 Task: Find connections with filter location Dhorāji with filter topic #workwith filter profile language English with filter current company O9 Solutions, Inc. with filter school Bhashyam College of Education with filter industry Women's Handbag Manufacturing with filter service category Executive Coaching with filter keywords title Benefits Manager
Action: Mouse moved to (172, 230)
Screenshot: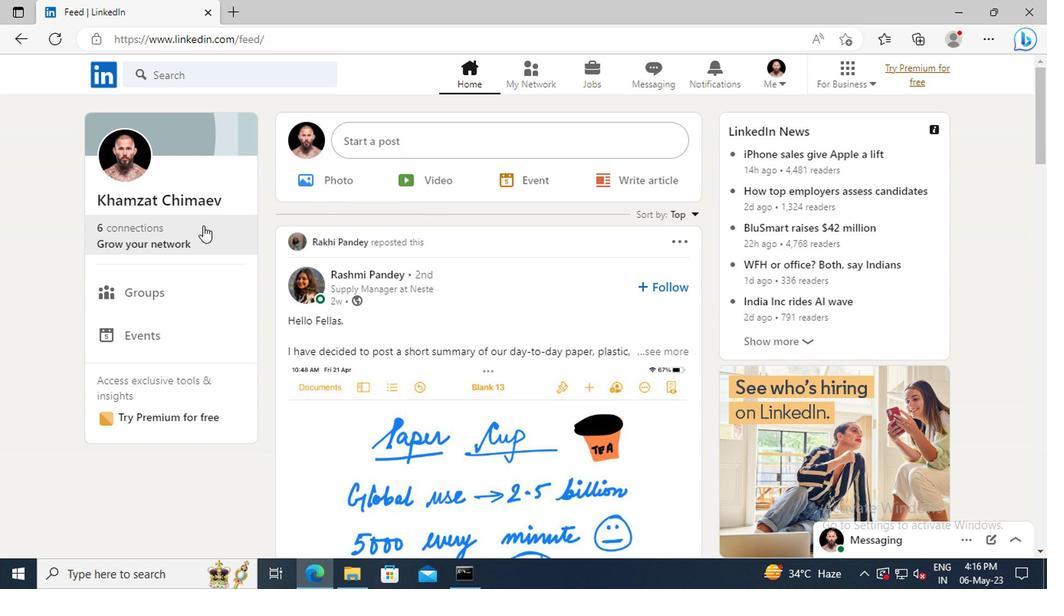 
Action: Mouse pressed left at (172, 230)
Screenshot: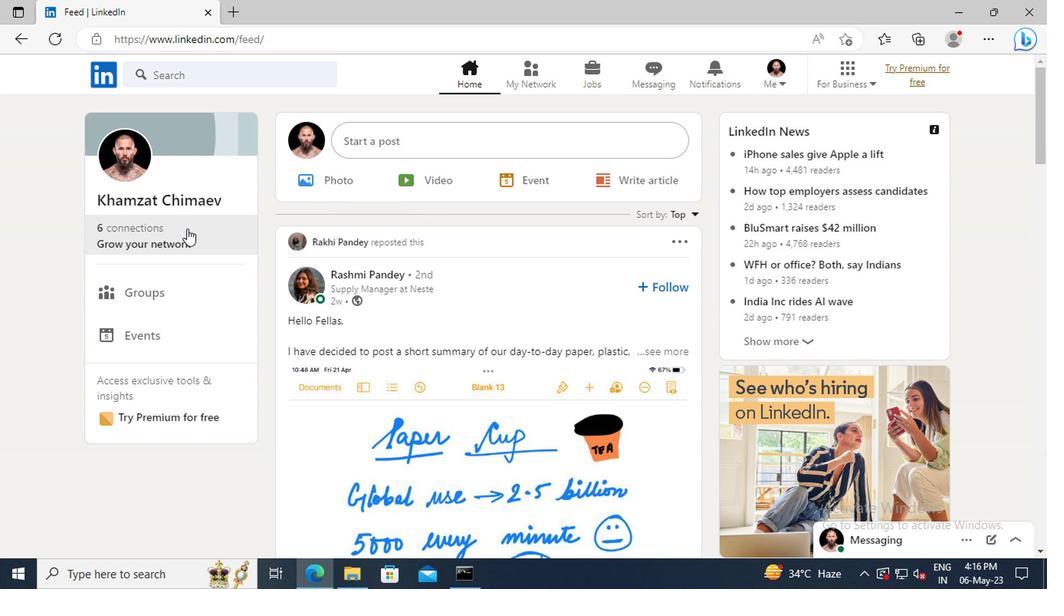 
Action: Mouse moved to (171, 163)
Screenshot: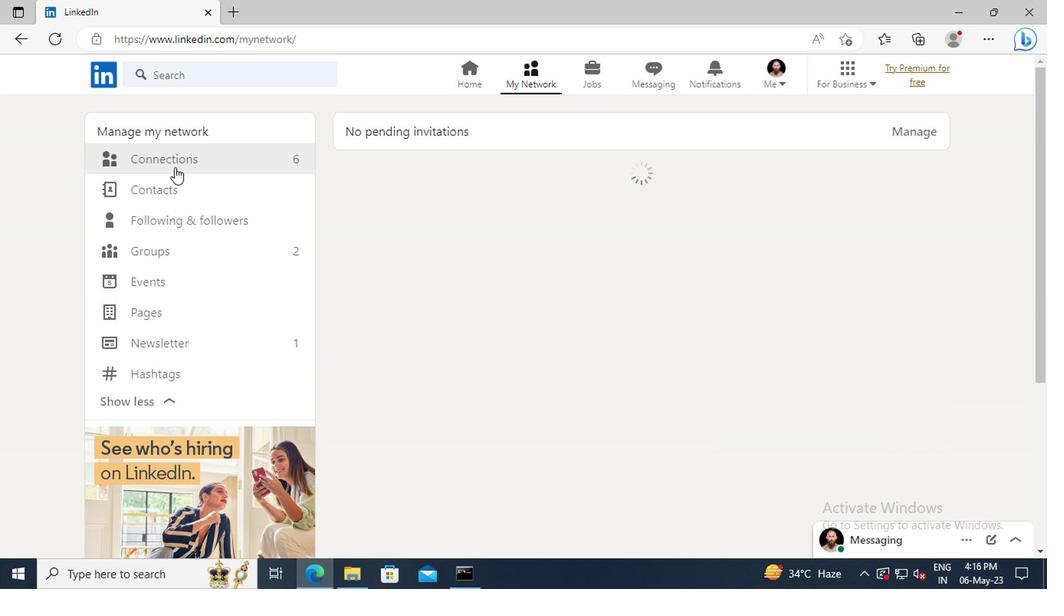 
Action: Mouse pressed left at (171, 163)
Screenshot: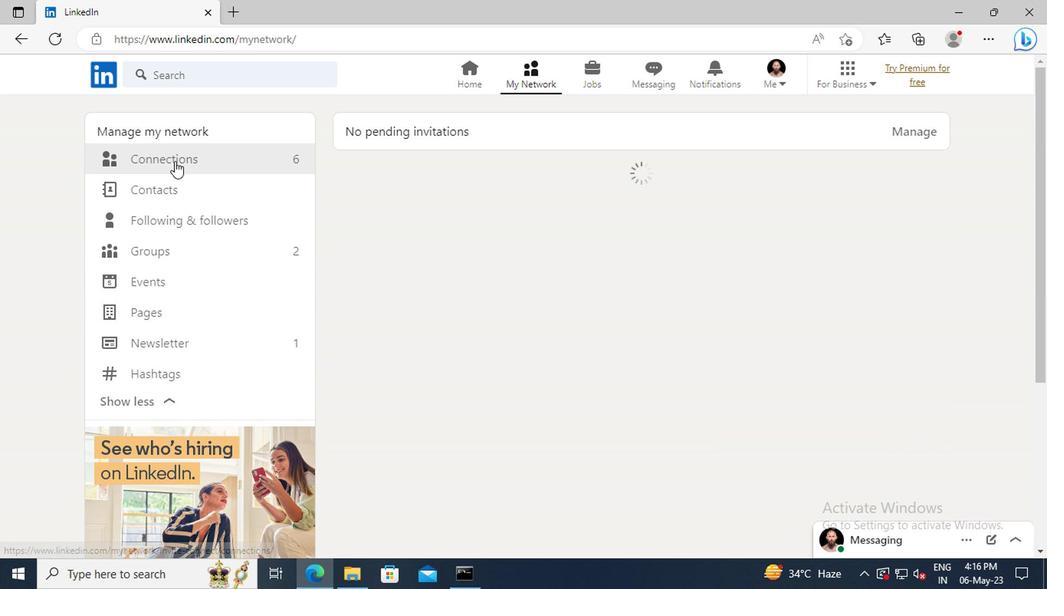 
Action: Mouse moved to (629, 164)
Screenshot: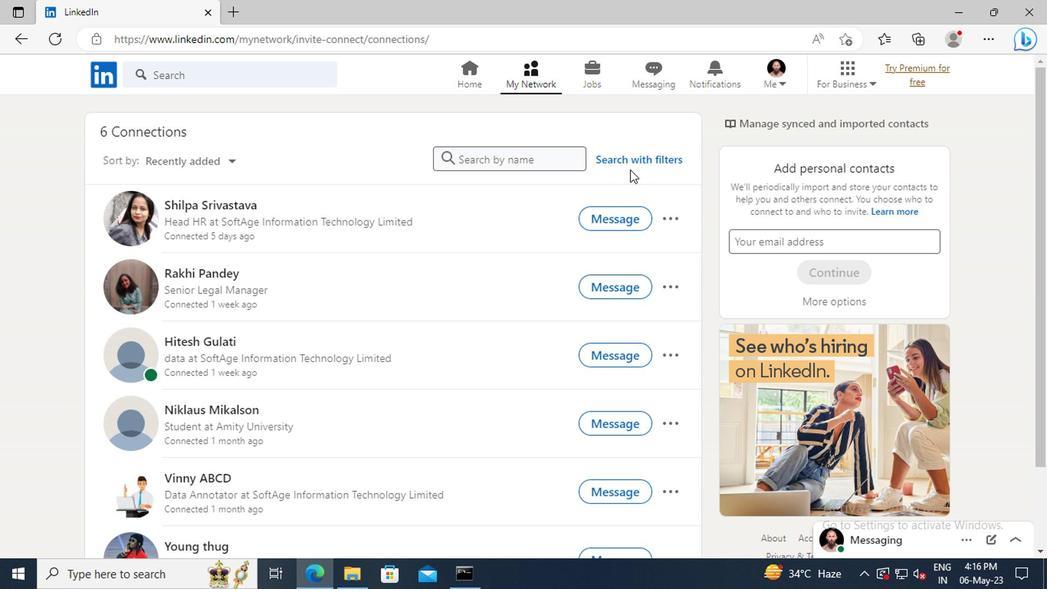
Action: Mouse pressed left at (629, 164)
Screenshot: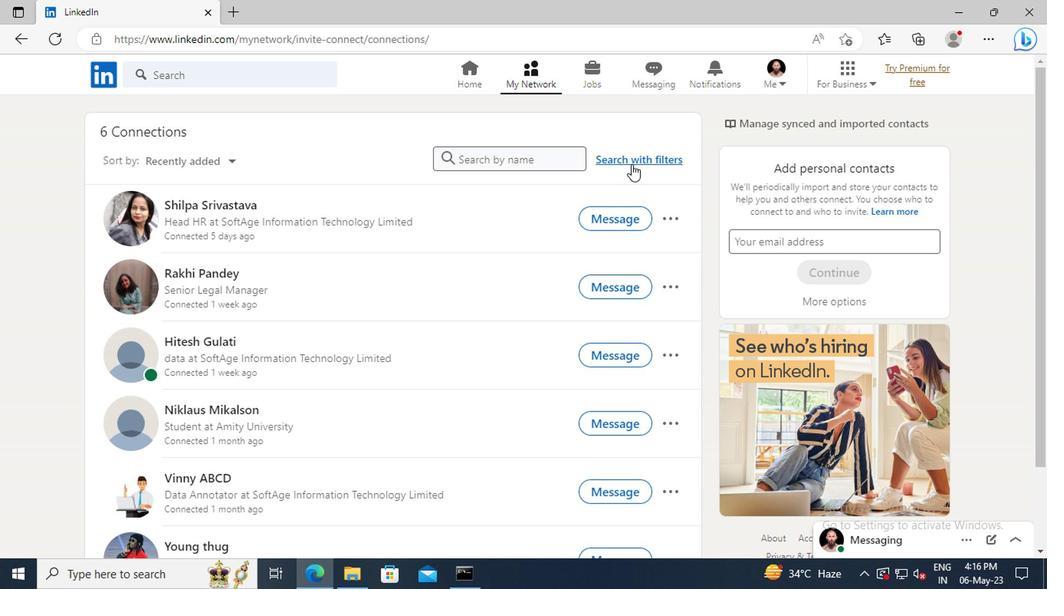 
Action: Mouse moved to (570, 120)
Screenshot: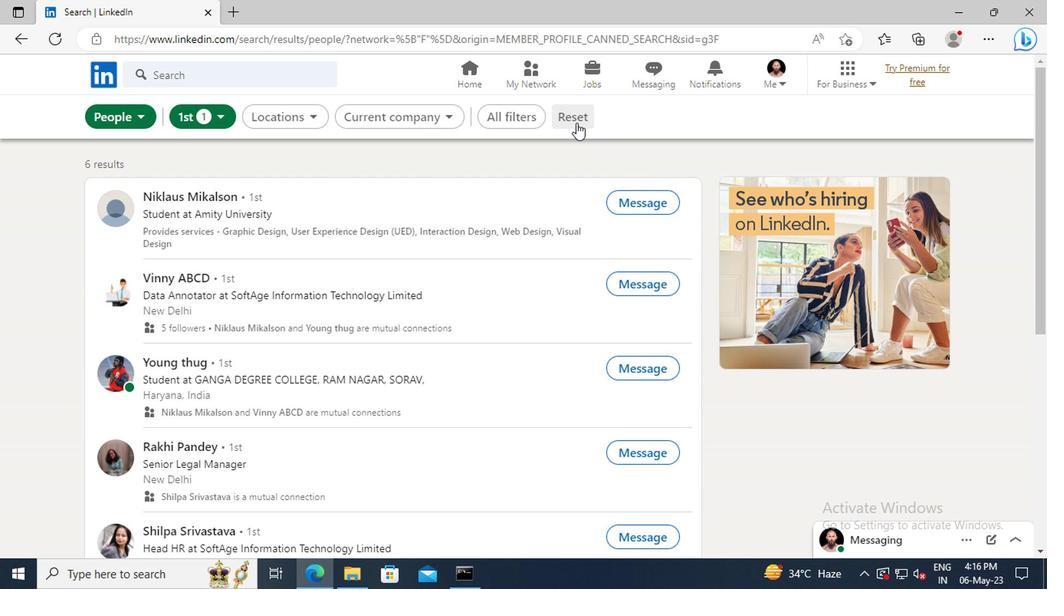 
Action: Mouse pressed left at (570, 120)
Screenshot: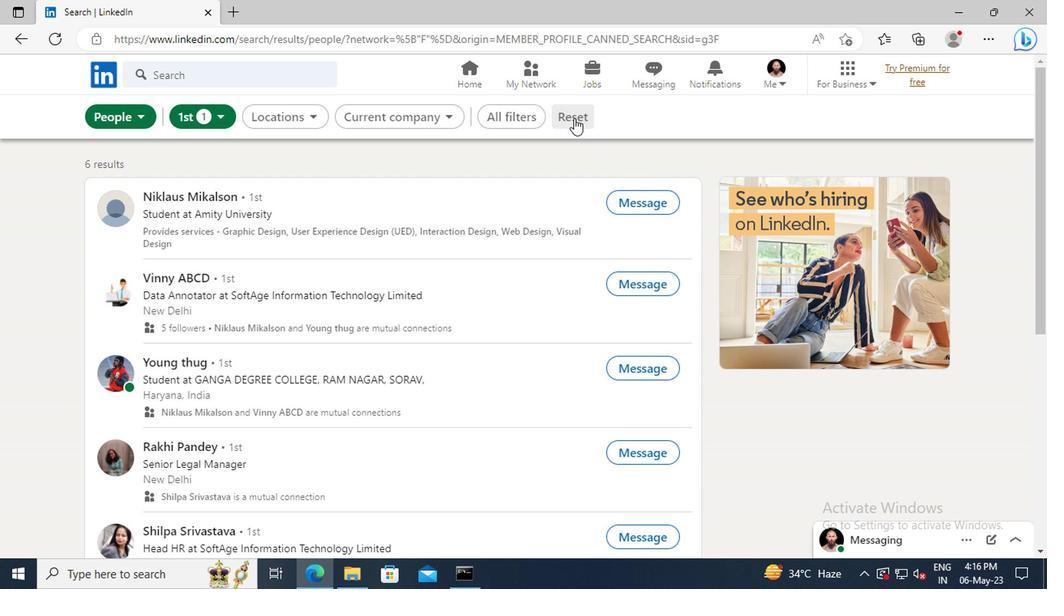 
Action: Mouse moved to (553, 120)
Screenshot: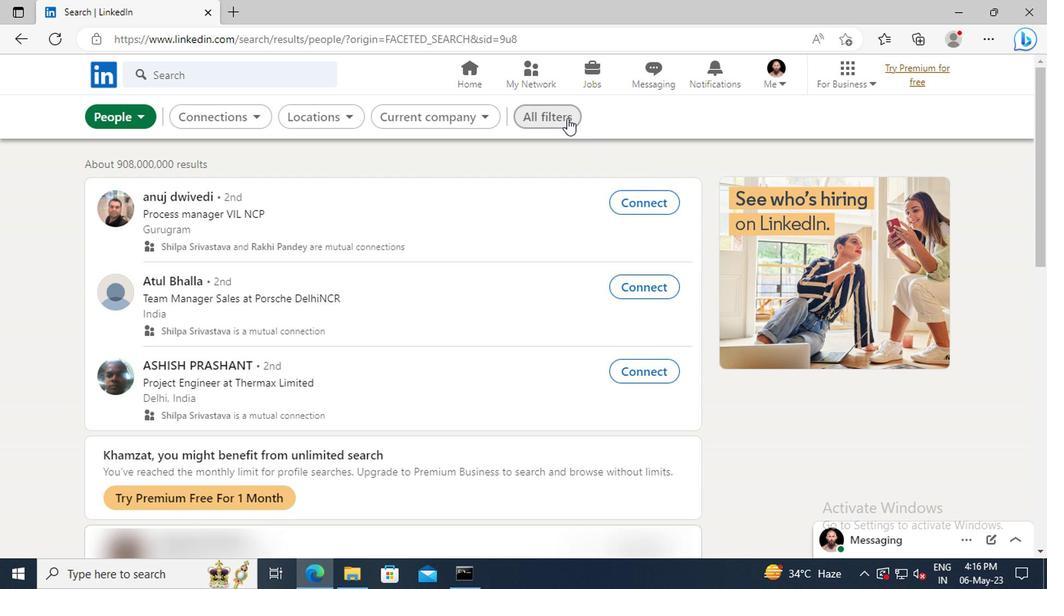 
Action: Mouse pressed left at (553, 120)
Screenshot: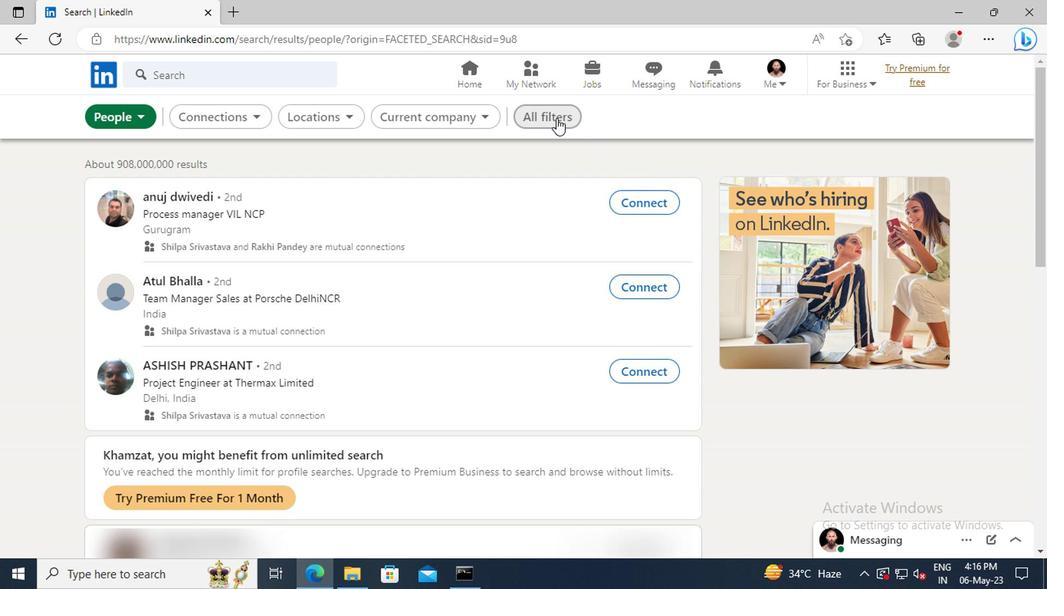 
Action: Mouse moved to (819, 269)
Screenshot: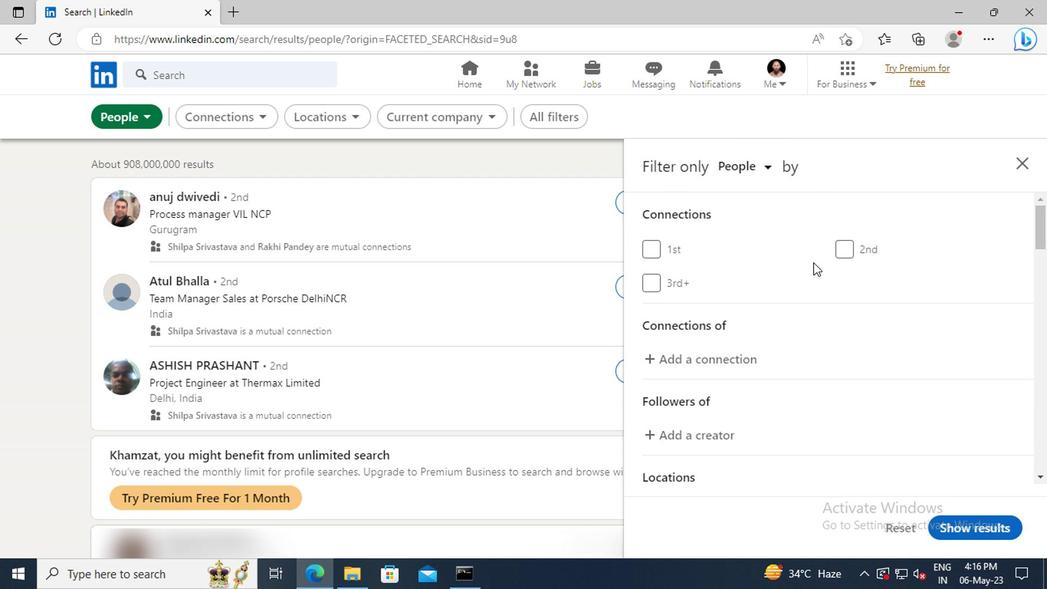 
Action: Mouse scrolled (819, 267) with delta (0, -1)
Screenshot: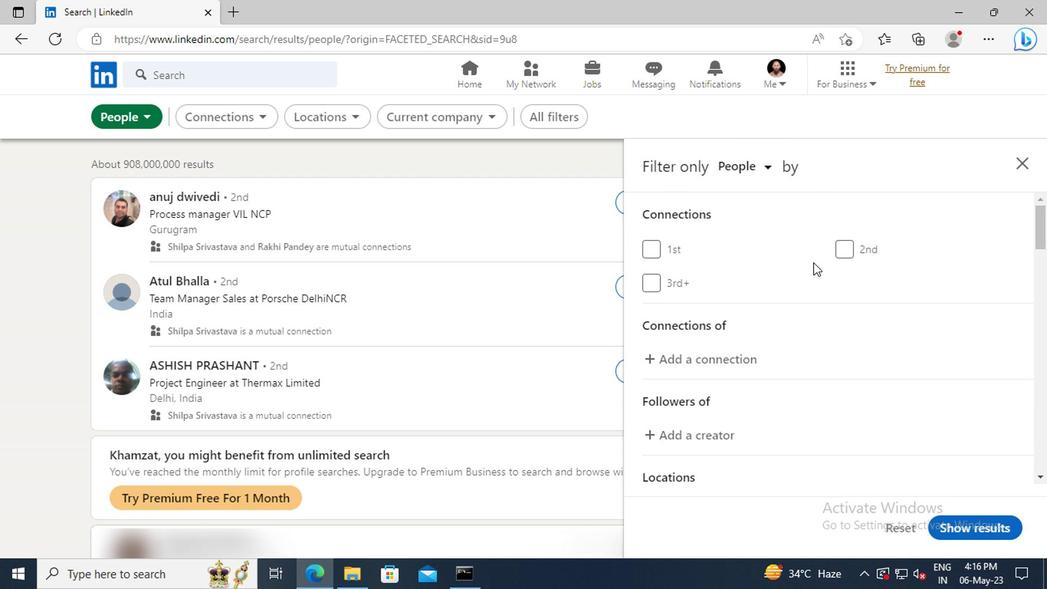 
Action: Mouse scrolled (819, 267) with delta (0, -1)
Screenshot: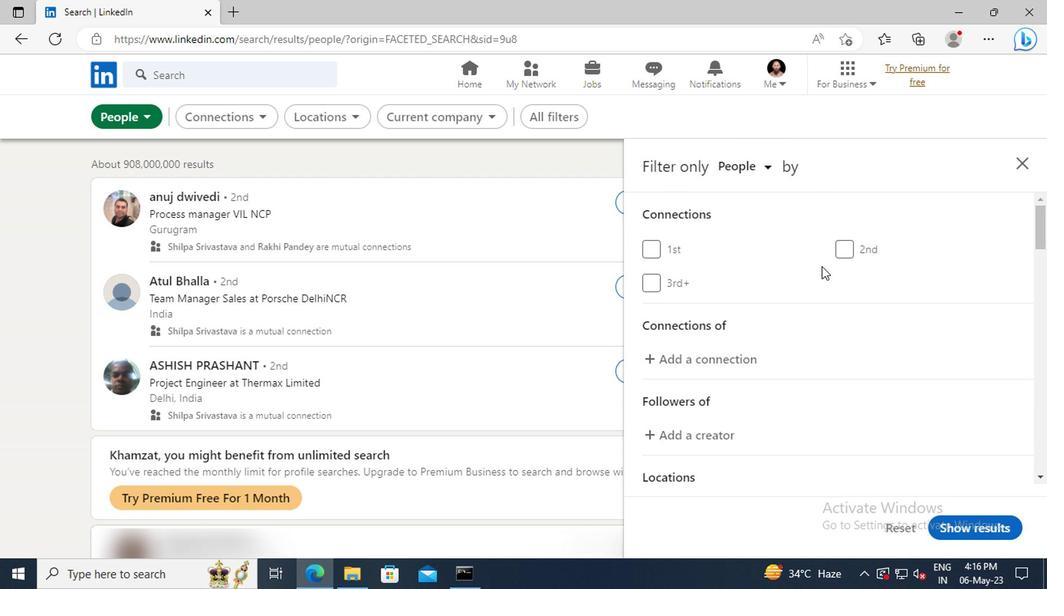 
Action: Mouse scrolled (819, 267) with delta (0, -1)
Screenshot: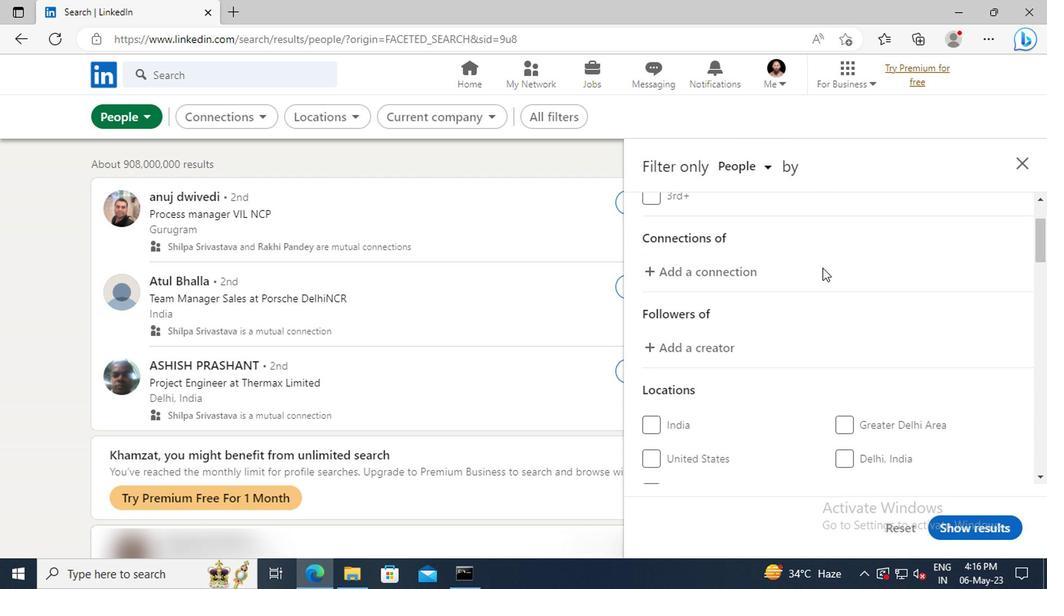 
Action: Mouse scrolled (819, 267) with delta (0, -1)
Screenshot: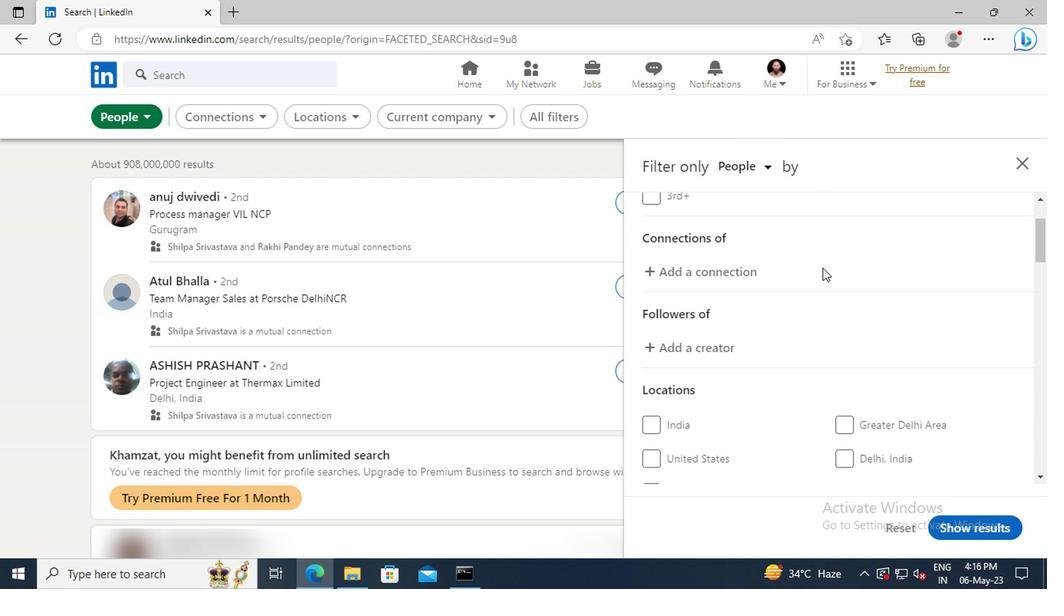 
Action: Mouse scrolled (819, 267) with delta (0, -1)
Screenshot: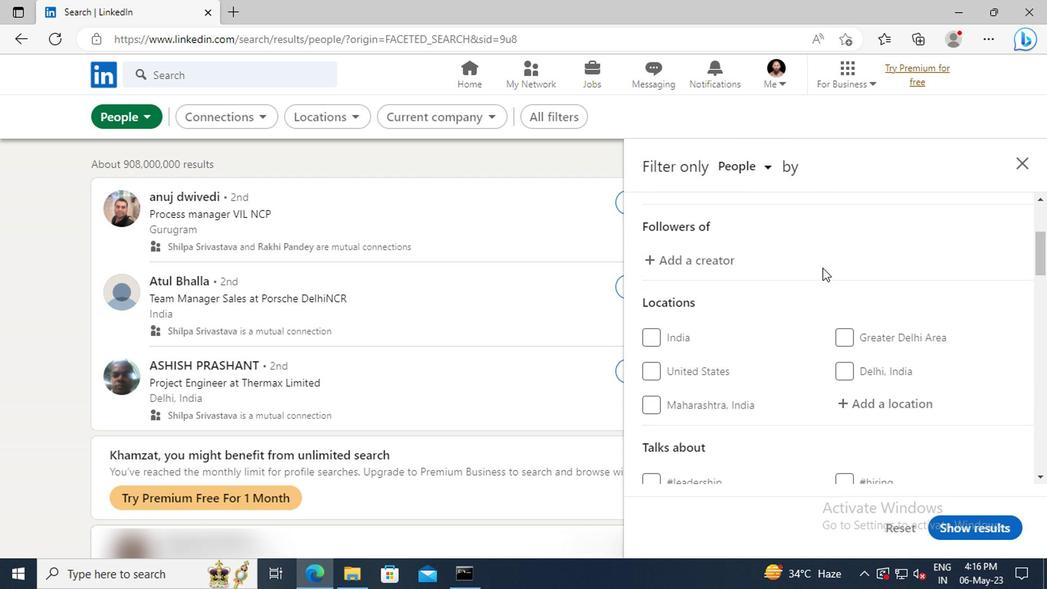 
Action: Mouse scrolled (819, 267) with delta (0, -1)
Screenshot: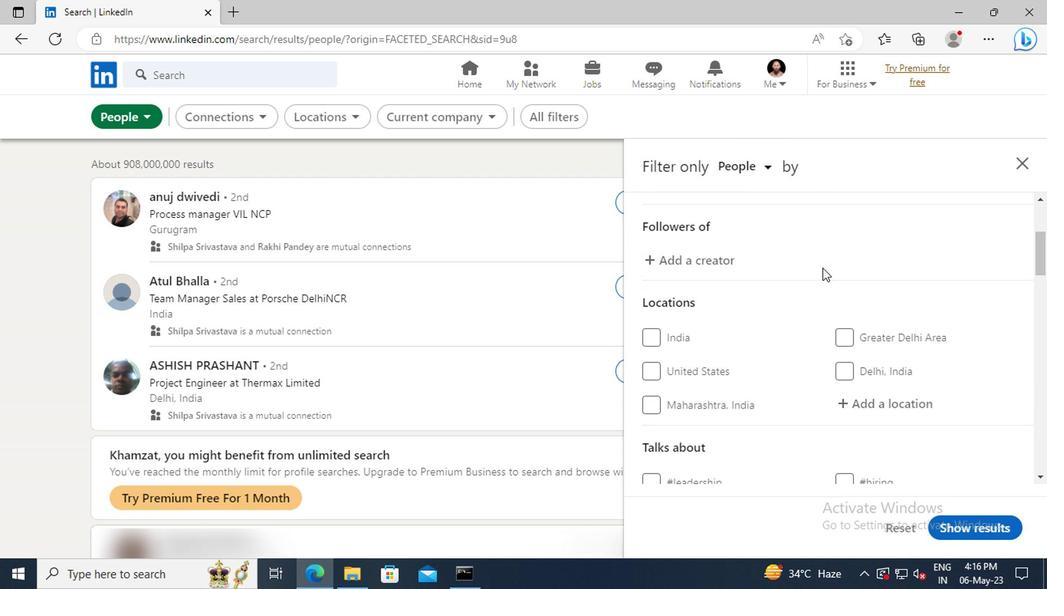 
Action: Mouse moved to (853, 323)
Screenshot: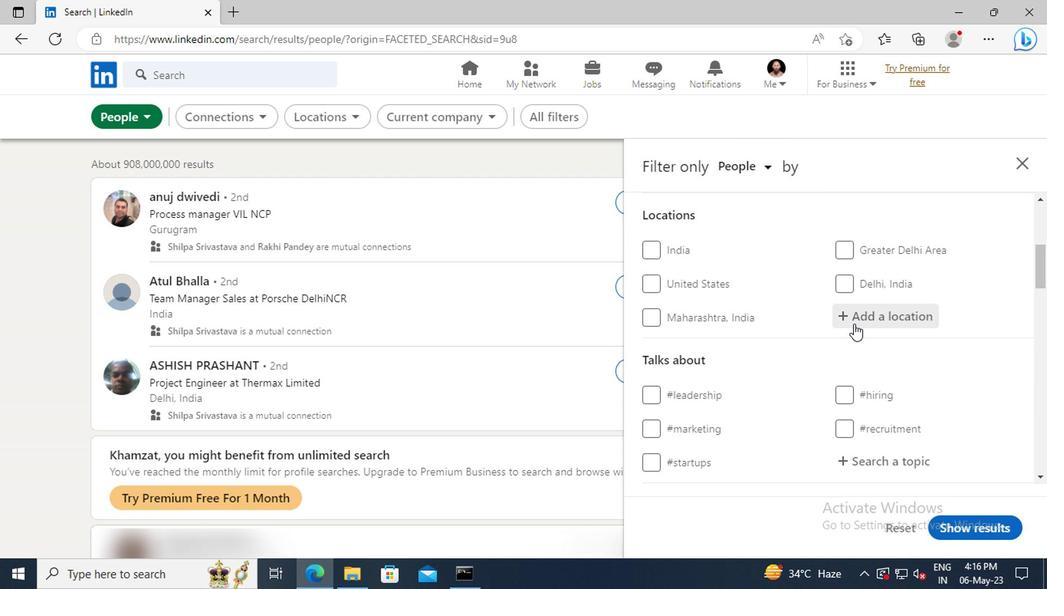 
Action: Mouse pressed left at (853, 323)
Screenshot: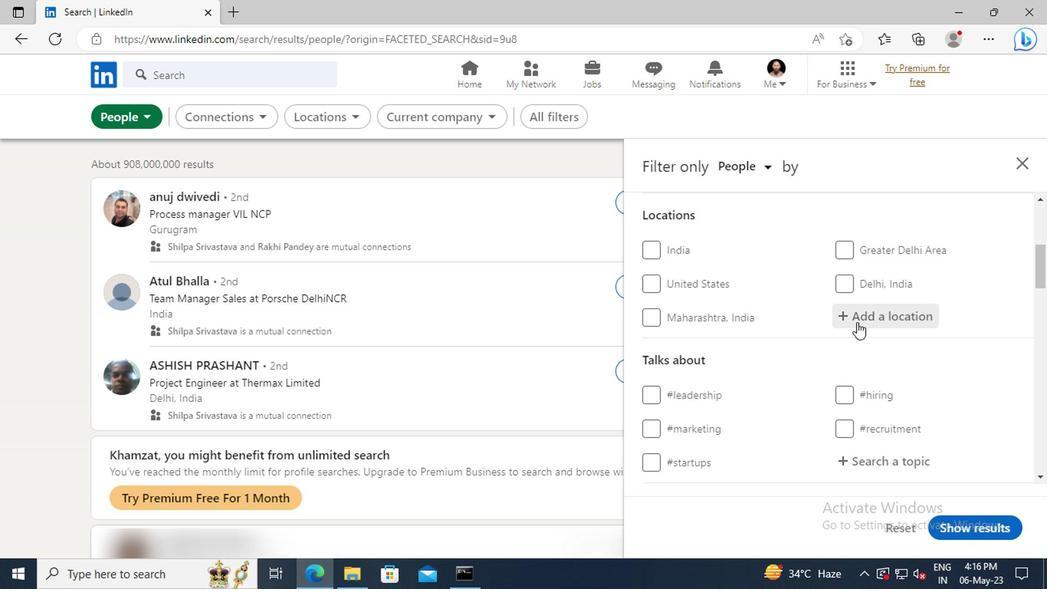 
Action: Key pressed <Key.shift>DHORAJI
Screenshot: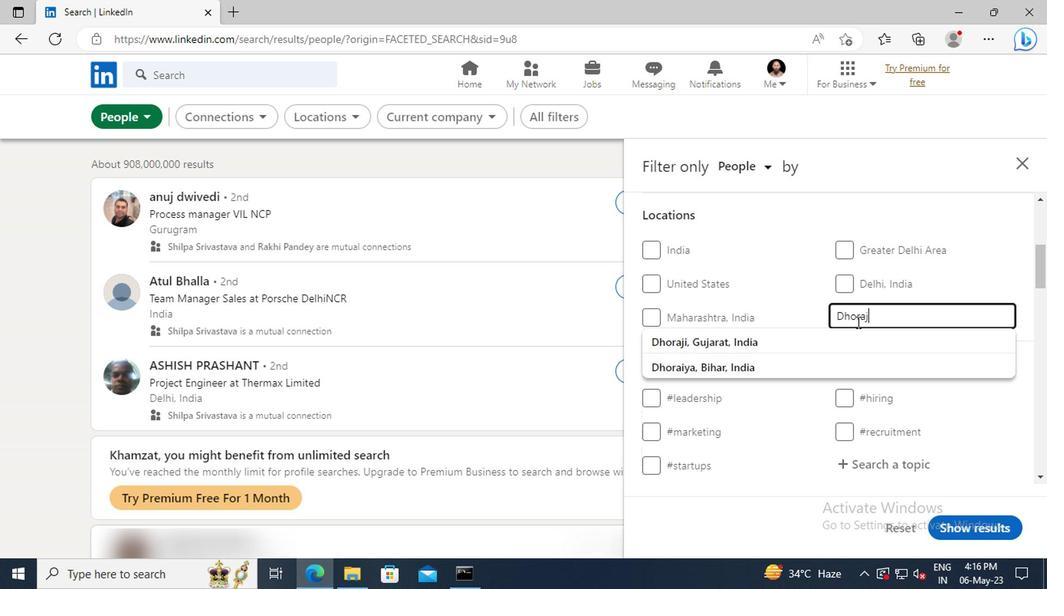 
Action: Mouse moved to (855, 334)
Screenshot: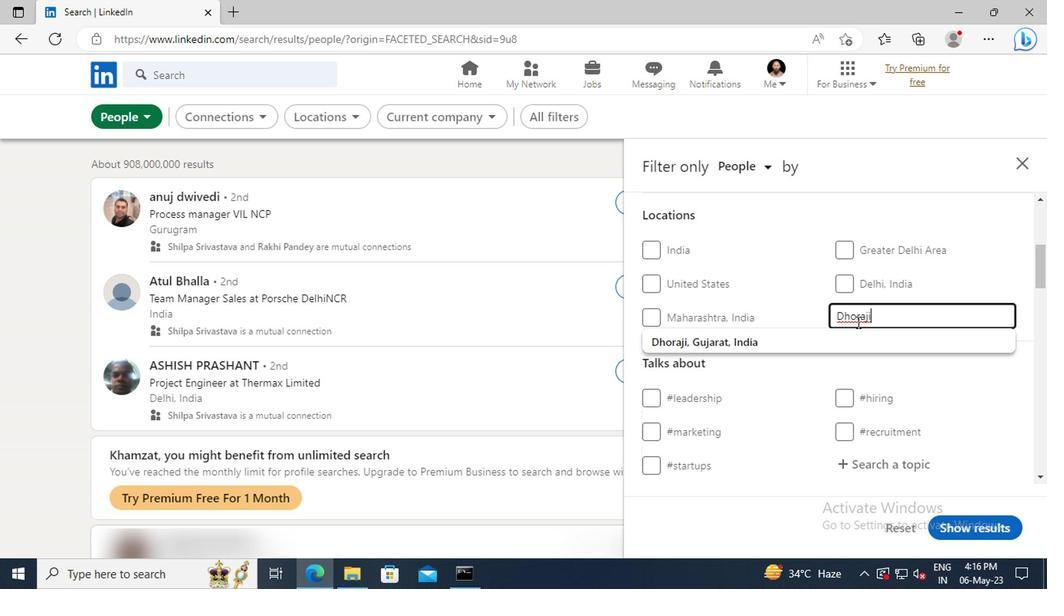 
Action: Mouse pressed left at (855, 334)
Screenshot: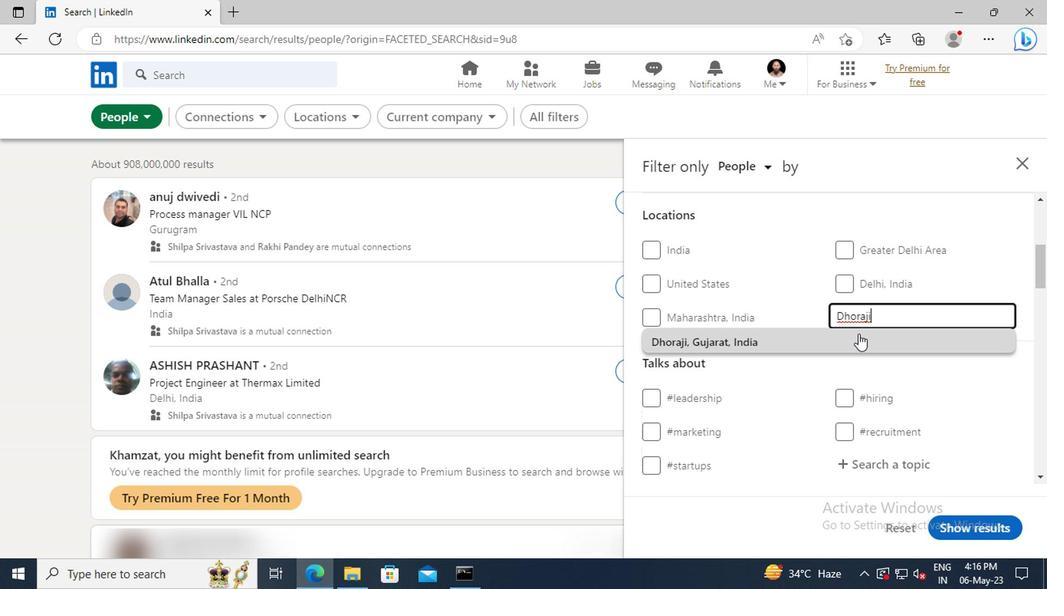 
Action: Mouse scrolled (855, 334) with delta (0, 0)
Screenshot: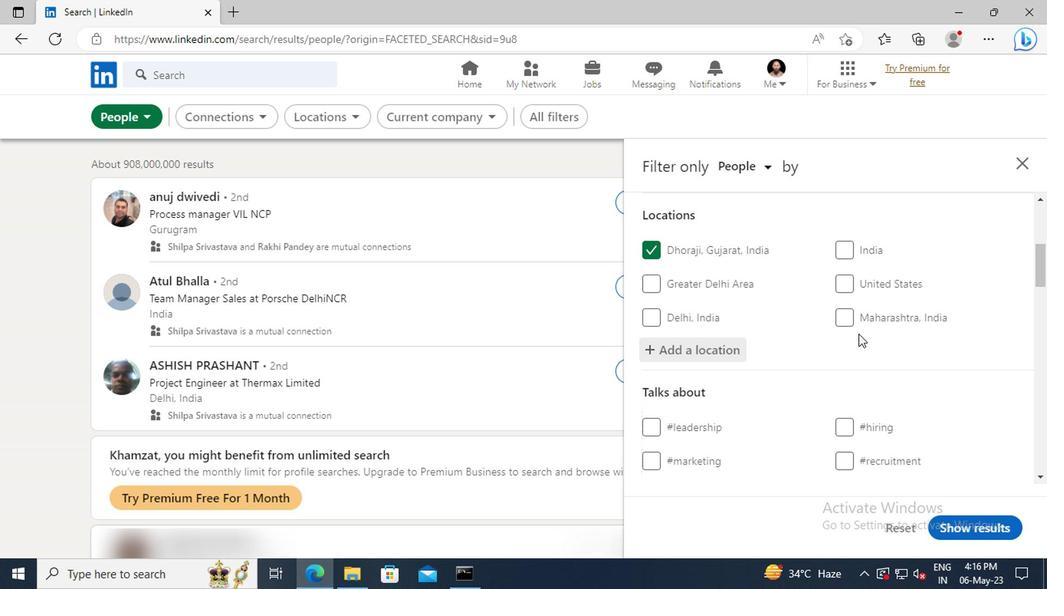 
Action: Mouse scrolled (855, 334) with delta (0, 0)
Screenshot: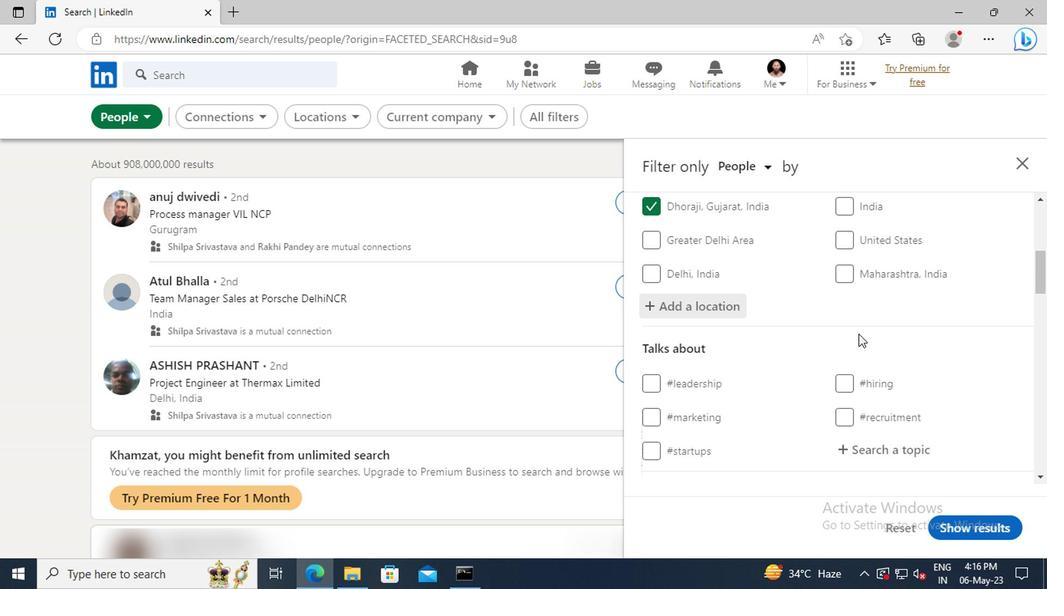 
Action: Mouse scrolled (855, 334) with delta (0, 0)
Screenshot: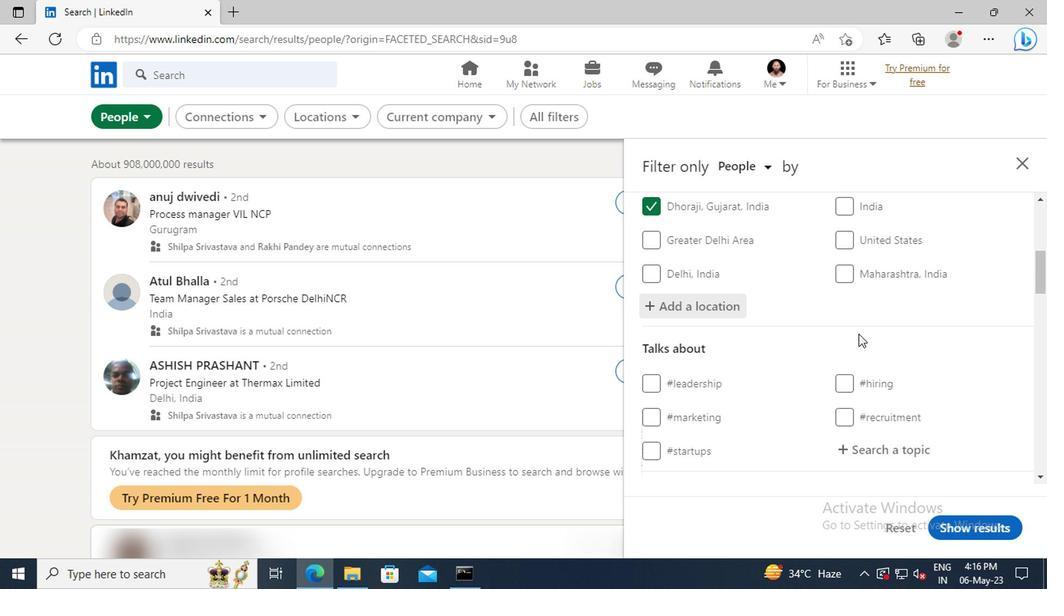 
Action: Mouse moved to (857, 362)
Screenshot: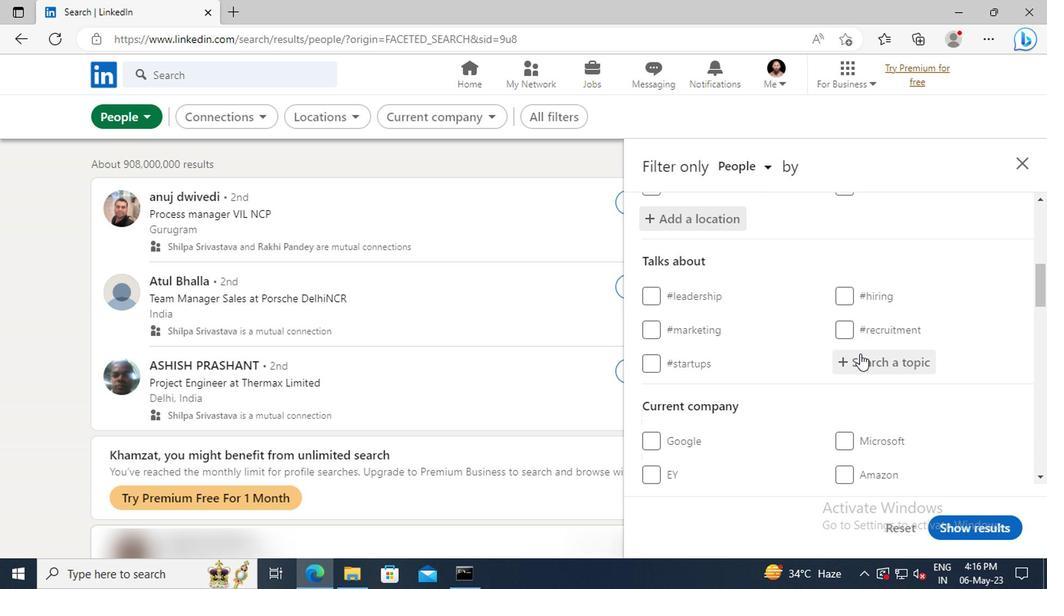 
Action: Mouse pressed left at (857, 362)
Screenshot: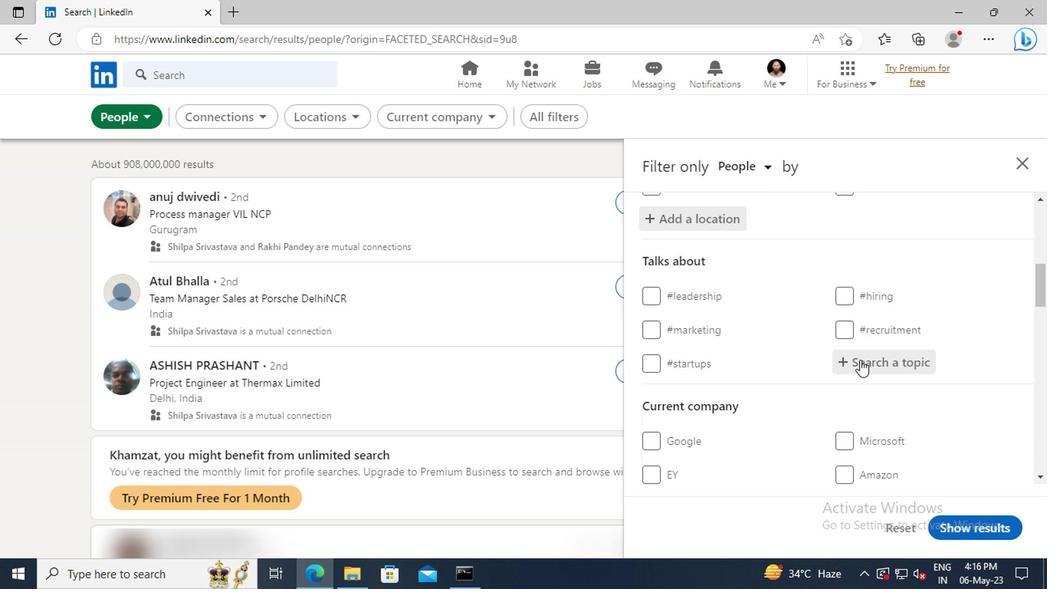 
Action: Key pressed WORK
Screenshot: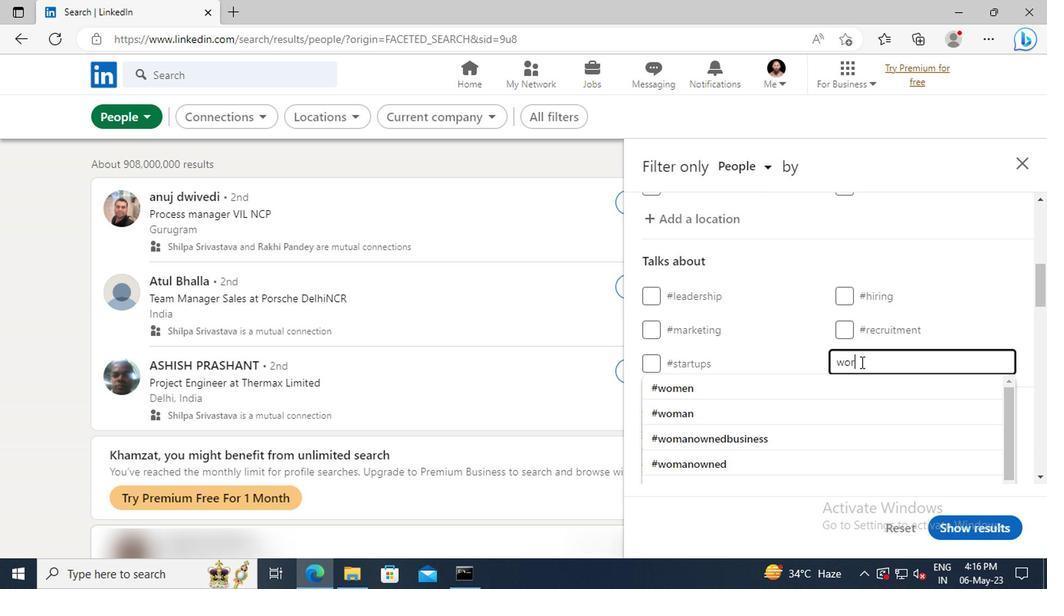 
Action: Mouse moved to (861, 384)
Screenshot: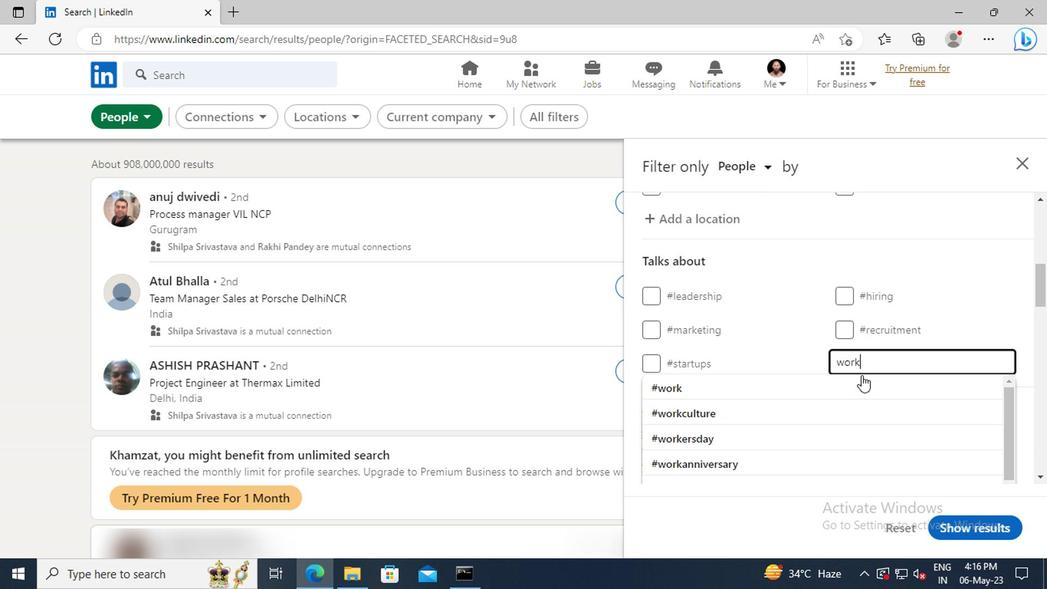
Action: Mouse pressed left at (861, 384)
Screenshot: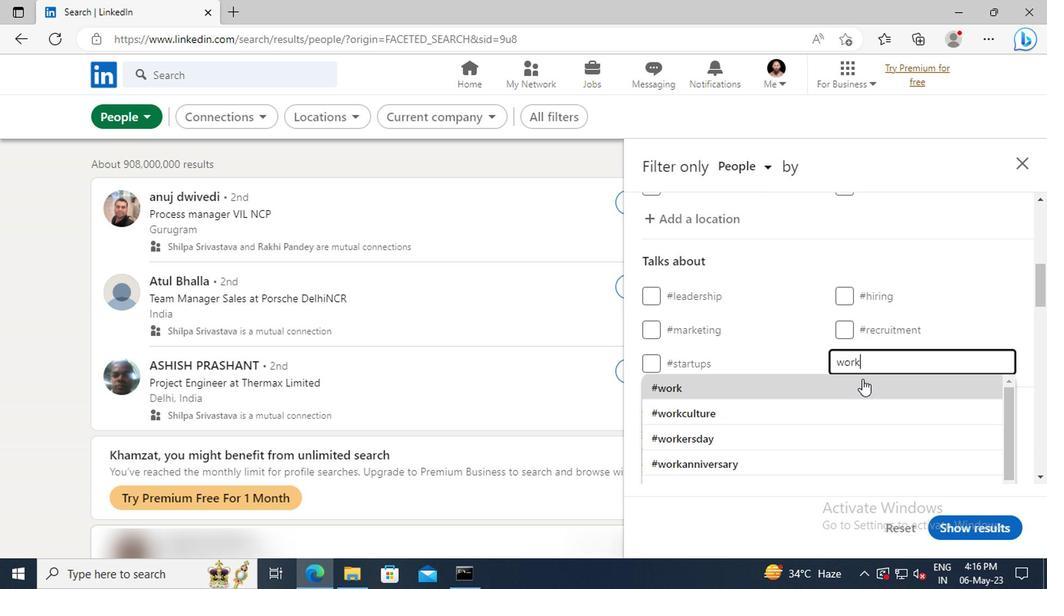 
Action: Mouse scrolled (861, 383) with delta (0, -1)
Screenshot: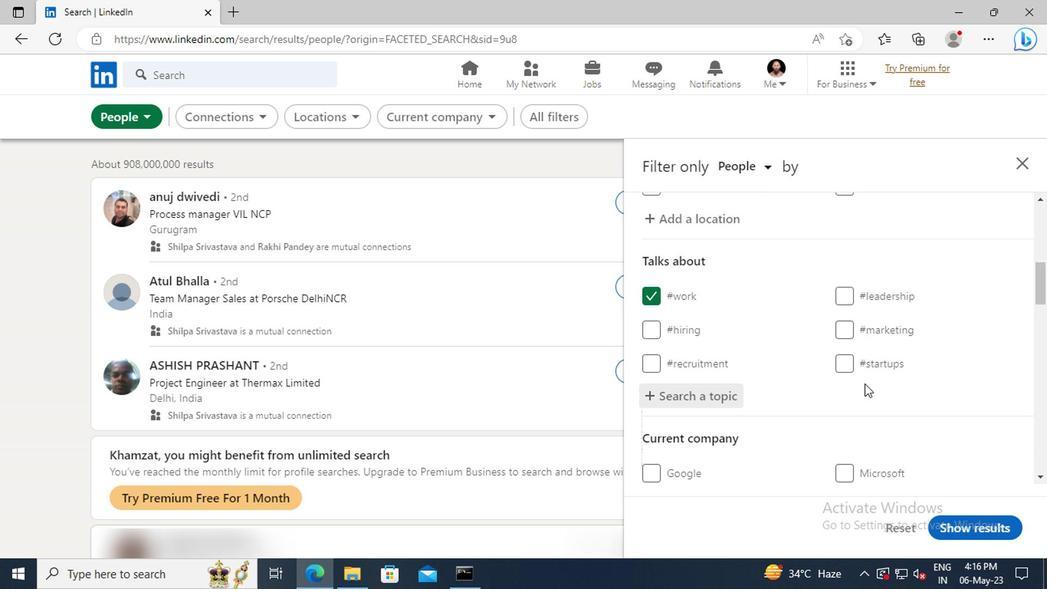 
Action: Mouse scrolled (861, 383) with delta (0, -1)
Screenshot: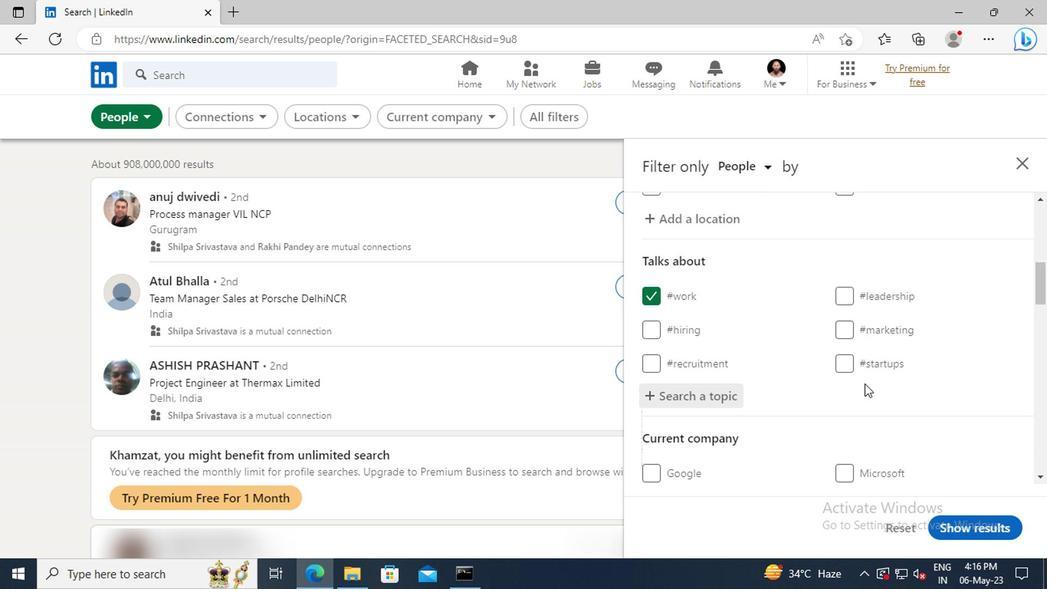 
Action: Mouse scrolled (861, 383) with delta (0, -1)
Screenshot: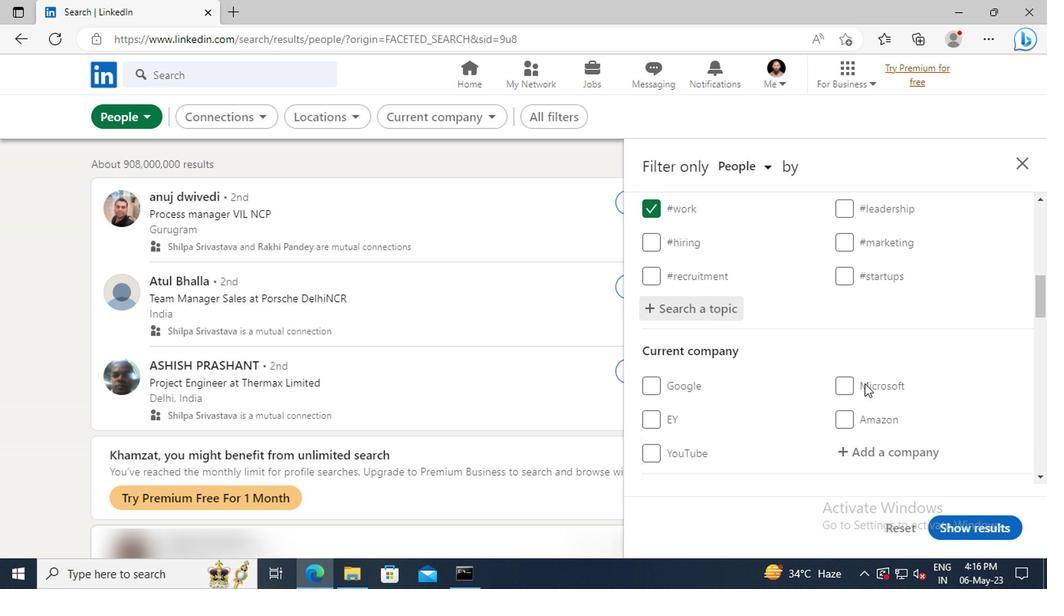 
Action: Mouse scrolled (861, 383) with delta (0, -1)
Screenshot: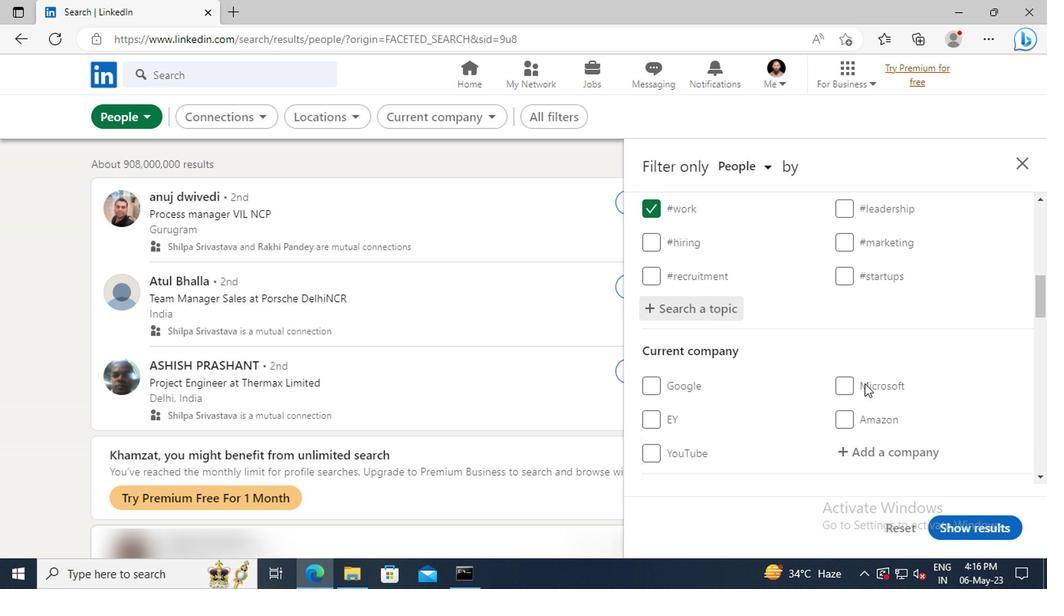 
Action: Mouse scrolled (861, 383) with delta (0, -1)
Screenshot: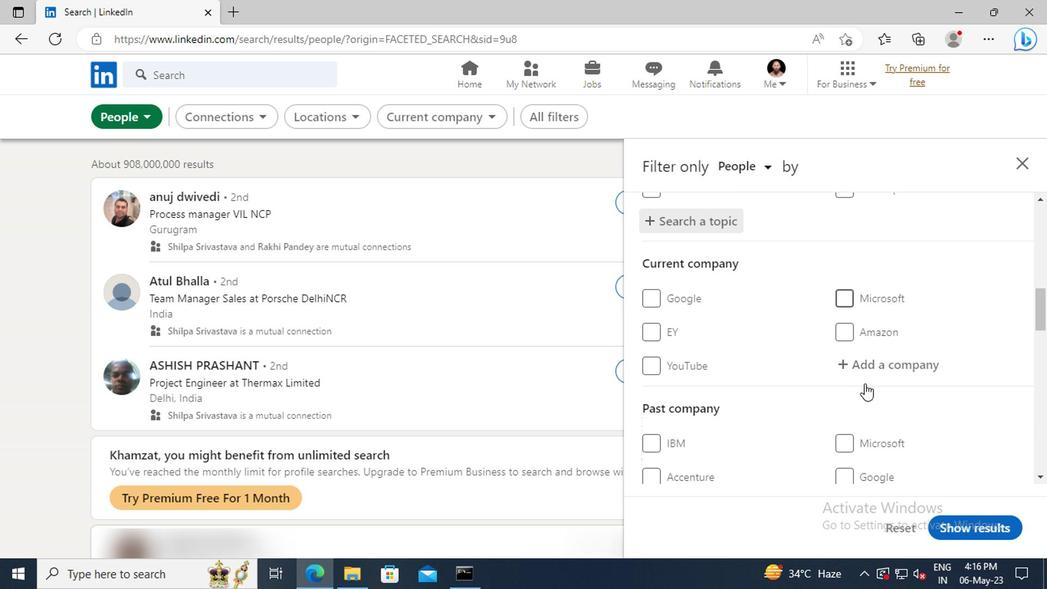 
Action: Mouse scrolled (861, 383) with delta (0, -1)
Screenshot: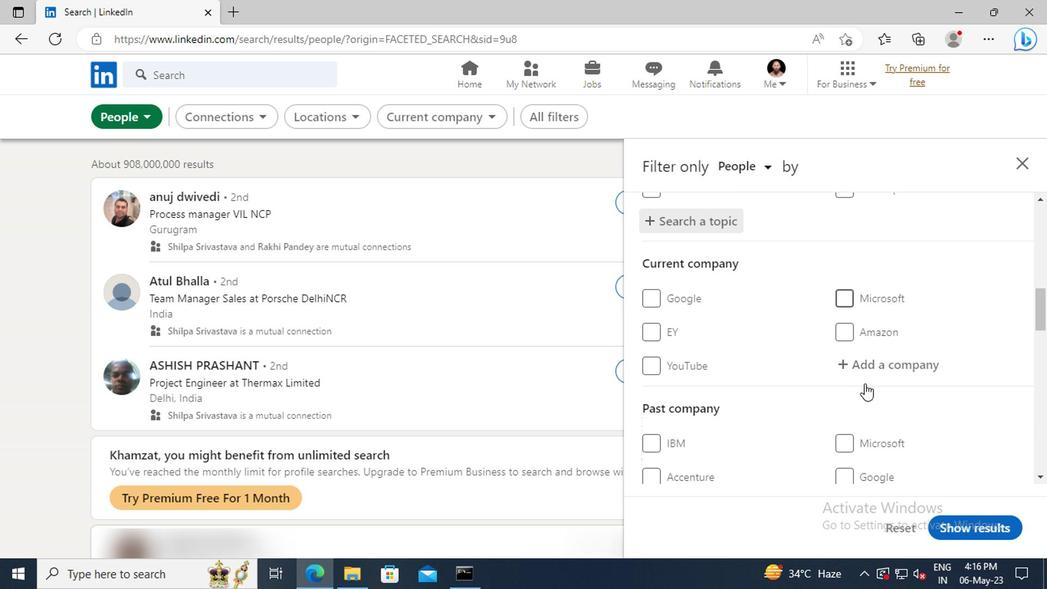 
Action: Mouse scrolled (861, 383) with delta (0, -1)
Screenshot: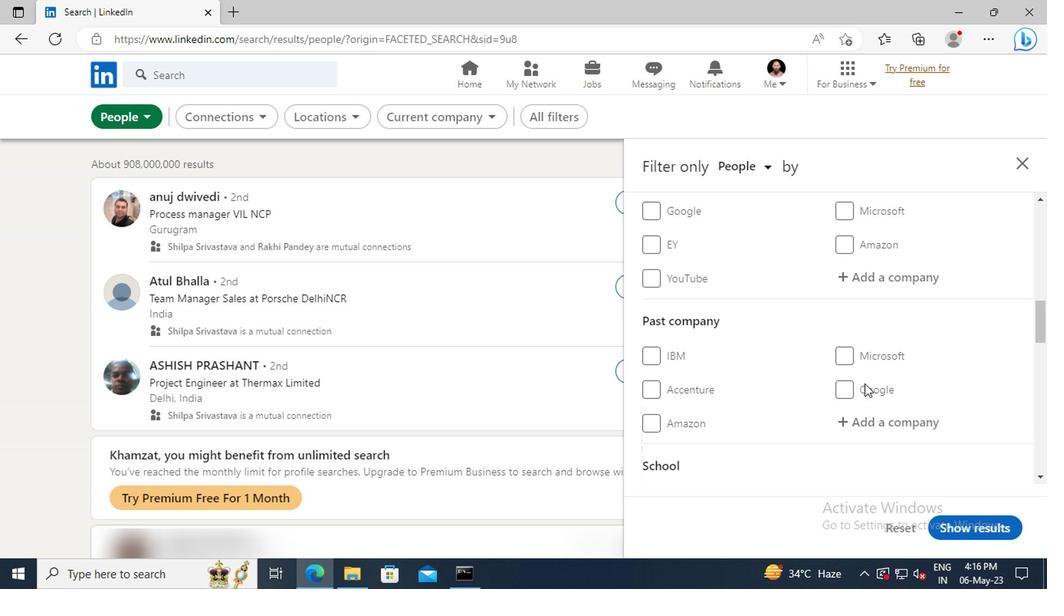 
Action: Mouse scrolled (861, 383) with delta (0, -1)
Screenshot: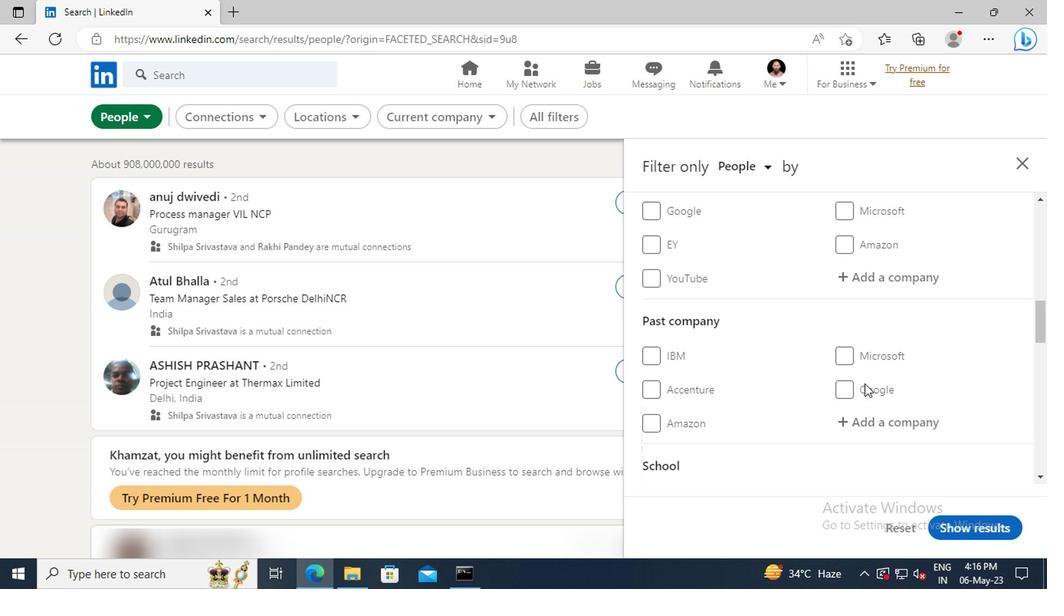 
Action: Mouse scrolled (861, 383) with delta (0, -1)
Screenshot: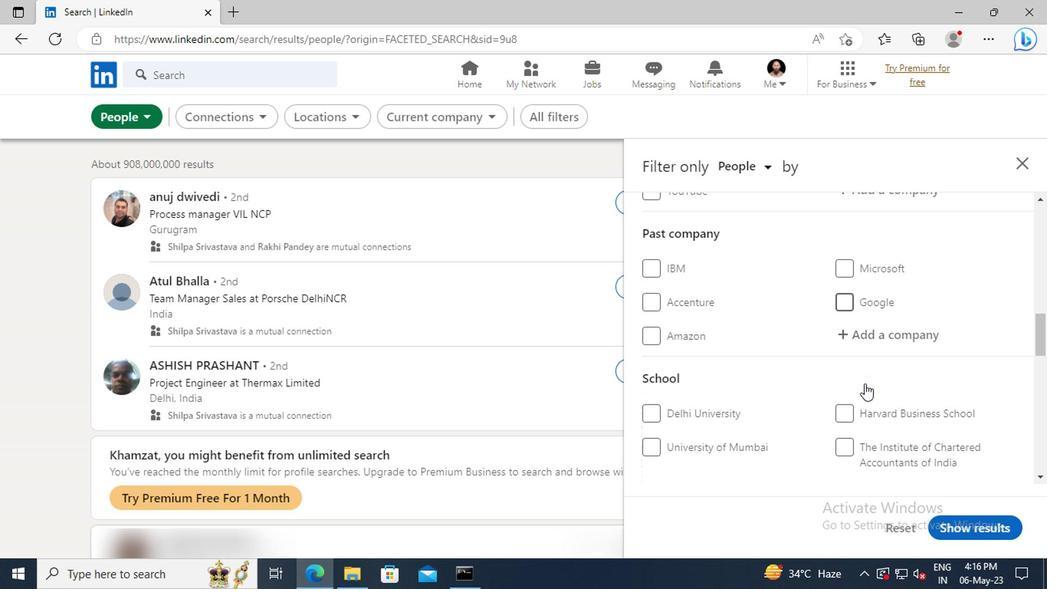 
Action: Mouse scrolled (861, 383) with delta (0, -1)
Screenshot: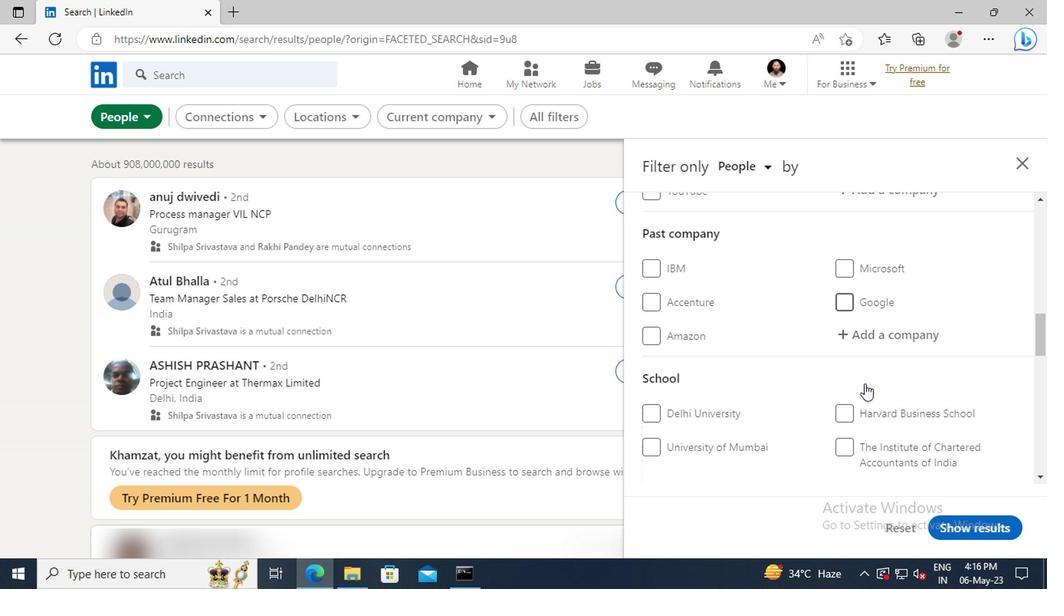 
Action: Mouse scrolled (861, 383) with delta (0, -1)
Screenshot: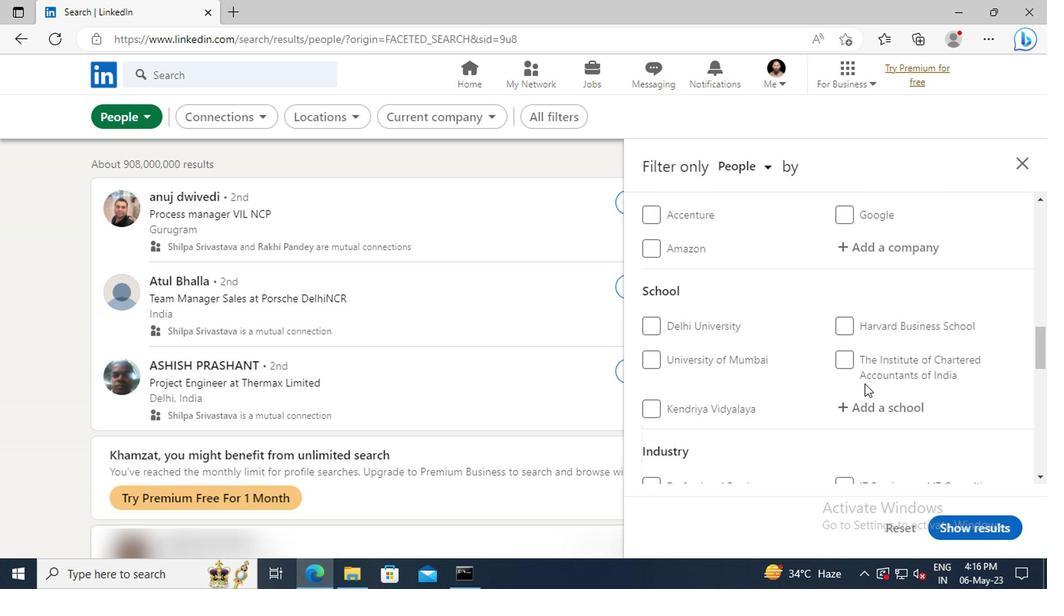 
Action: Mouse scrolled (861, 383) with delta (0, -1)
Screenshot: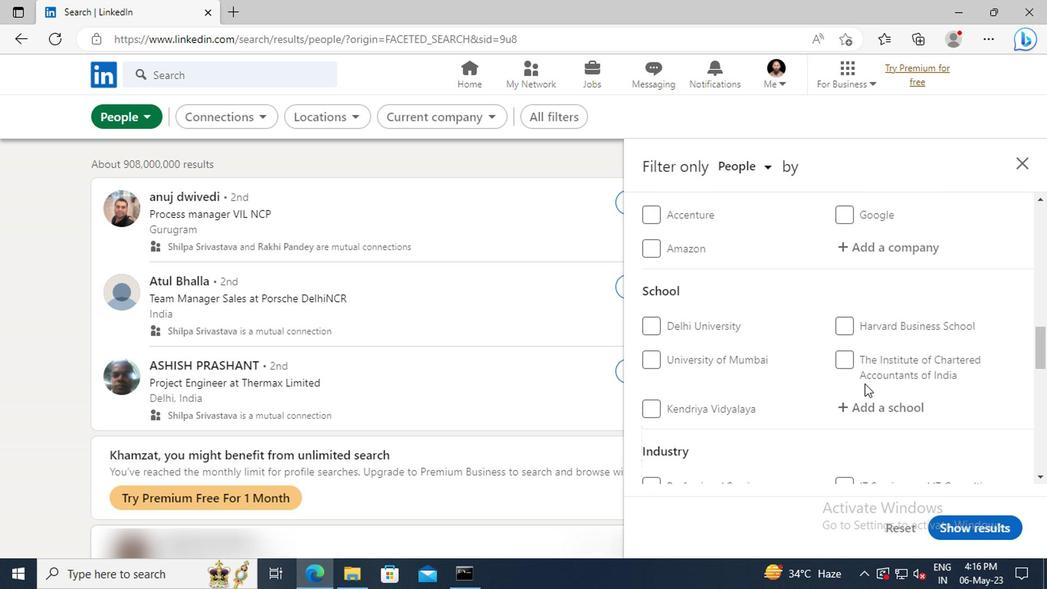 
Action: Mouse scrolled (861, 383) with delta (0, -1)
Screenshot: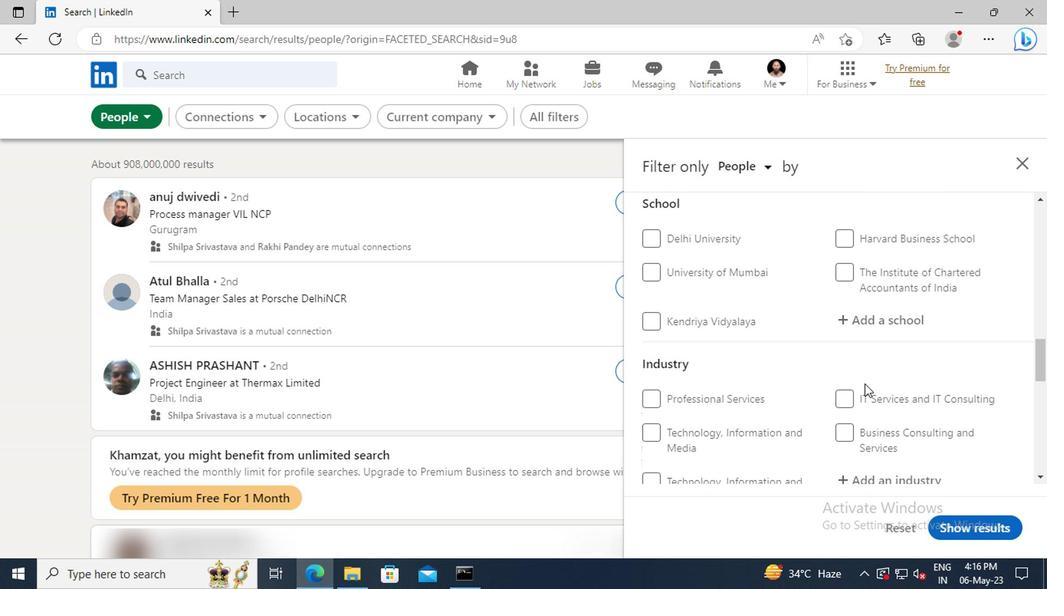
Action: Mouse scrolled (861, 383) with delta (0, -1)
Screenshot: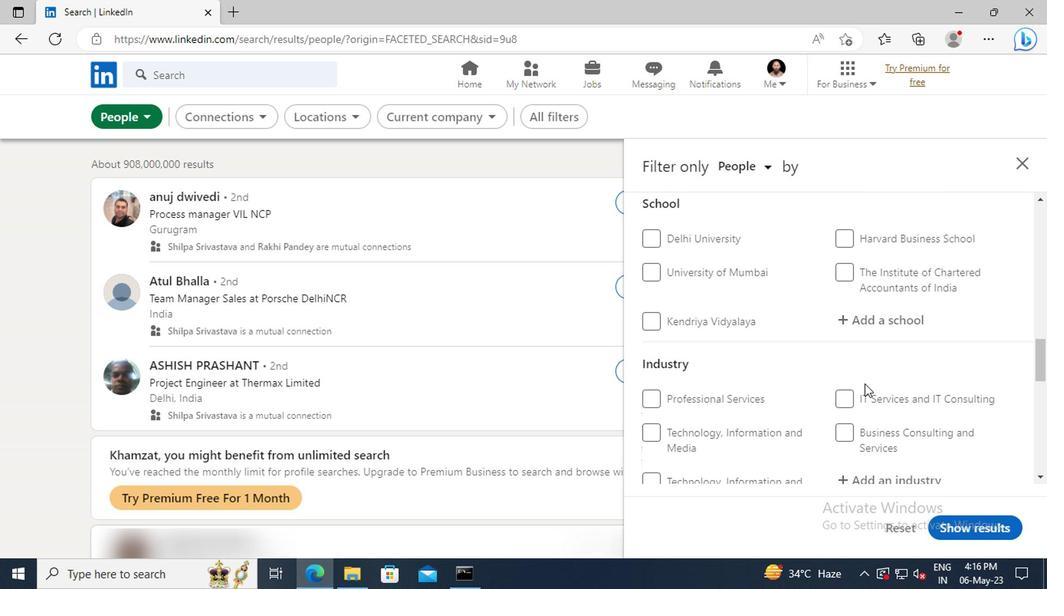 
Action: Mouse scrolled (861, 383) with delta (0, -1)
Screenshot: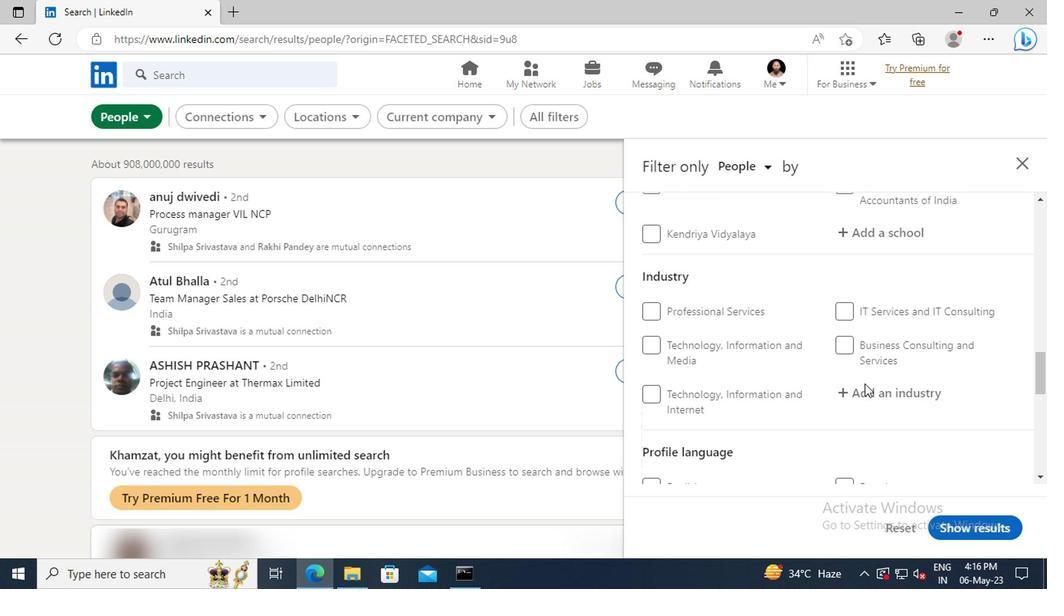 
Action: Mouse scrolled (861, 383) with delta (0, -1)
Screenshot: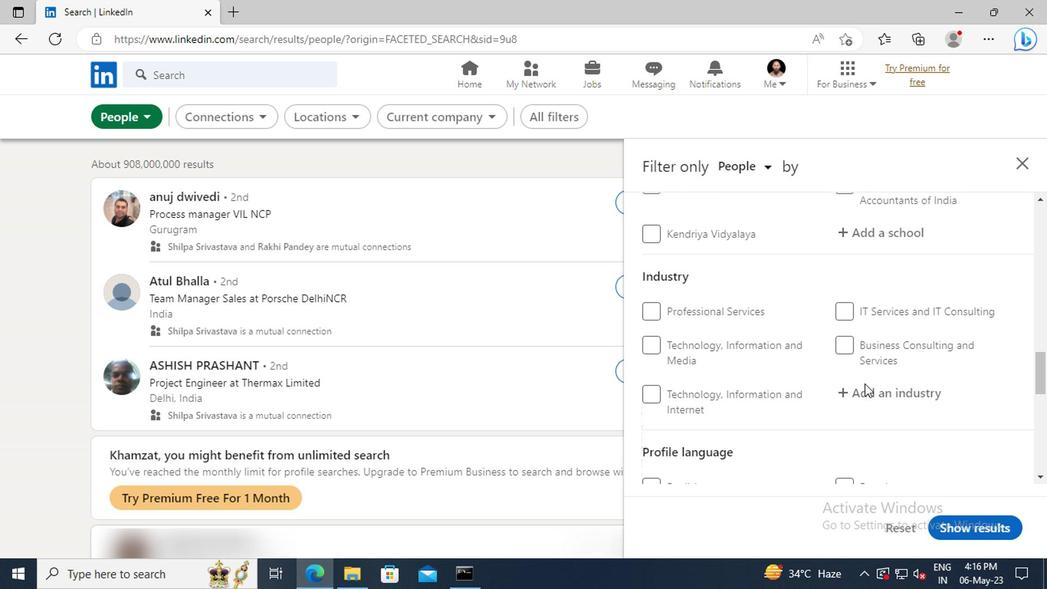 
Action: Mouse moved to (651, 401)
Screenshot: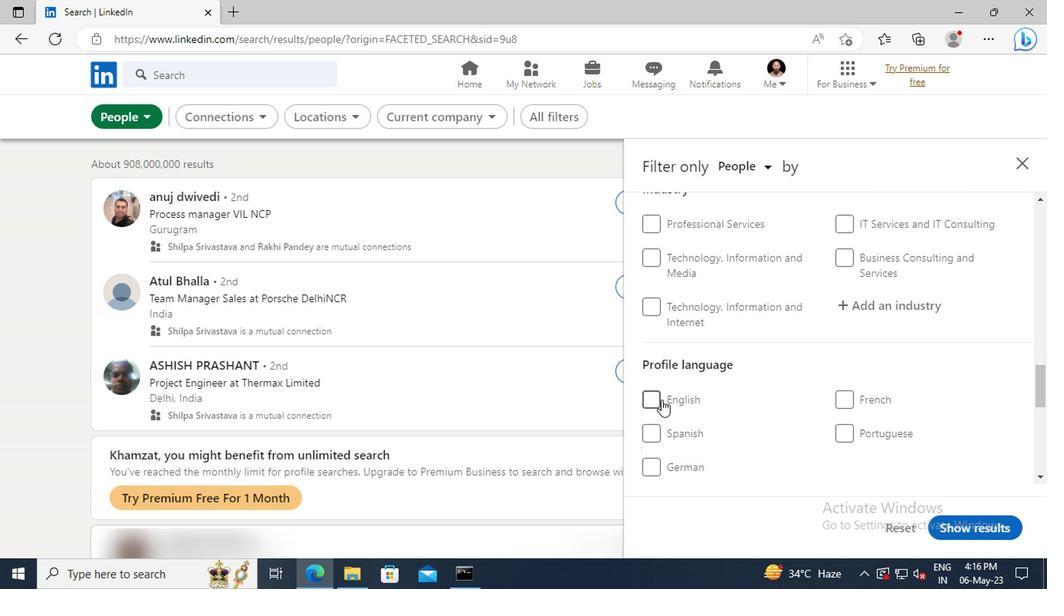 
Action: Mouse pressed left at (651, 401)
Screenshot: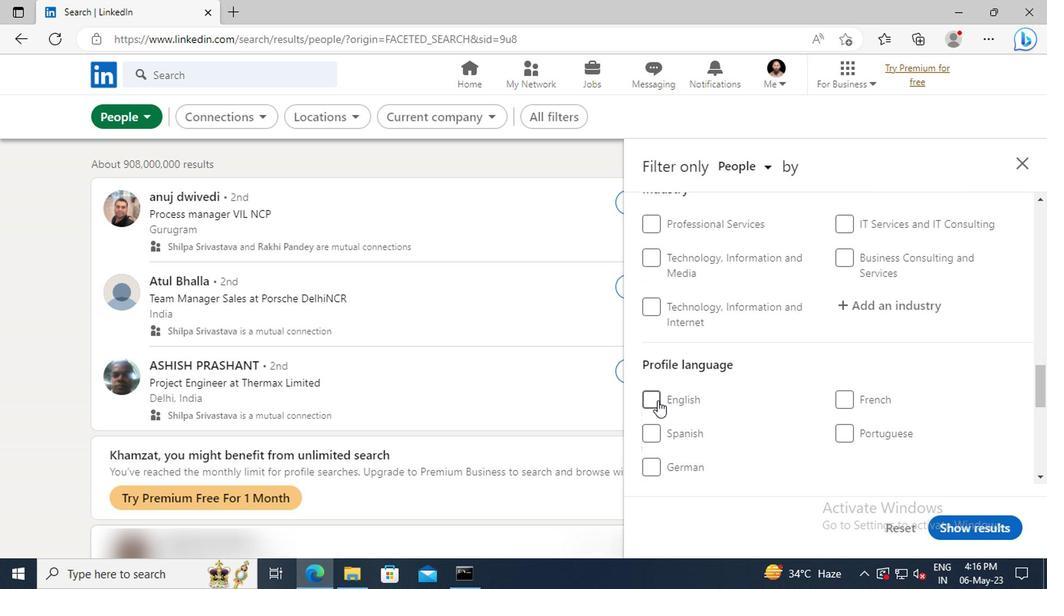 
Action: Mouse moved to (856, 367)
Screenshot: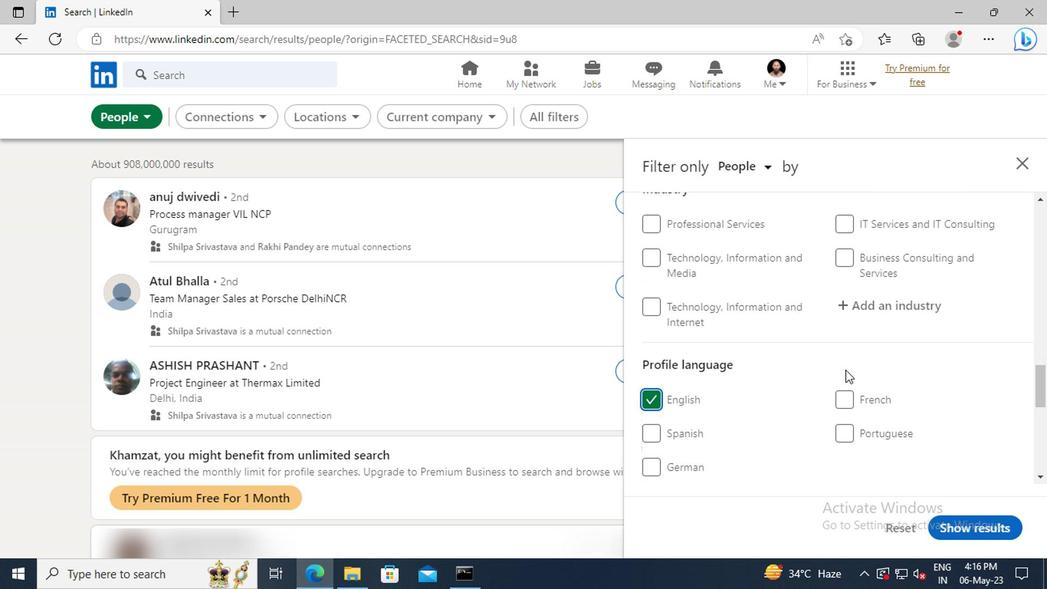 
Action: Mouse scrolled (856, 367) with delta (0, 0)
Screenshot: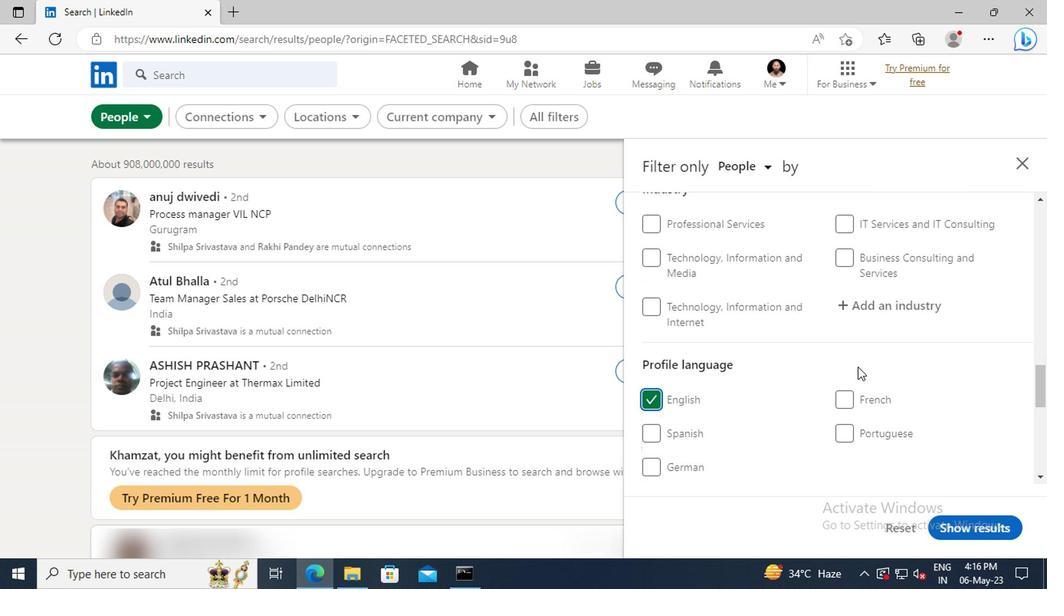 
Action: Mouse scrolled (856, 367) with delta (0, 0)
Screenshot: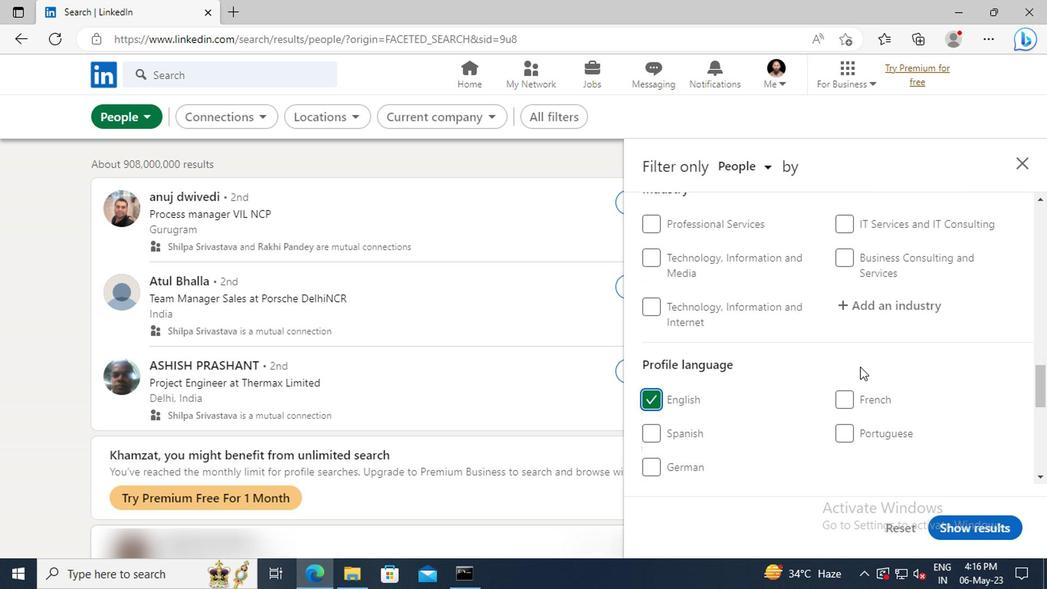 
Action: Mouse scrolled (856, 367) with delta (0, 0)
Screenshot: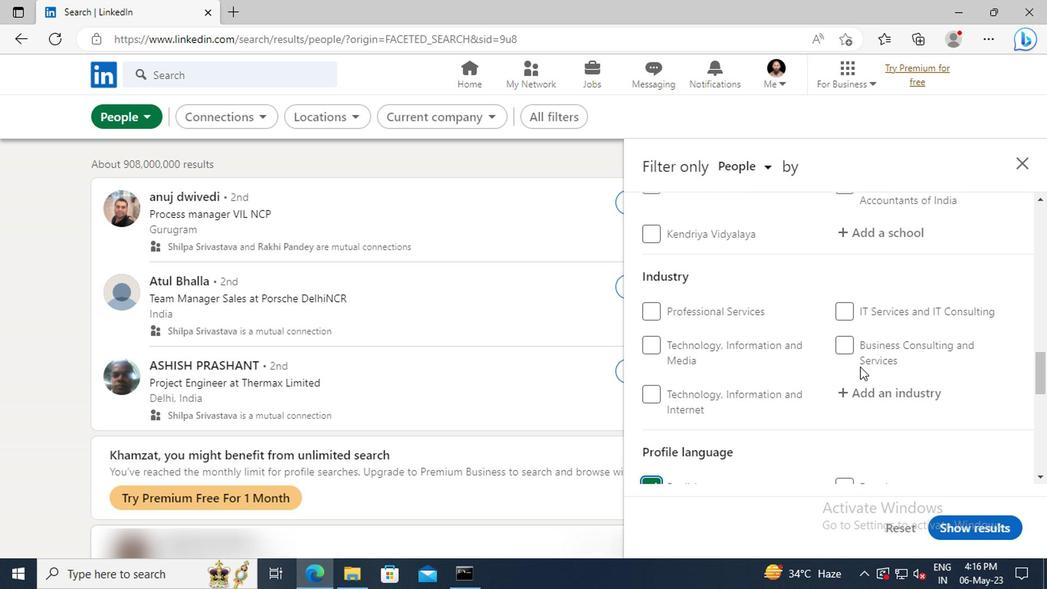 
Action: Mouse scrolled (856, 367) with delta (0, 0)
Screenshot: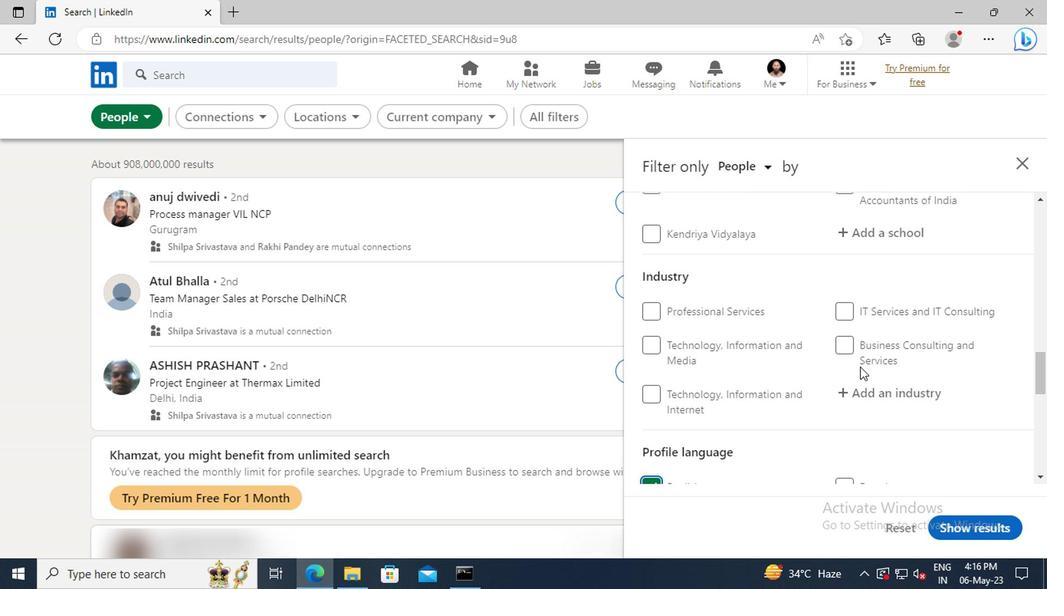 
Action: Mouse scrolled (856, 367) with delta (0, 0)
Screenshot: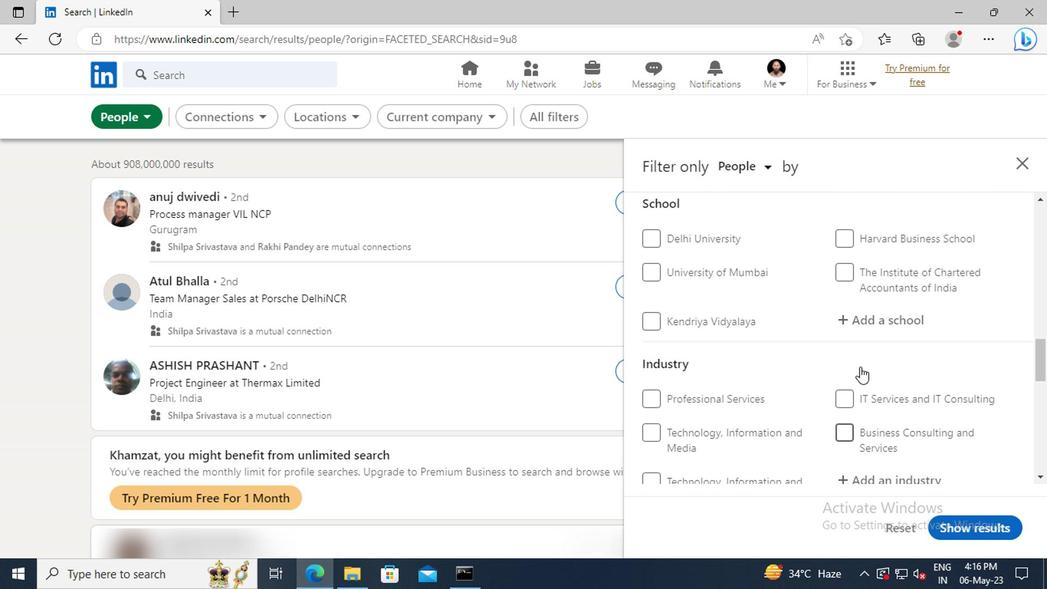 
Action: Mouse scrolled (856, 367) with delta (0, 0)
Screenshot: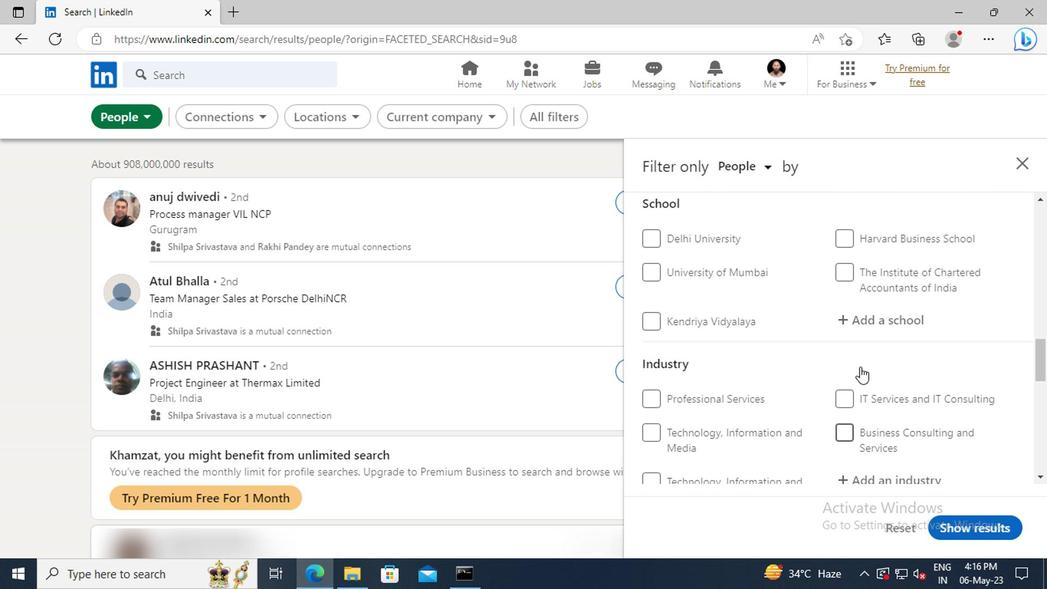 
Action: Mouse scrolled (856, 367) with delta (0, 0)
Screenshot: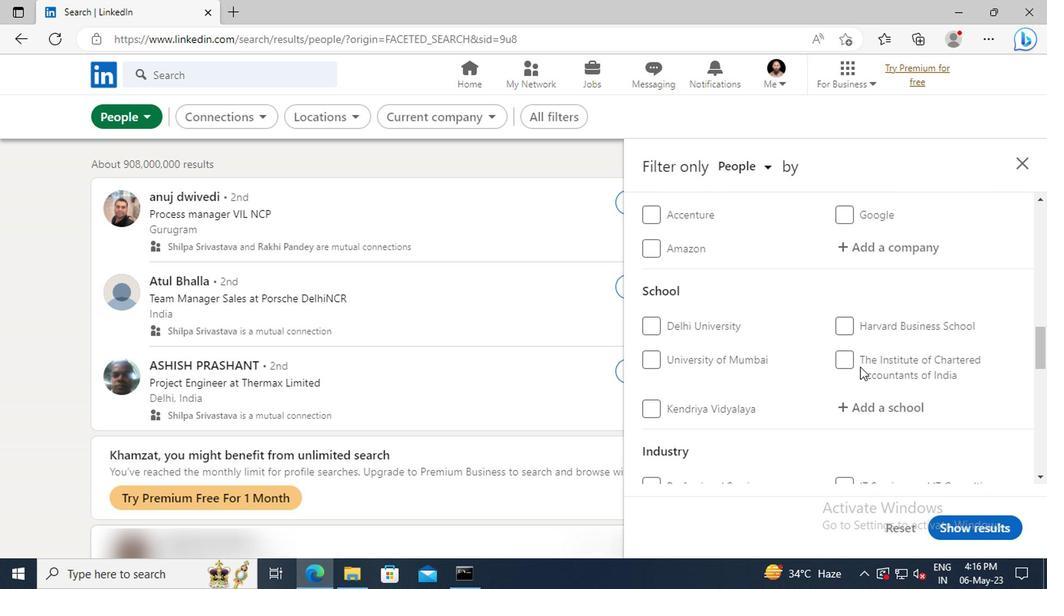 
Action: Mouse scrolled (856, 367) with delta (0, 0)
Screenshot: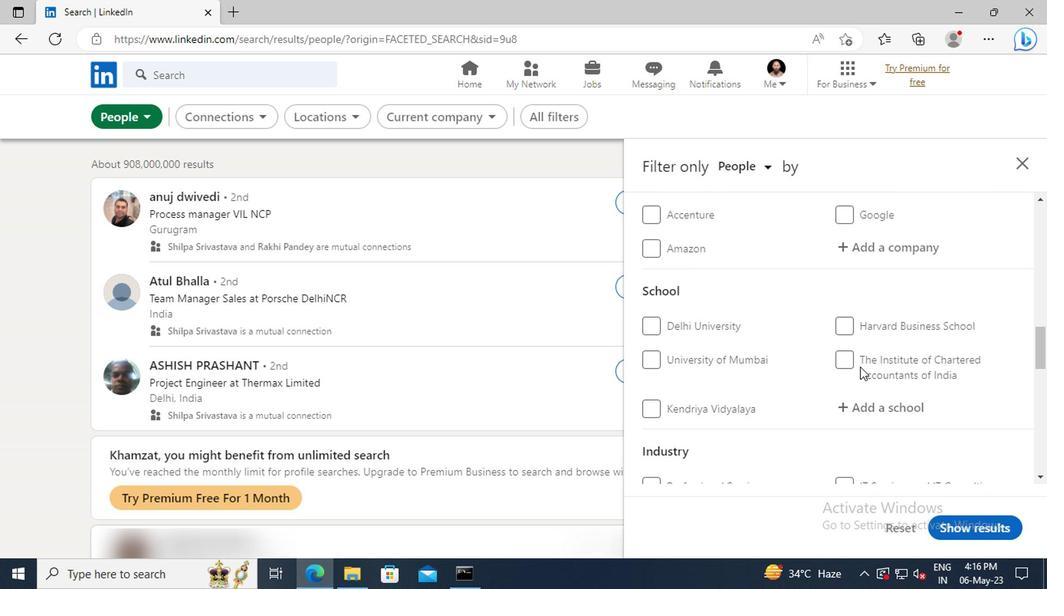 
Action: Mouse scrolled (856, 367) with delta (0, 0)
Screenshot: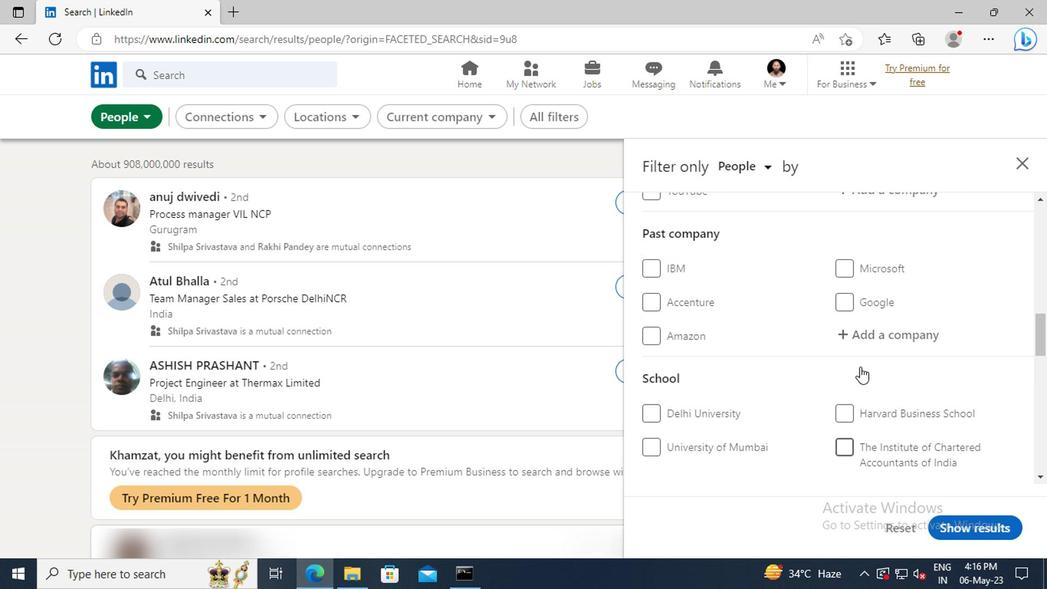 
Action: Mouse scrolled (856, 367) with delta (0, 0)
Screenshot: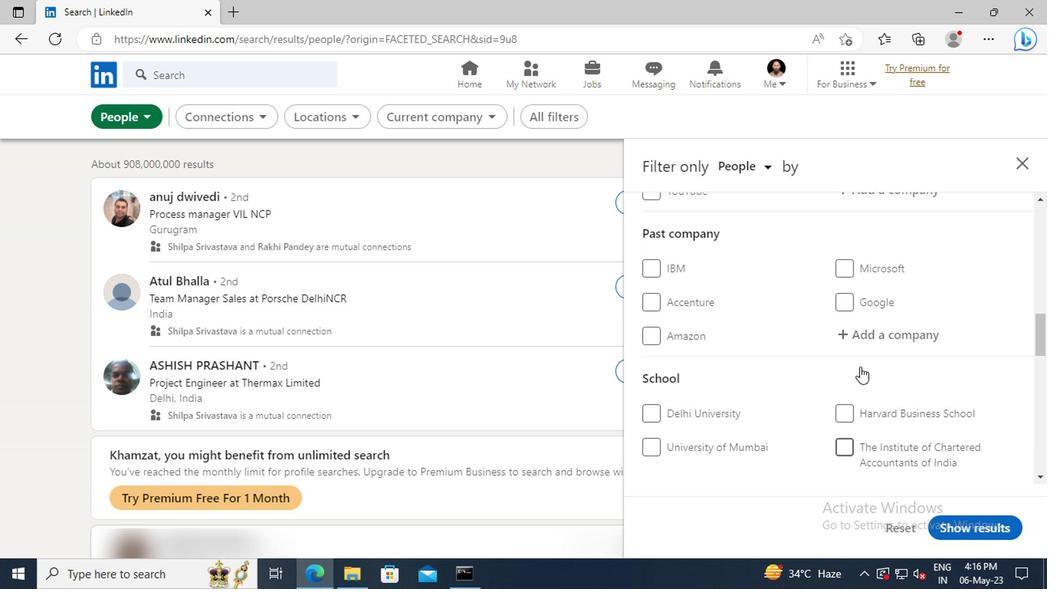 
Action: Mouse scrolled (856, 367) with delta (0, 0)
Screenshot: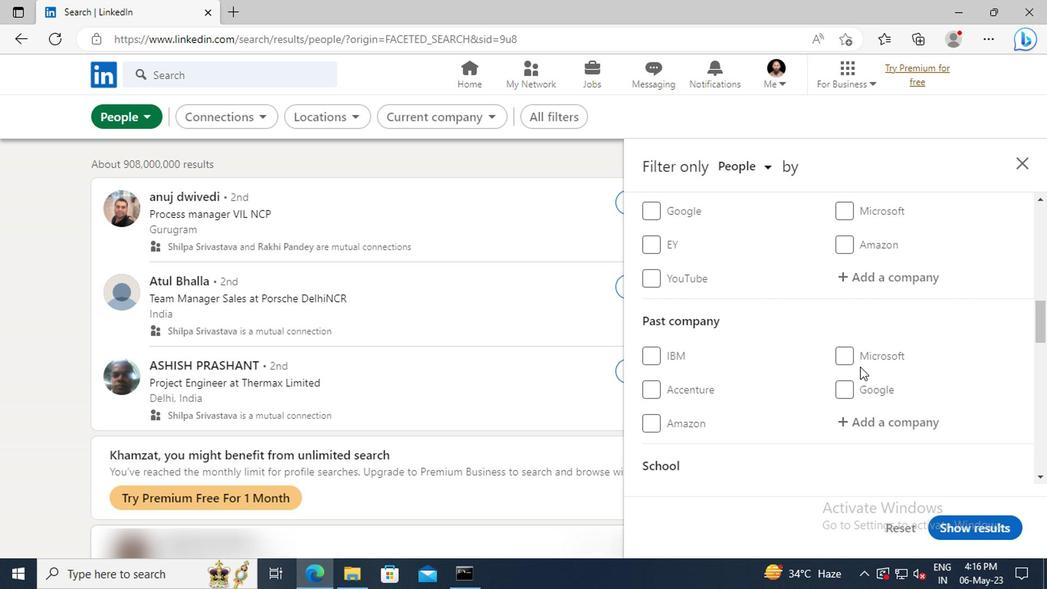 
Action: Mouse moved to (851, 323)
Screenshot: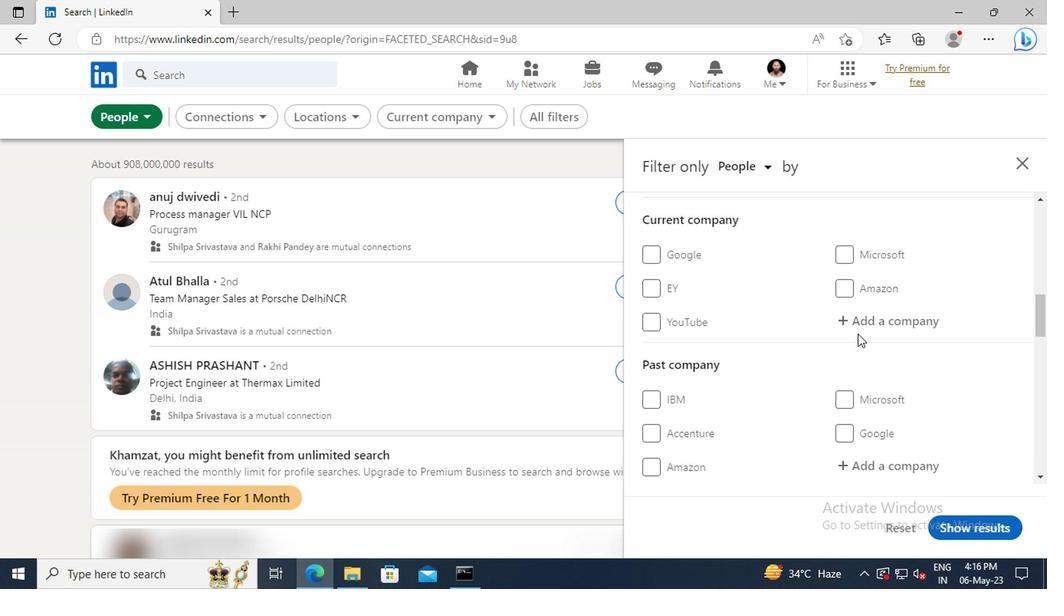 
Action: Mouse pressed left at (851, 323)
Screenshot: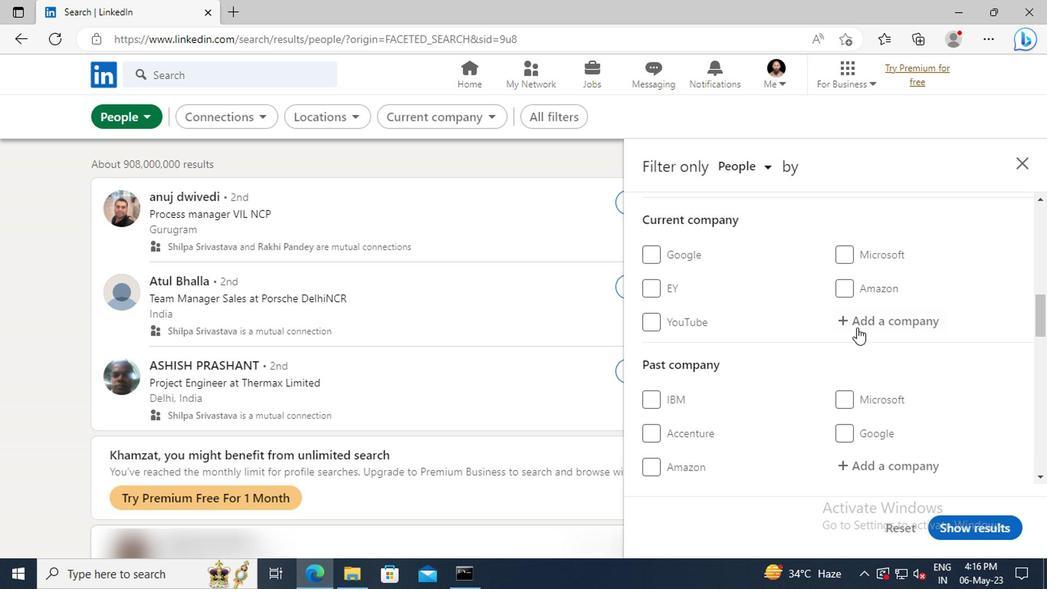 
Action: Key pressed <Key.shift>O9<Key.space><Key.shift>SOLU
Screenshot: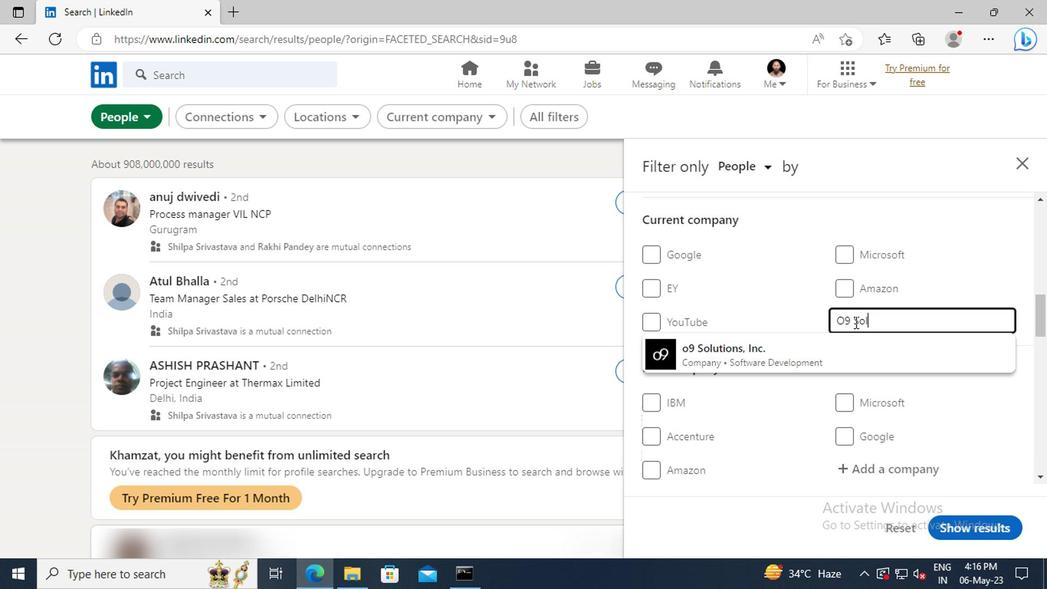 
Action: Mouse moved to (853, 348)
Screenshot: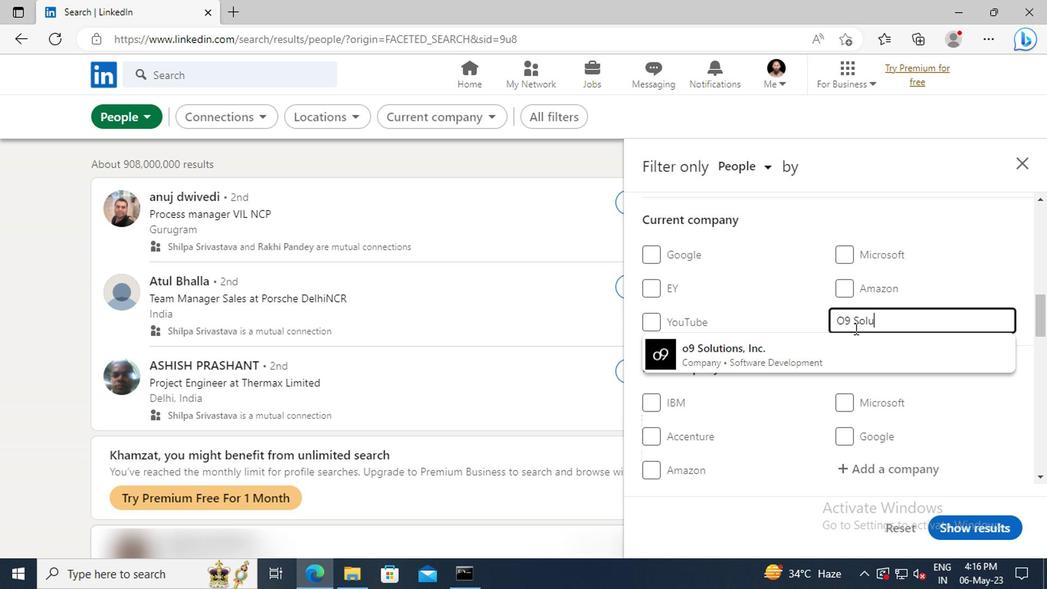 
Action: Mouse pressed left at (853, 348)
Screenshot: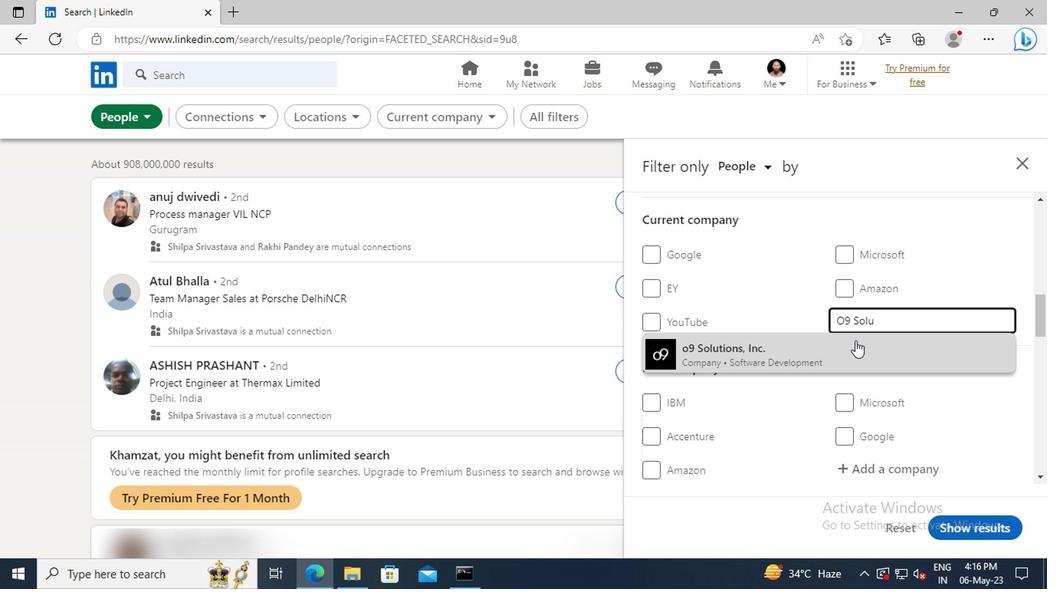 
Action: Mouse scrolled (853, 347) with delta (0, 0)
Screenshot: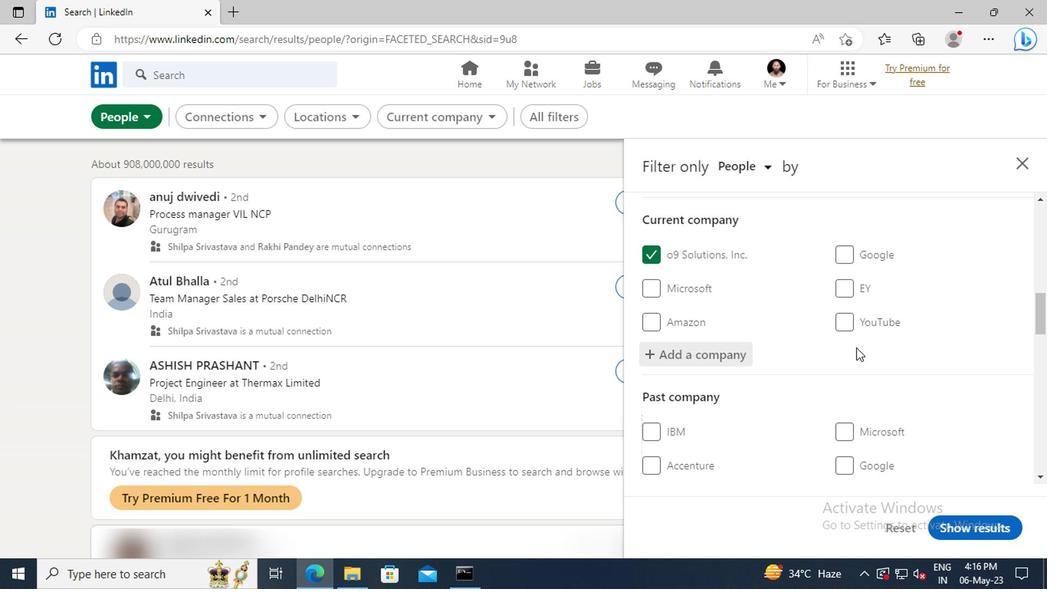 
Action: Mouse scrolled (853, 347) with delta (0, 0)
Screenshot: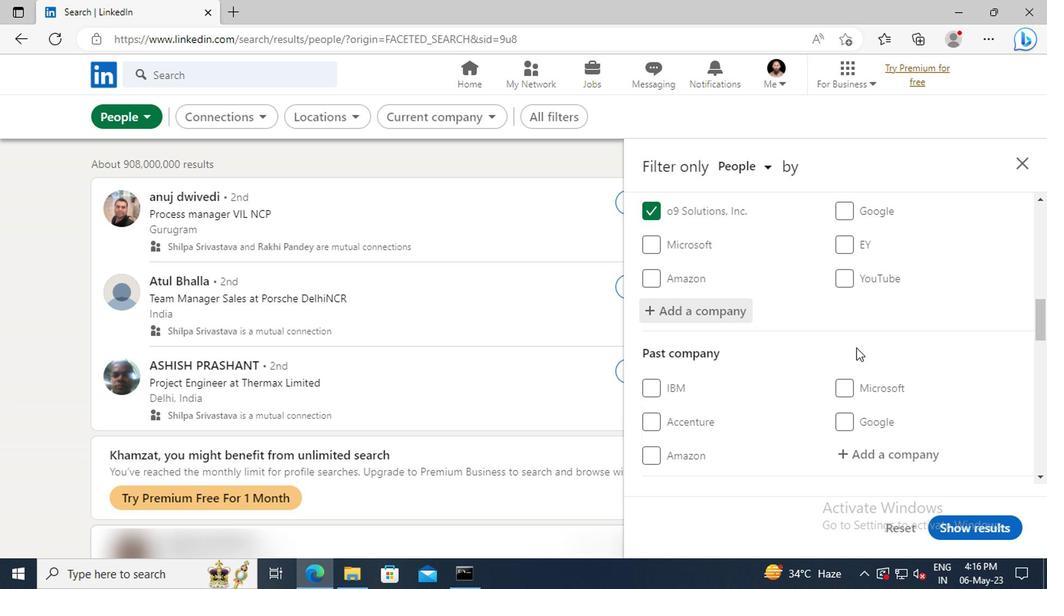 
Action: Mouse scrolled (853, 347) with delta (0, 0)
Screenshot: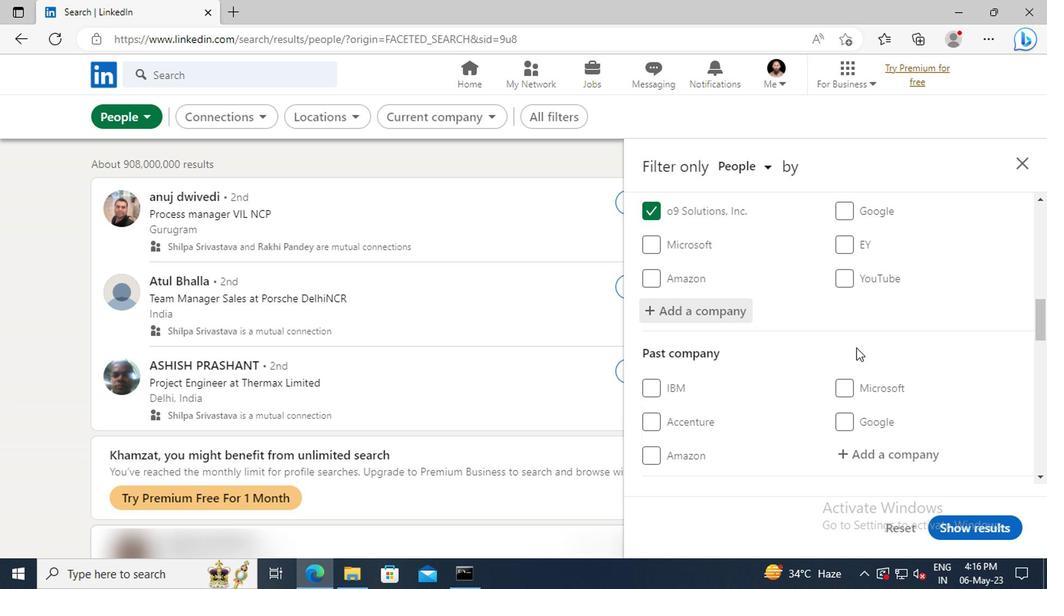 
Action: Mouse scrolled (853, 347) with delta (0, 0)
Screenshot: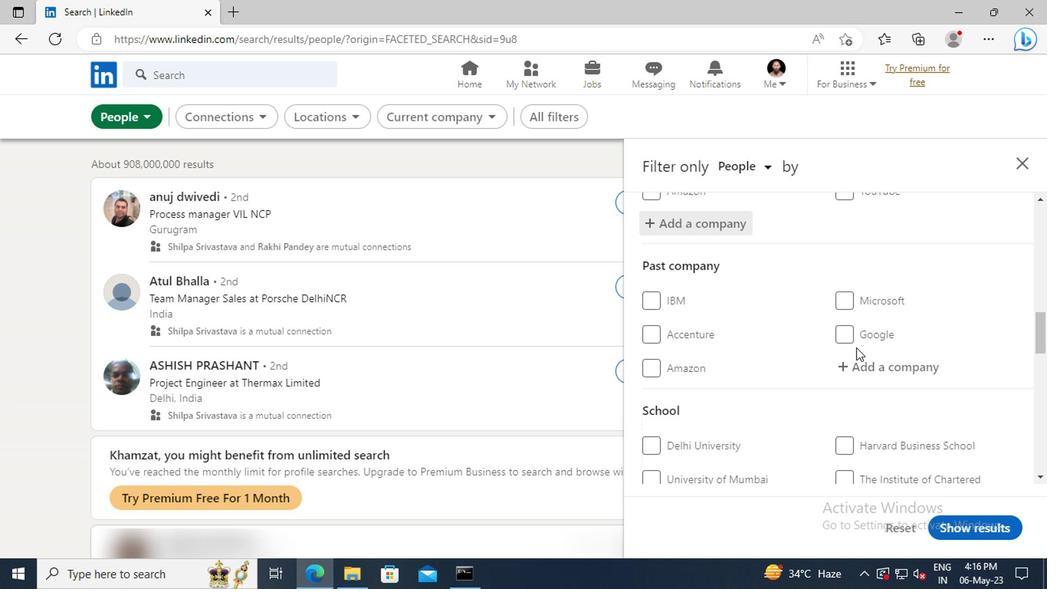 
Action: Mouse scrolled (853, 347) with delta (0, 0)
Screenshot: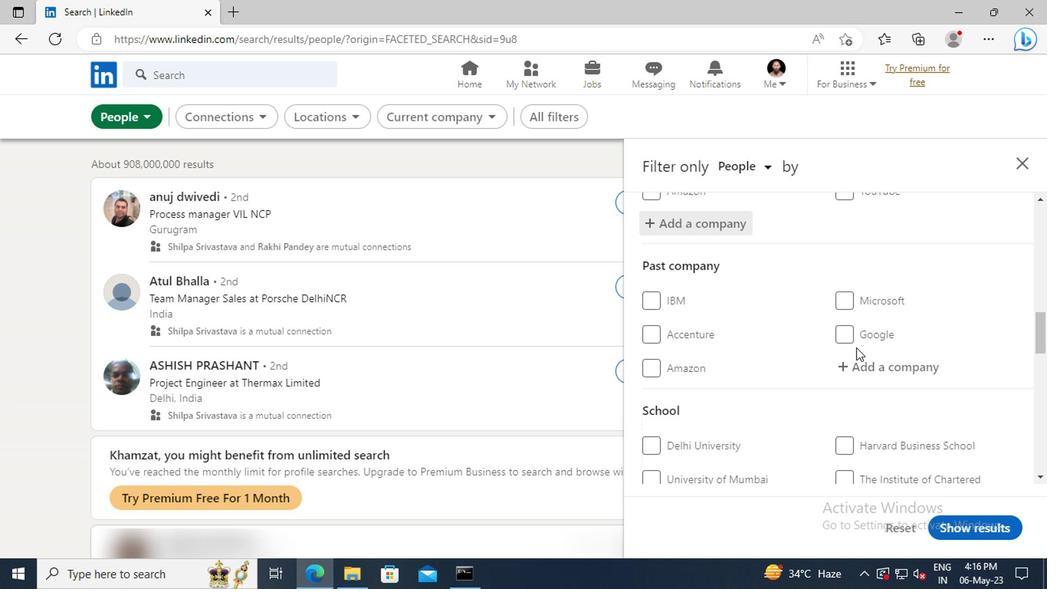 
Action: Mouse scrolled (853, 347) with delta (0, 0)
Screenshot: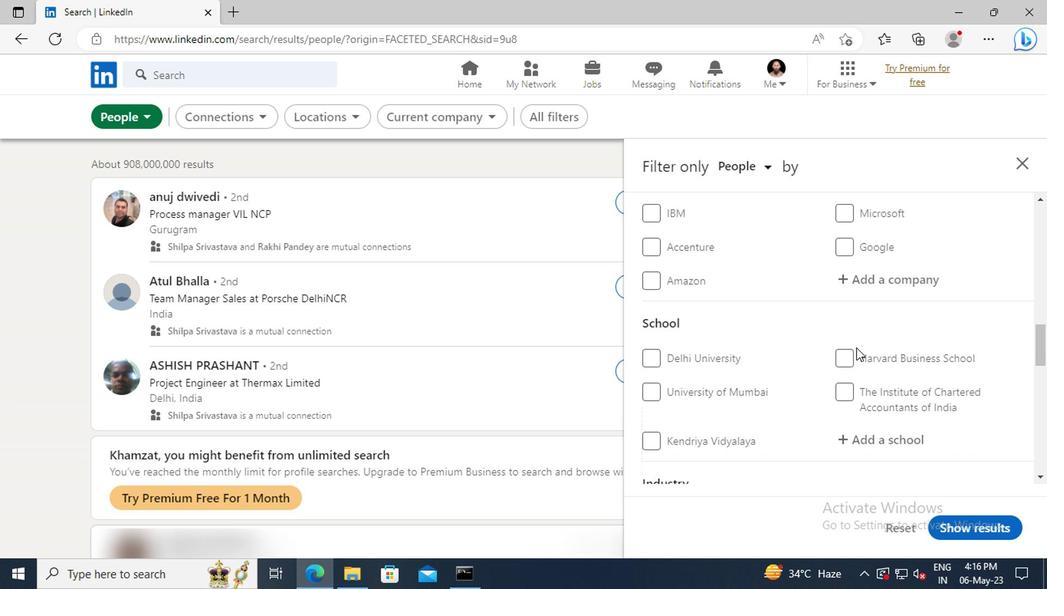 
Action: Mouse scrolled (853, 347) with delta (0, 0)
Screenshot: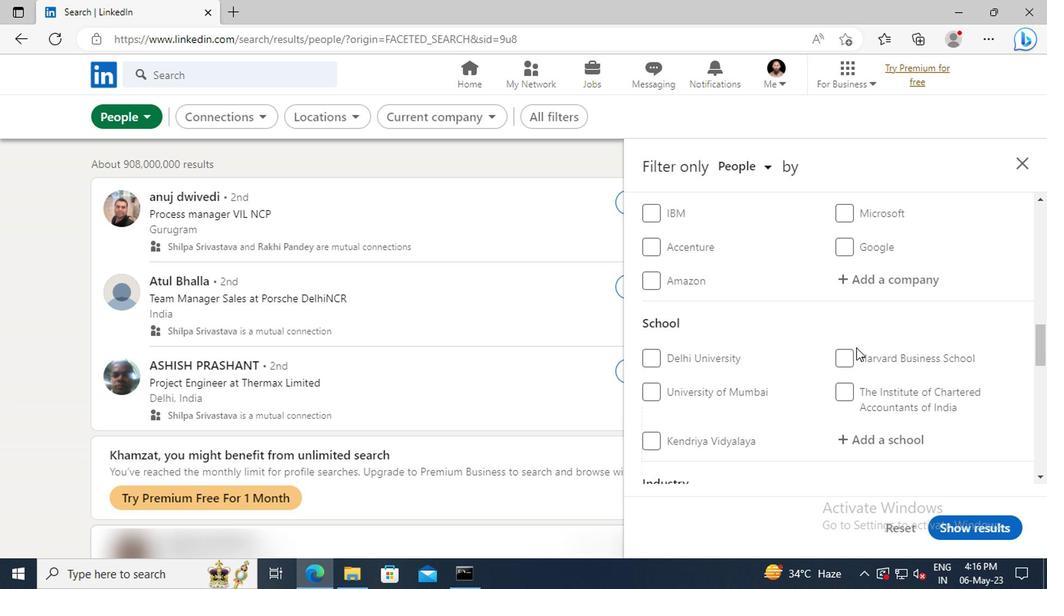 
Action: Mouse moved to (858, 355)
Screenshot: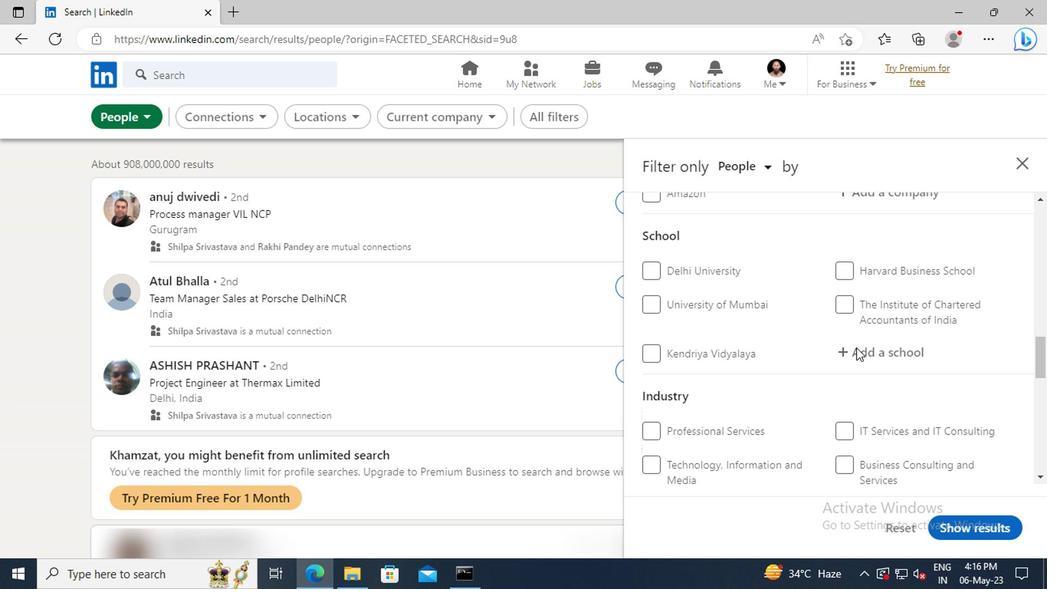 
Action: Mouse pressed left at (858, 355)
Screenshot: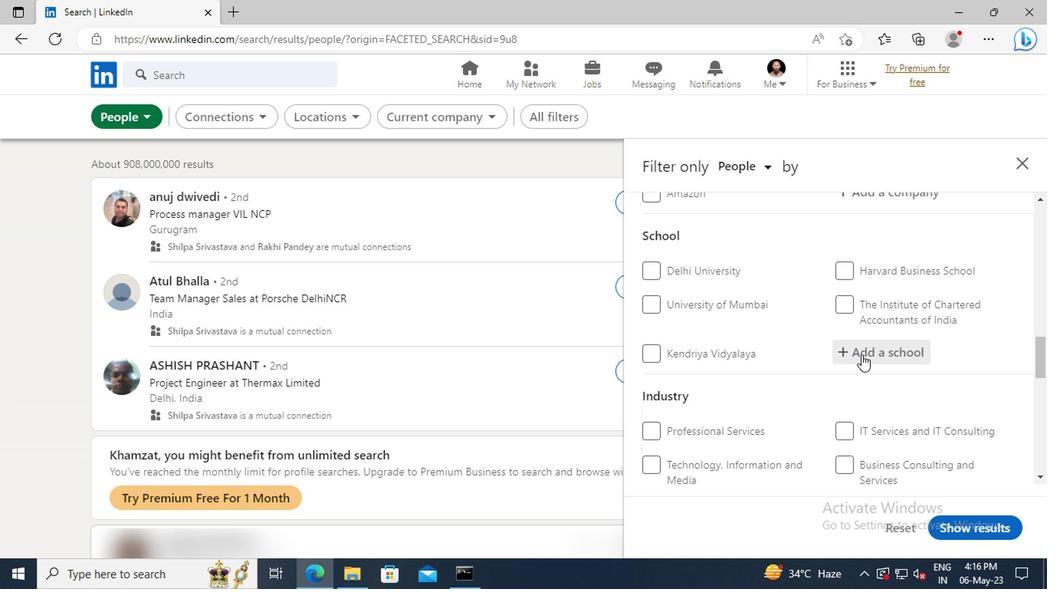 
Action: Key pressed <Key.shift>BHASHYAM<Key.space>
Screenshot: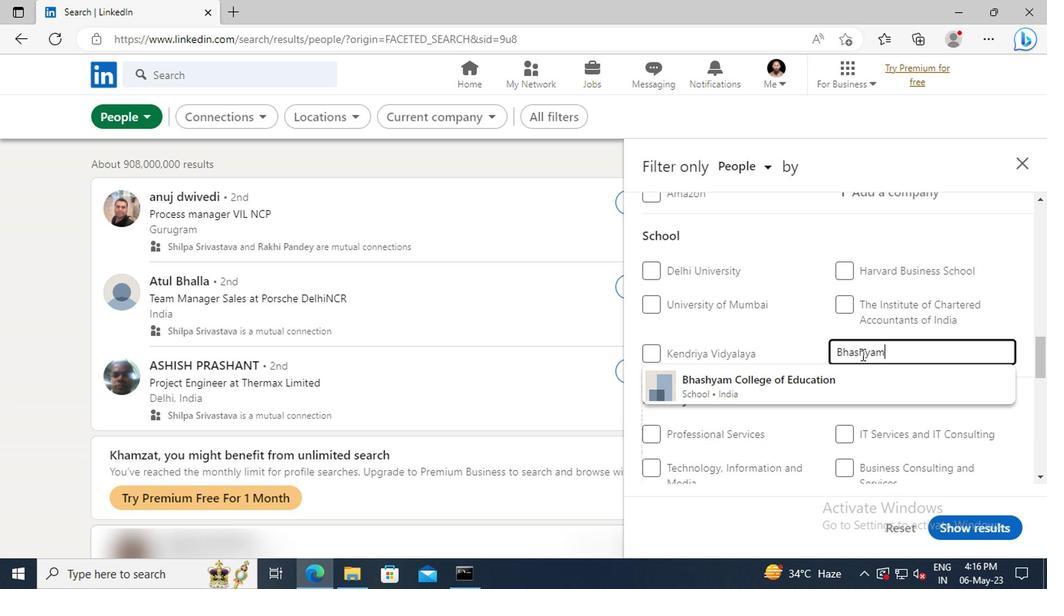 
Action: Mouse moved to (861, 374)
Screenshot: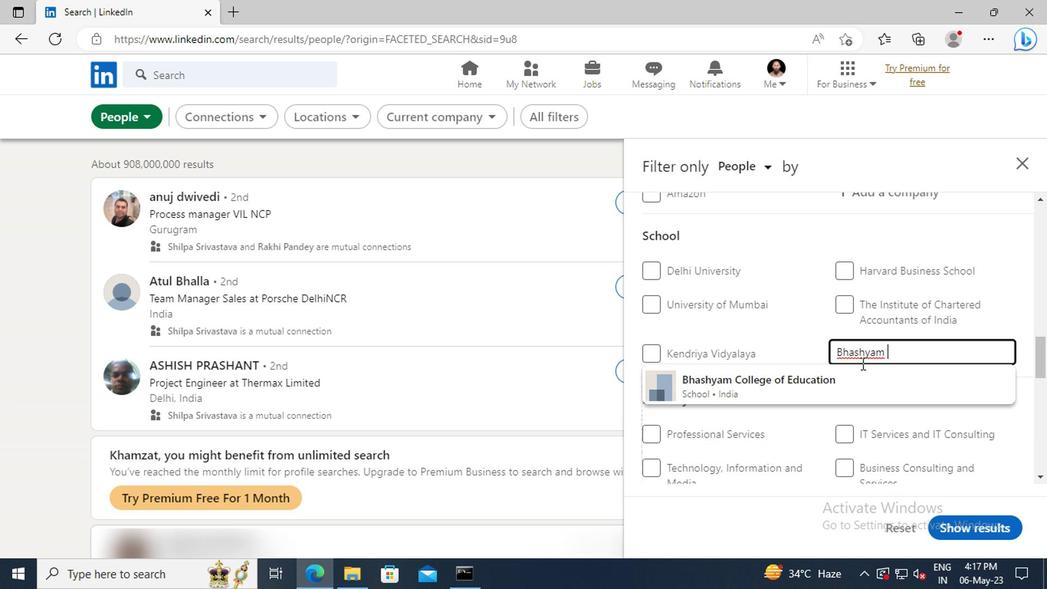 
Action: Mouse pressed left at (861, 374)
Screenshot: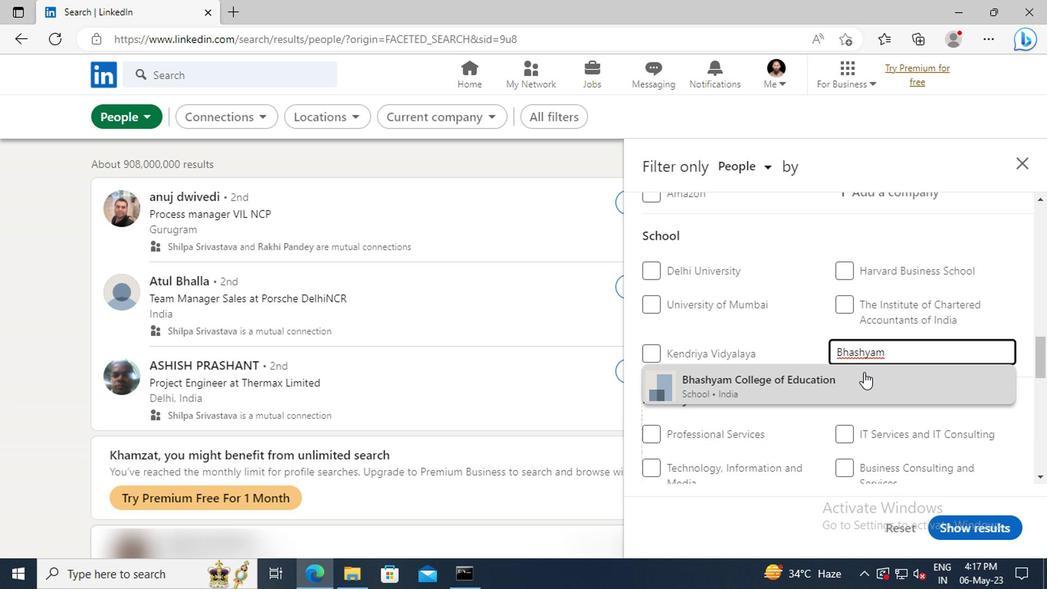 
Action: Mouse scrolled (861, 374) with delta (0, 0)
Screenshot: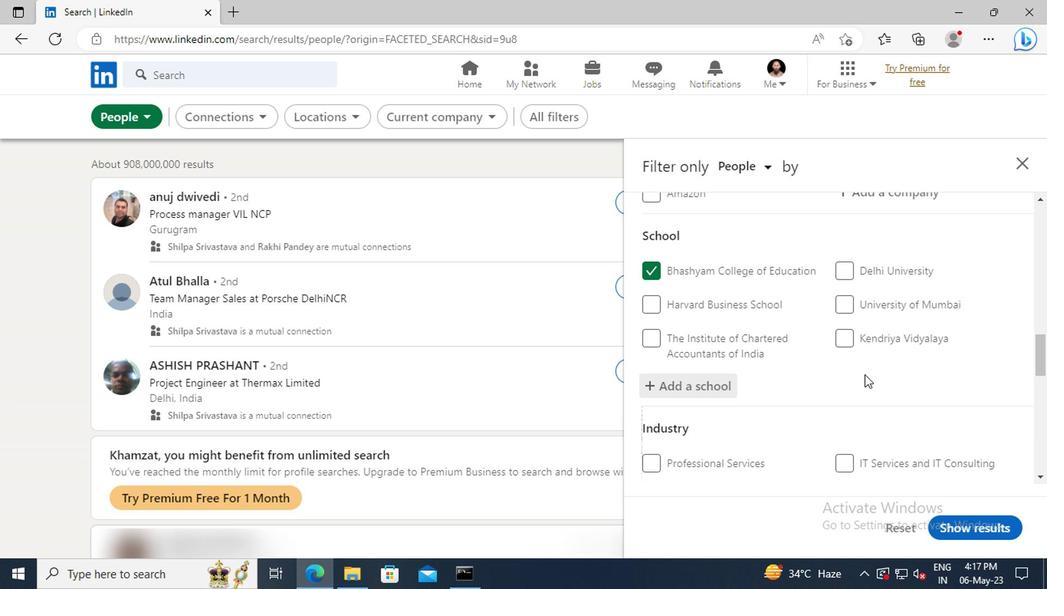 
Action: Mouse scrolled (861, 374) with delta (0, 0)
Screenshot: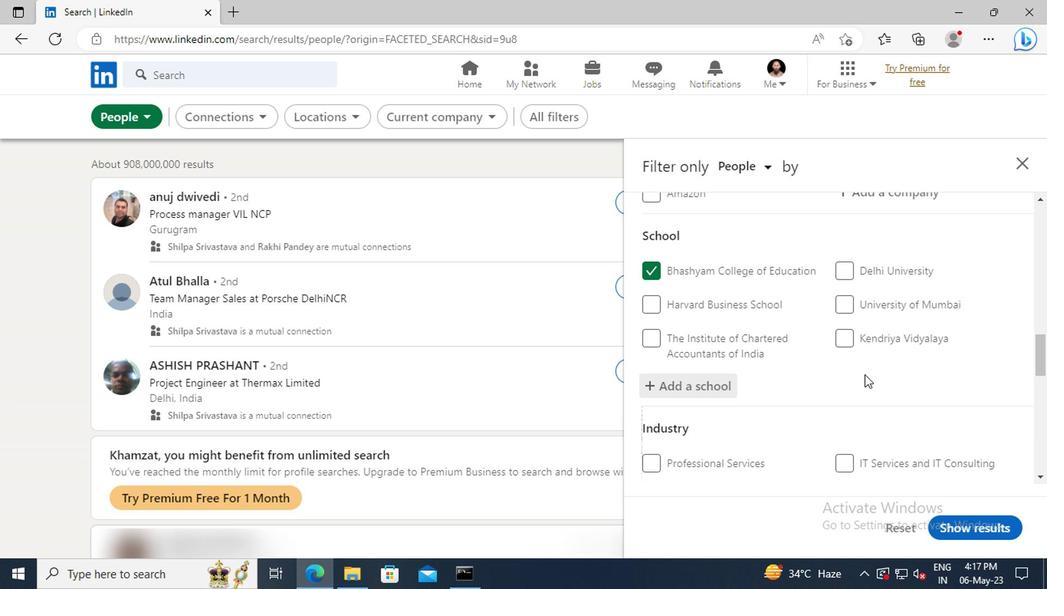 
Action: Mouse moved to (861, 371)
Screenshot: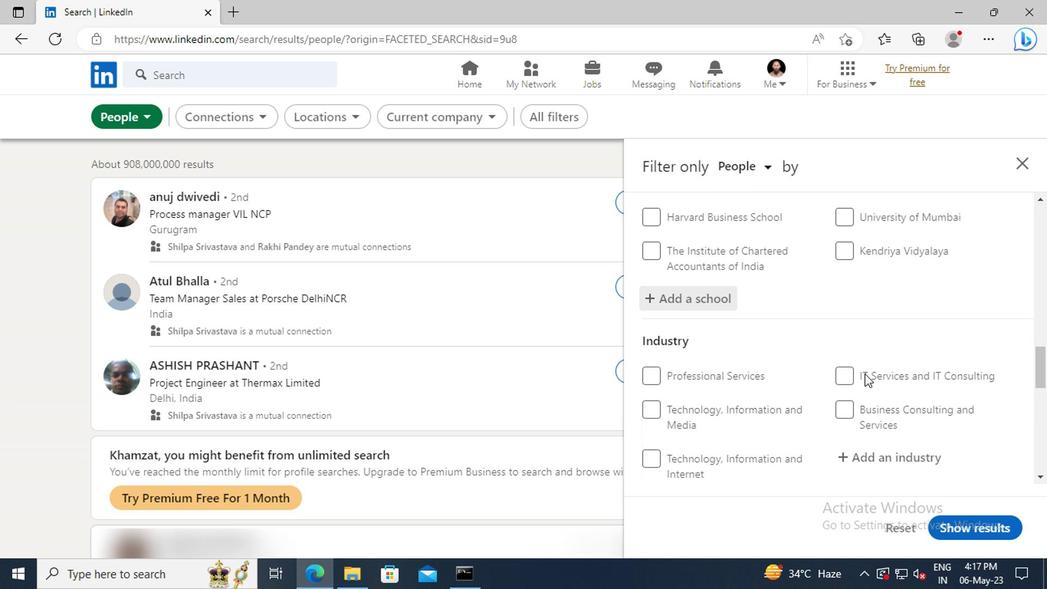 
Action: Mouse scrolled (861, 370) with delta (0, 0)
Screenshot: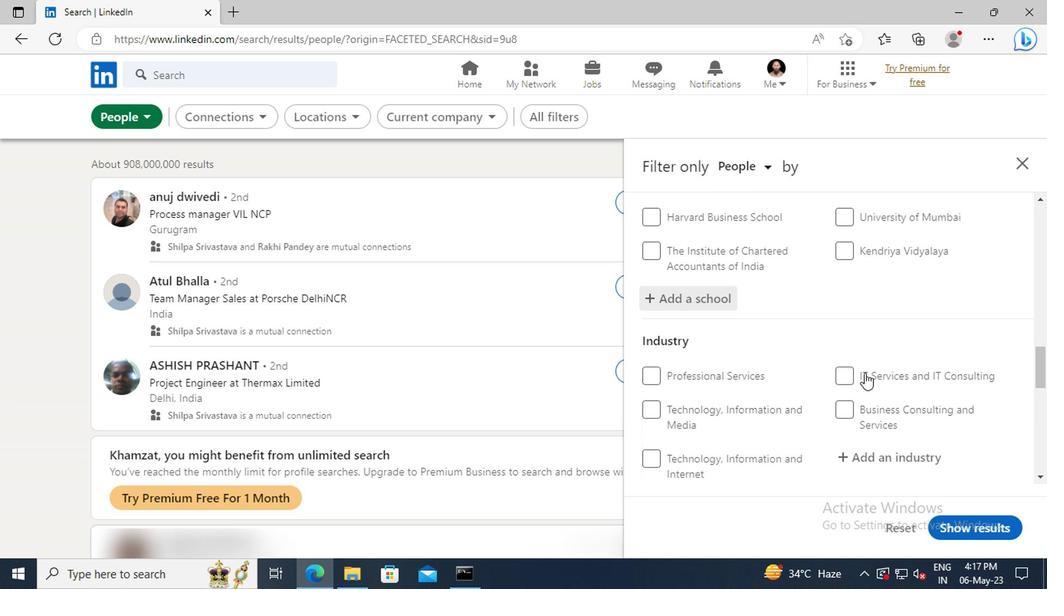 
Action: Mouse scrolled (861, 370) with delta (0, 0)
Screenshot: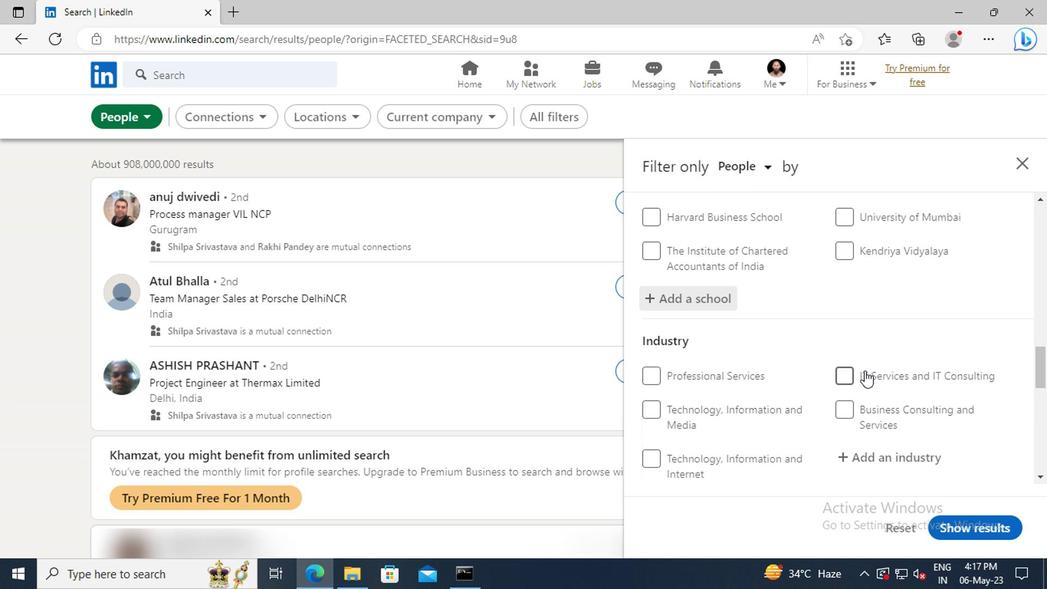 
Action: Mouse moved to (862, 371)
Screenshot: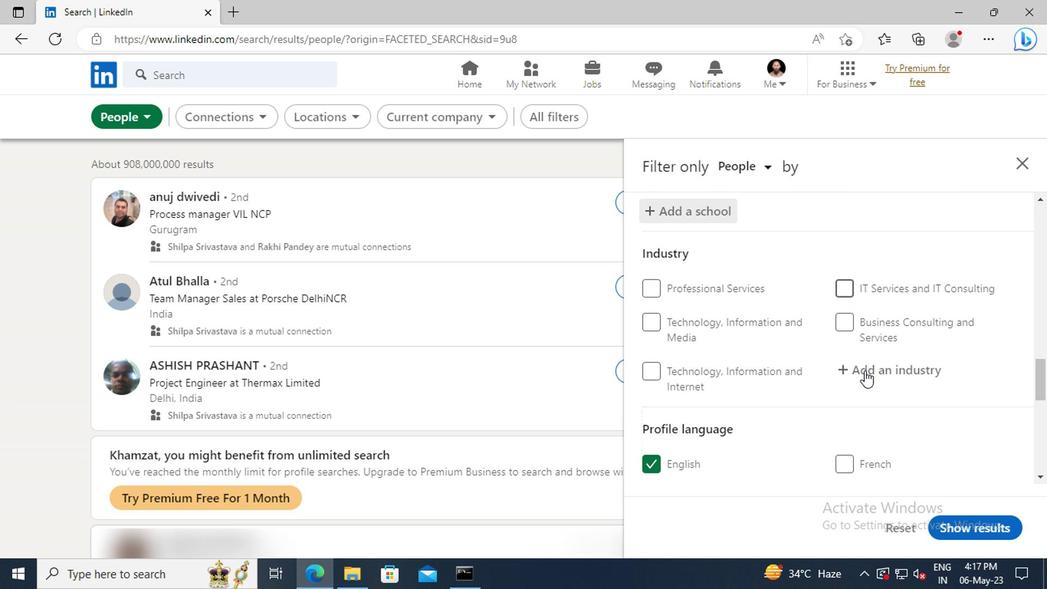 
Action: Mouse pressed left at (862, 371)
Screenshot: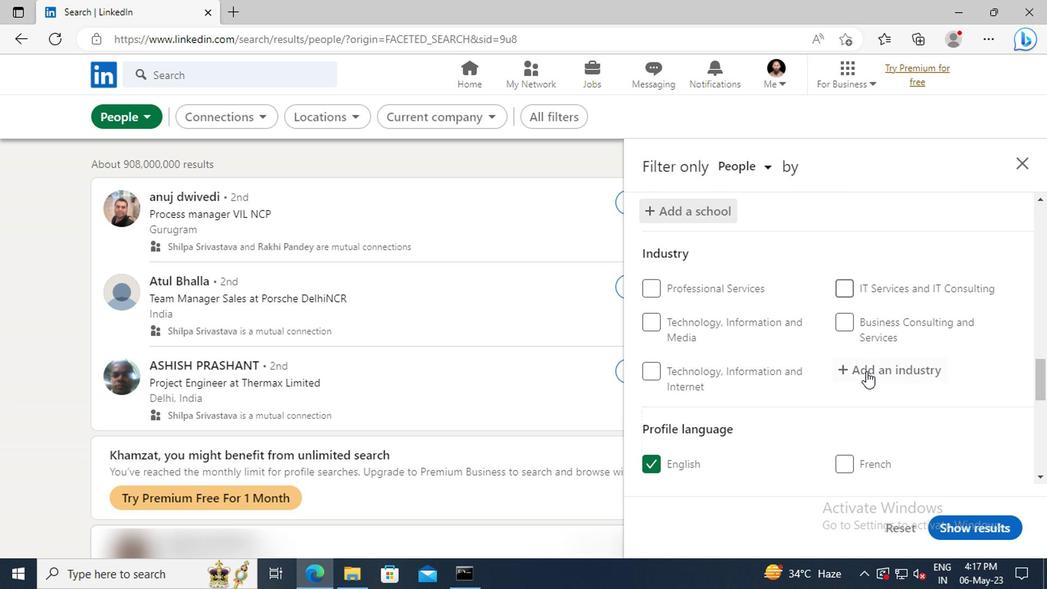 
Action: Key pressed <Key.shift>WOMEN
Screenshot: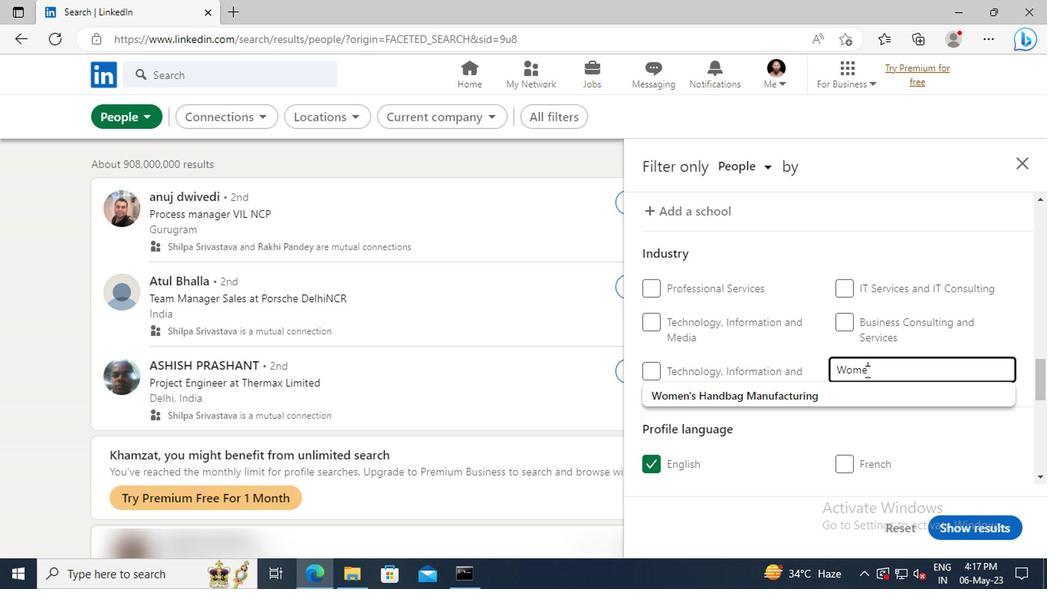
Action: Mouse moved to (870, 388)
Screenshot: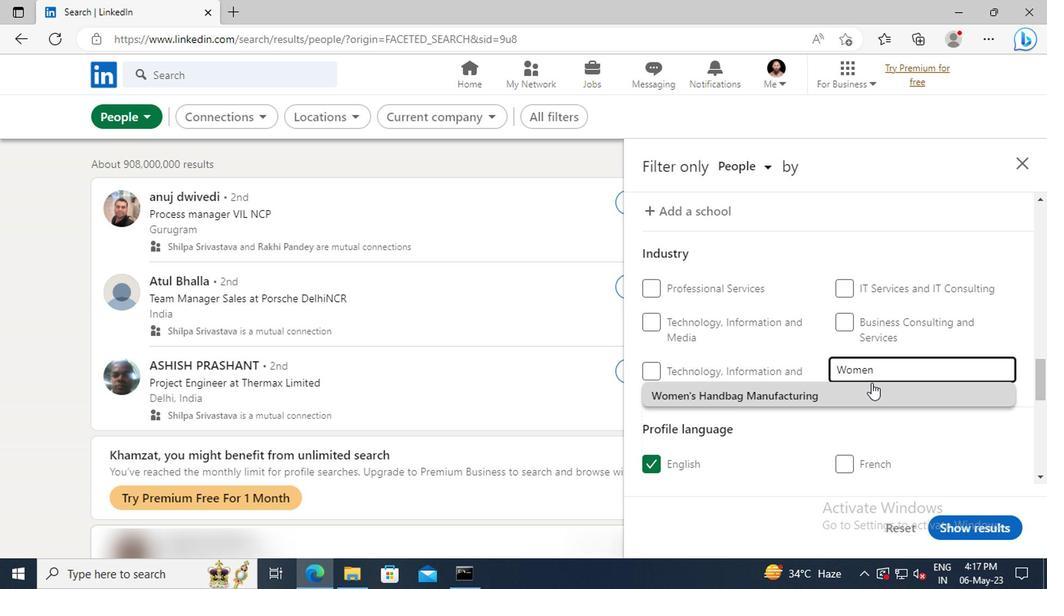 
Action: Mouse pressed left at (870, 388)
Screenshot: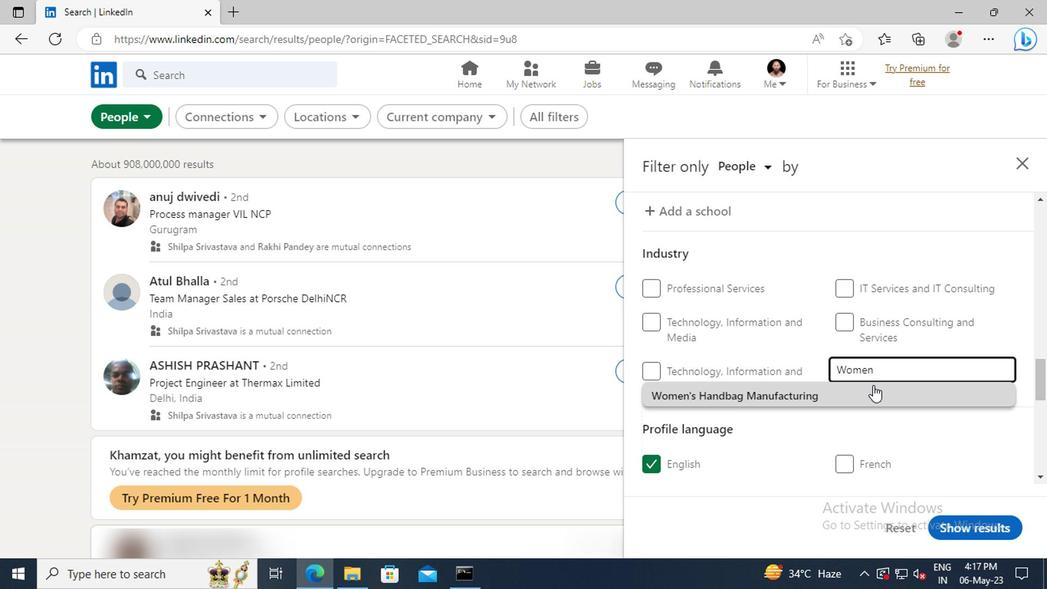
Action: Mouse scrolled (870, 388) with delta (0, 0)
Screenshot: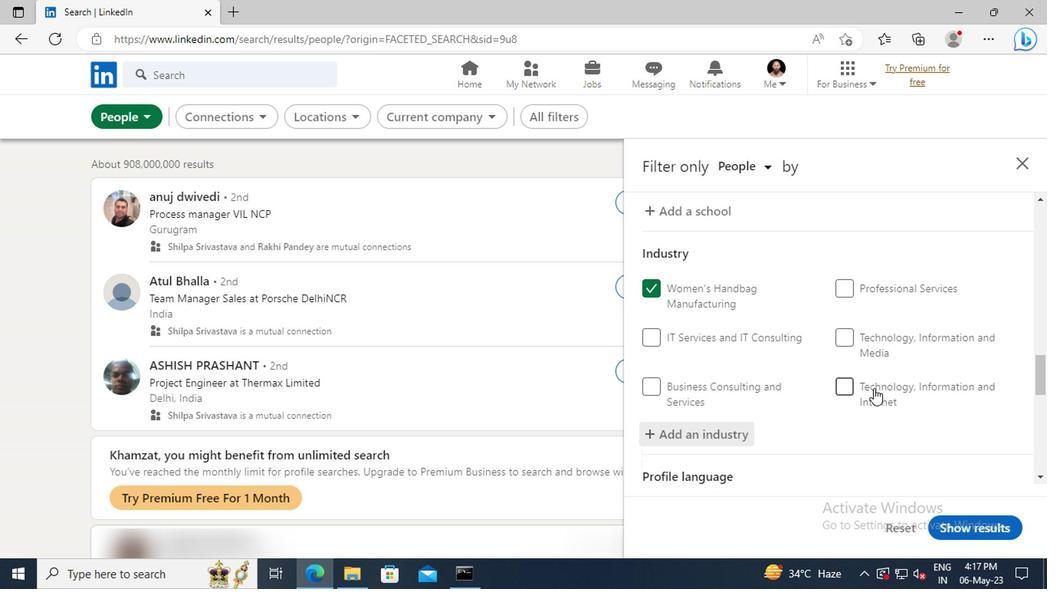 
Action: Mouse scrolled (870, 388) with delta (0, 0)
Screenshot: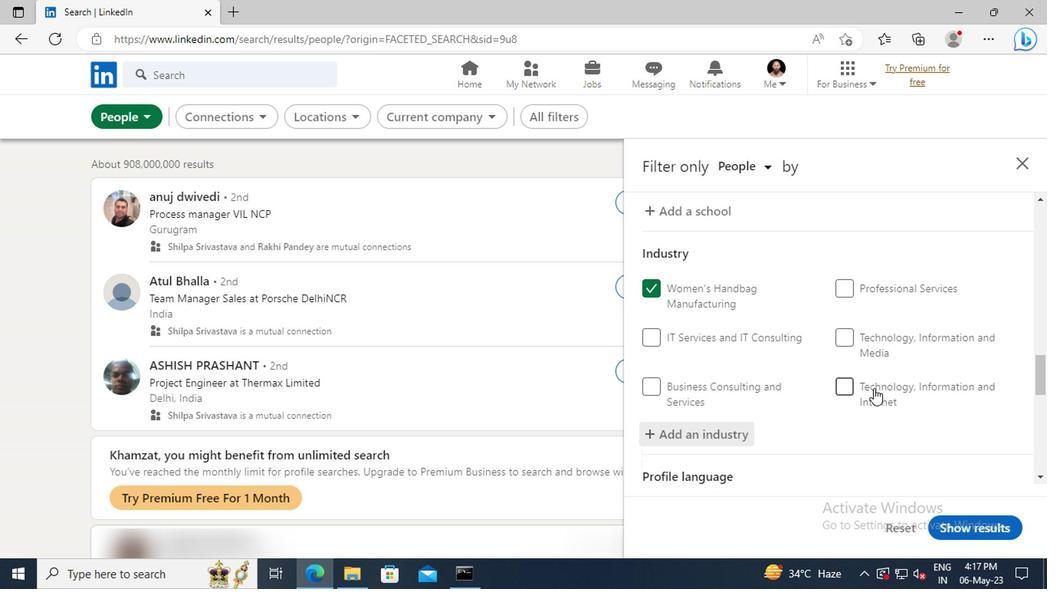 
Action: Mouse scrolled (870, 388) with delta (0, 0)
Screenshot: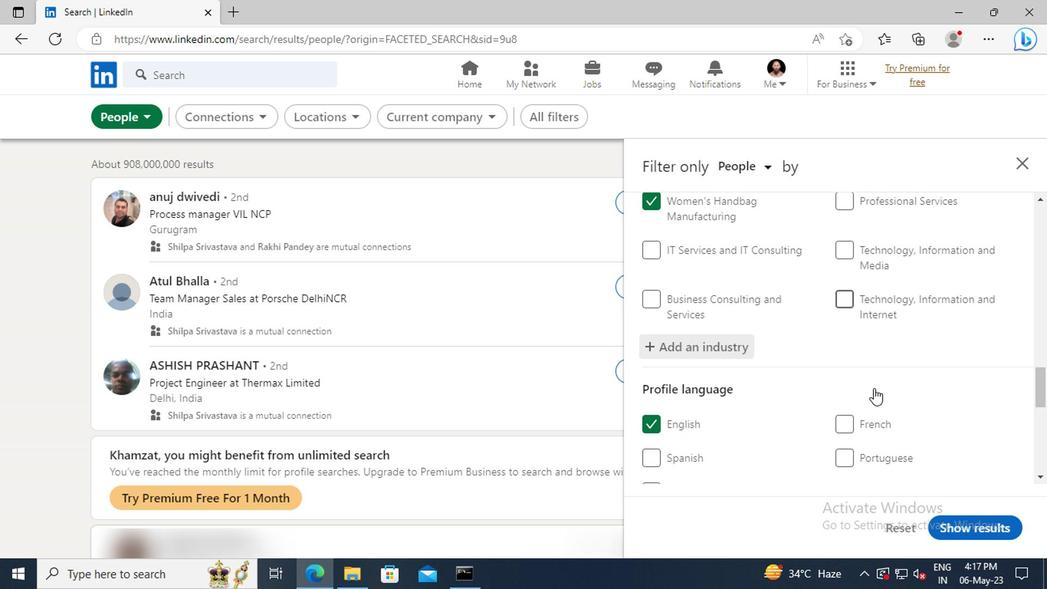 
Action: Mouse scrolled (870, 388) with delta (0, 0)
Screenshot: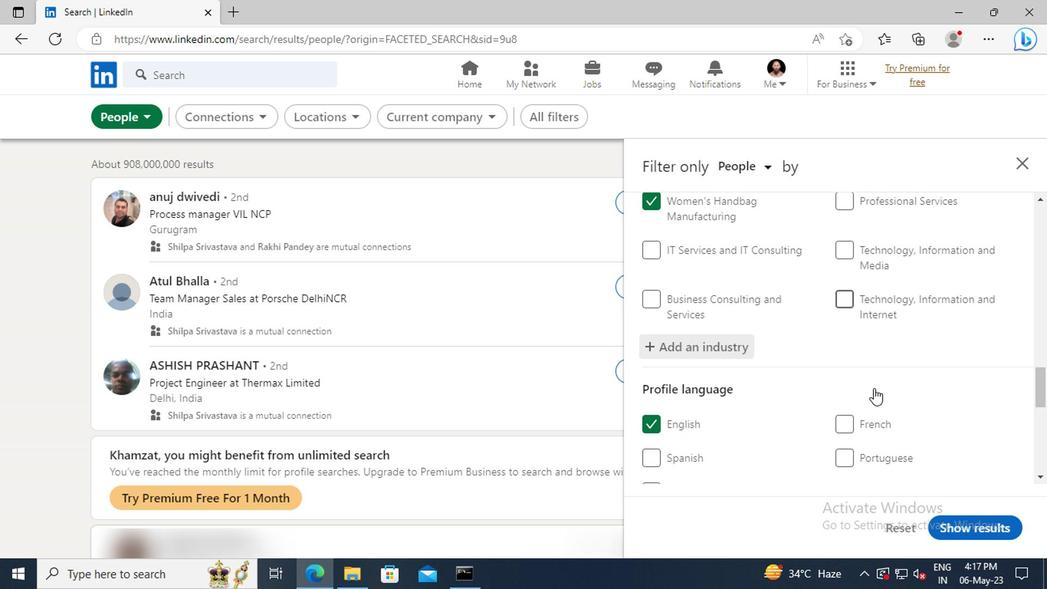 
Action: Mouse scrolled (870, 388) with delta (0, 0)
Screenshot: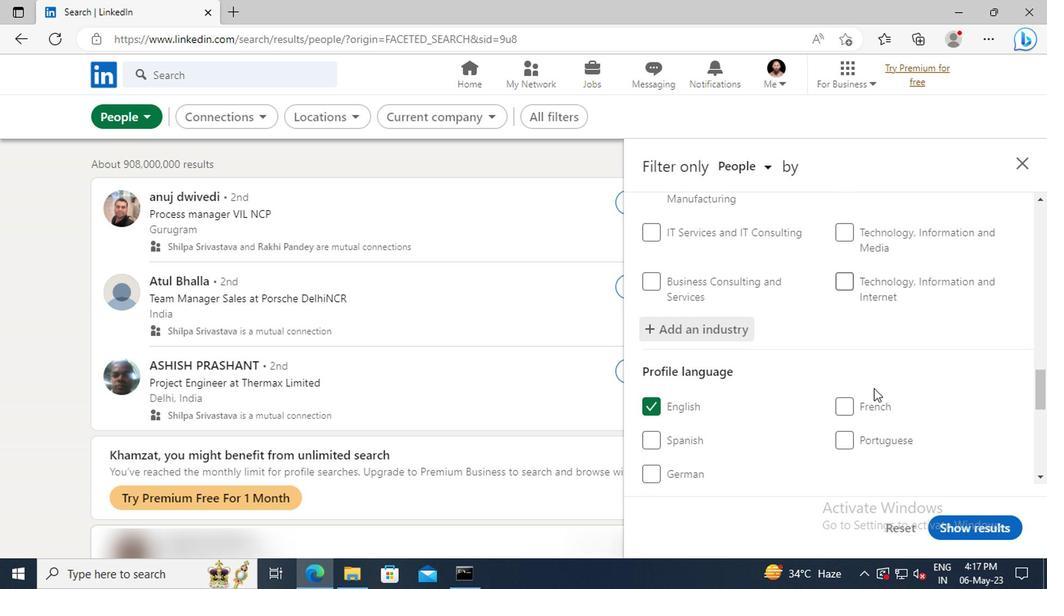 
Action: Mouse scrolled (870, 388) with delta (0, 0)
Screenshot: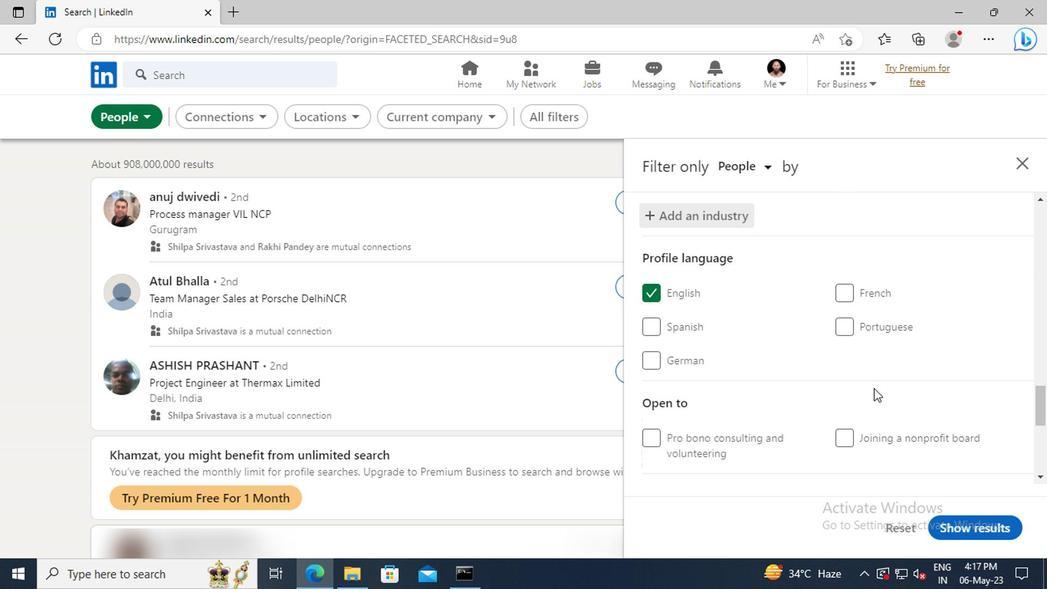 
Action: Mouse scrolled (870, 388) with delta (0, 0)
Screenshot: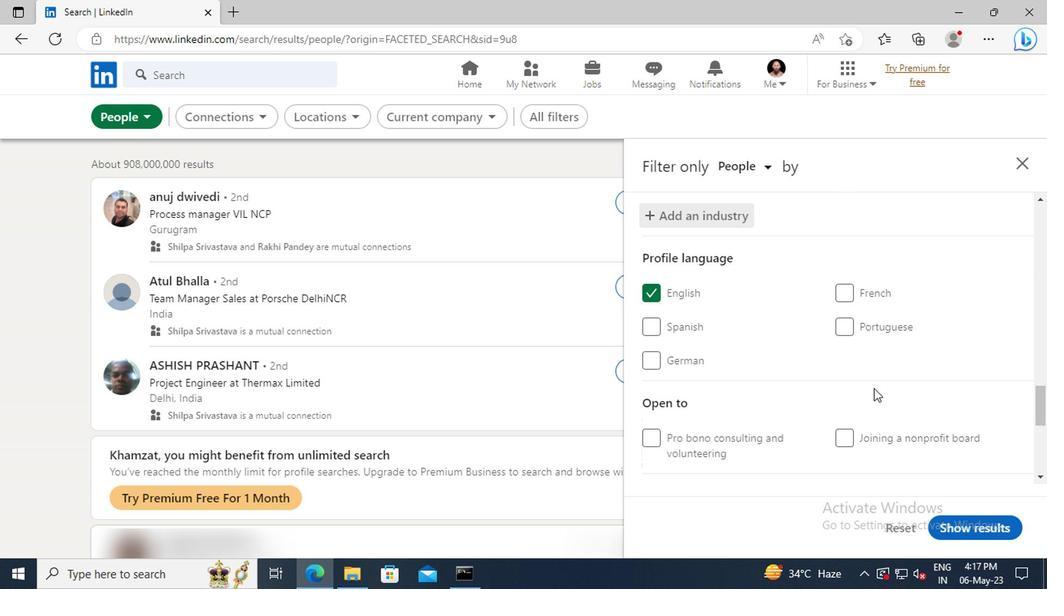 
Action: Mouse moved to (867, 373)
Screenshot: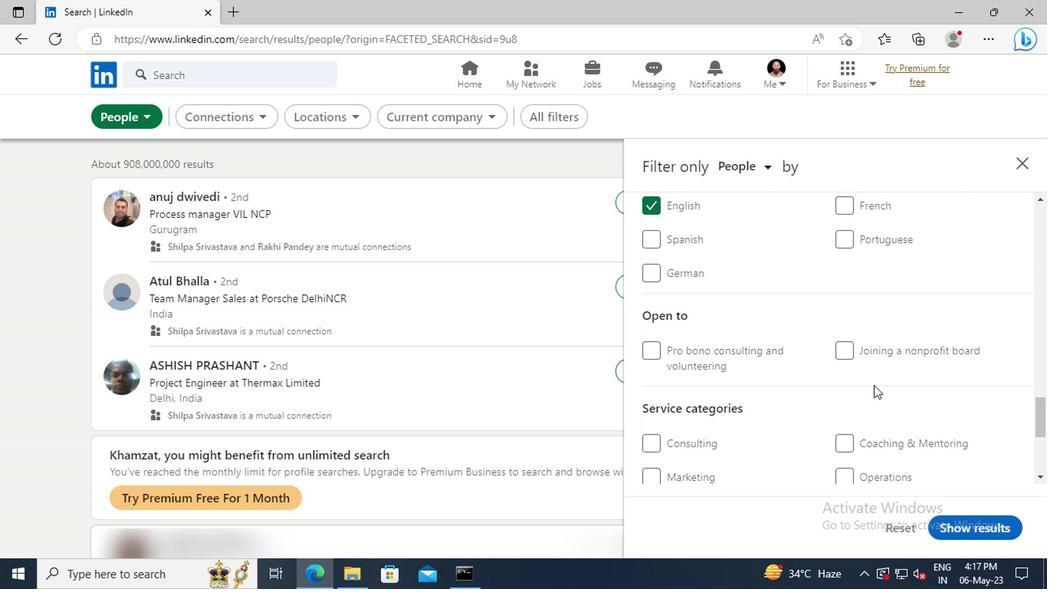 
Action: Mouse scrolled (867, 372) with delta (0, 0)
Screenshot: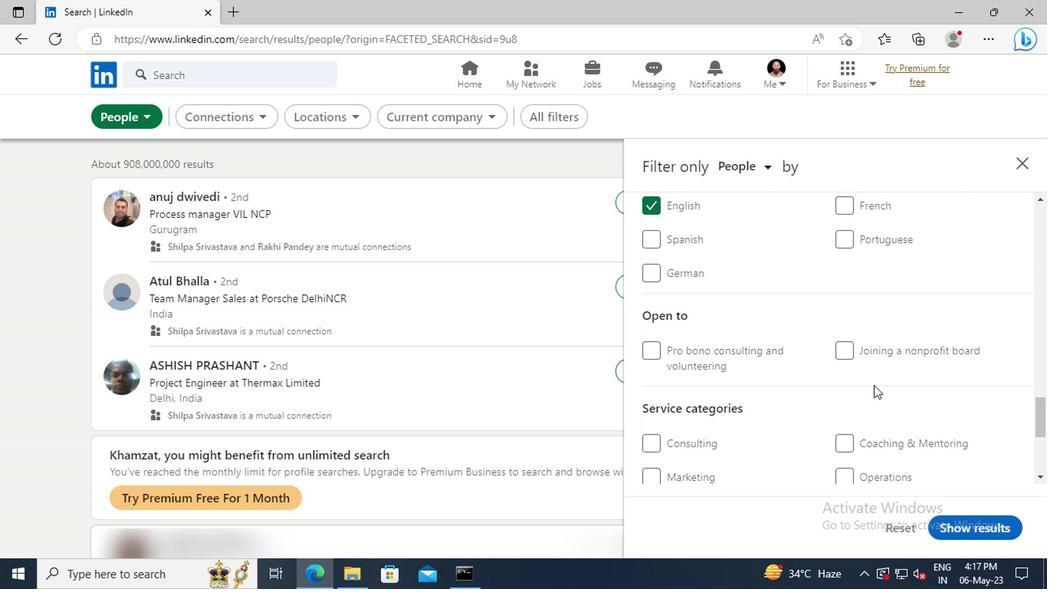 
Action: Mouse moved to (862, 355)
Screenshot: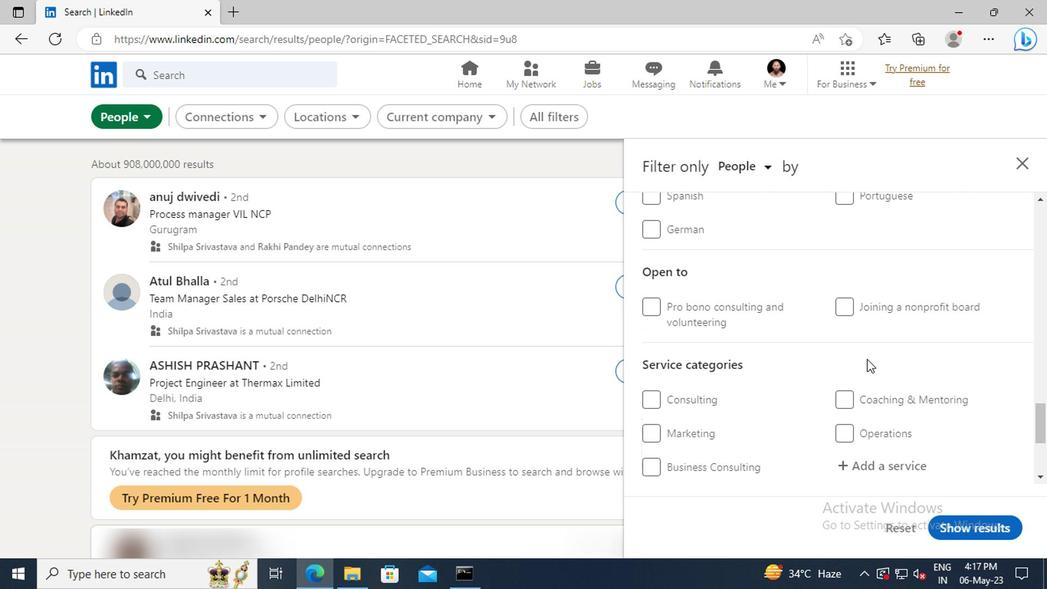 
Action: Mouse scrolled (862, 354) with delta (0, -1)
Screenshot: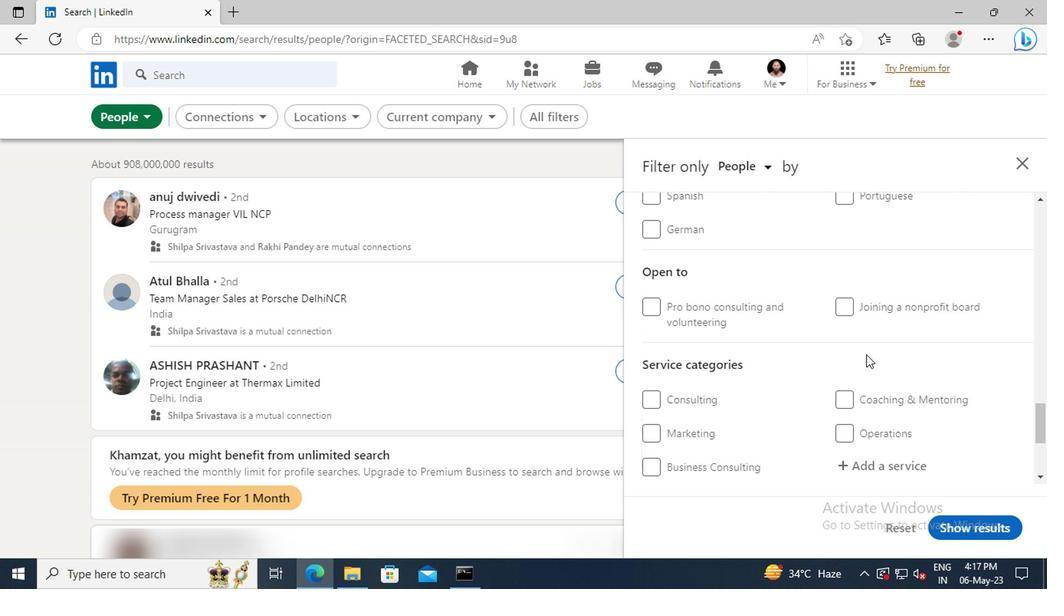 
Action: Mouse scrolled (862, 354) with delta (0, -1)
Screenshot: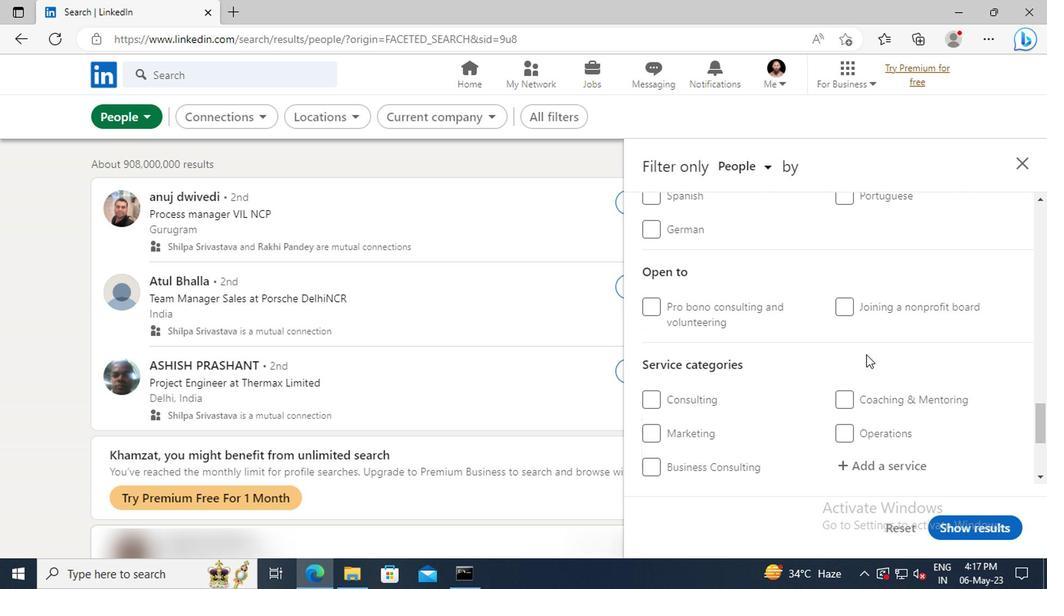 
Action: Mouse moved to (863, 379)
Screenshot: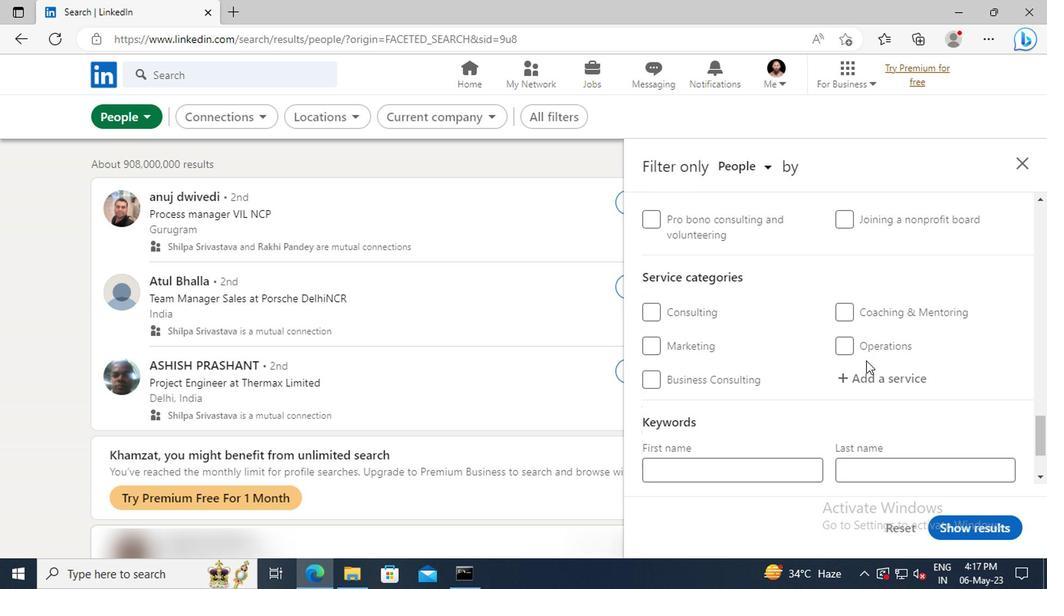 
Action: Mouse pressed left at (863, 379)
Screenshot: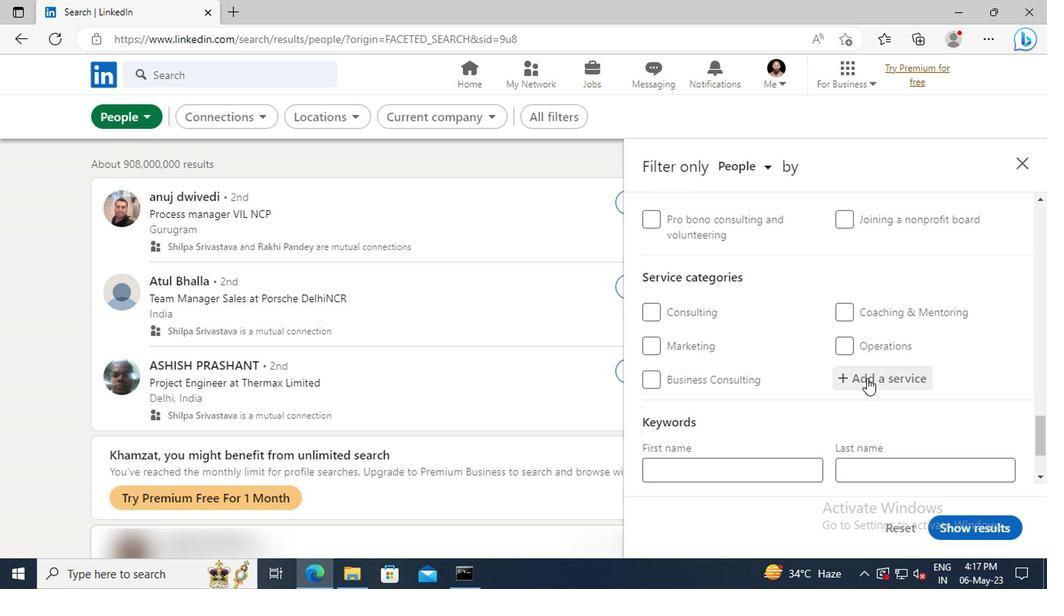 
Action: Key pressed <Key.shift><Key.shift><Key.shift><Key.shift><Key.shift><Key.shift><Key.shift><Key.shift><Key.shift><Key.shift><Key.shift><Key.shift><Key.shift><Key.shift><Key.shift><Key.shift><Key.shift><Key.shift>EXECUTIVE<Key.space>
Screenshot: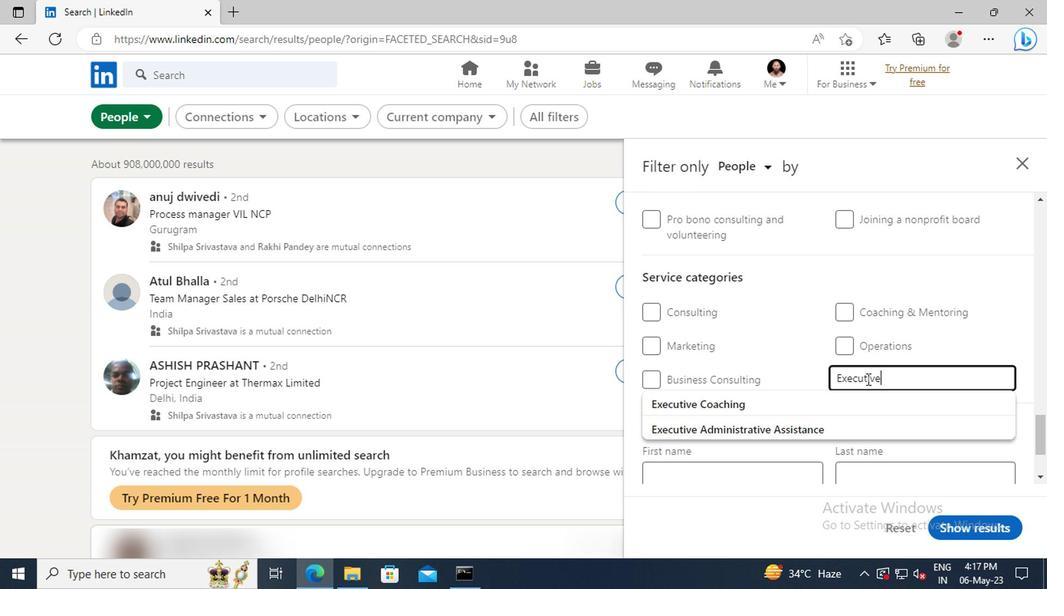 
Action: Mouse moved to (867, 400)
Screenshot: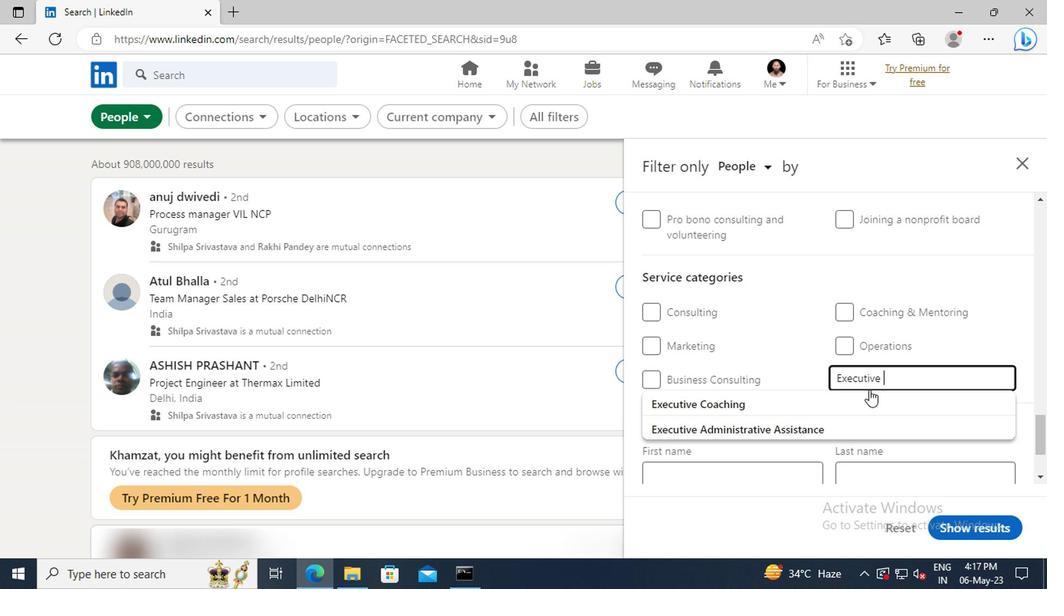 
Action: Mouse pressed left at (867, 400)
Screenshot: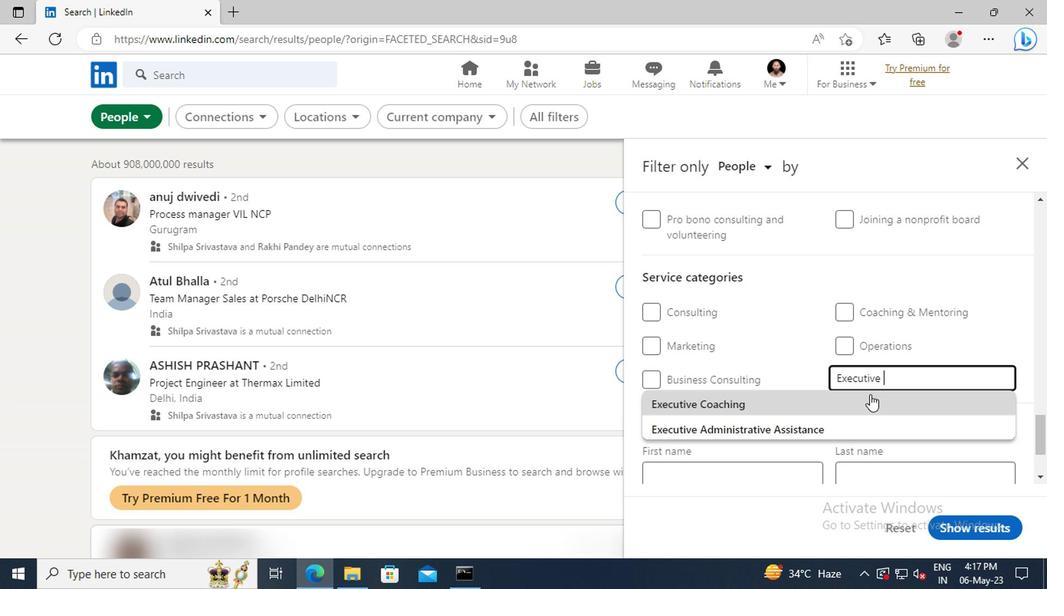 
Action: Mouse scrolled (867, 399) with delta (0, 0)
Screenshot: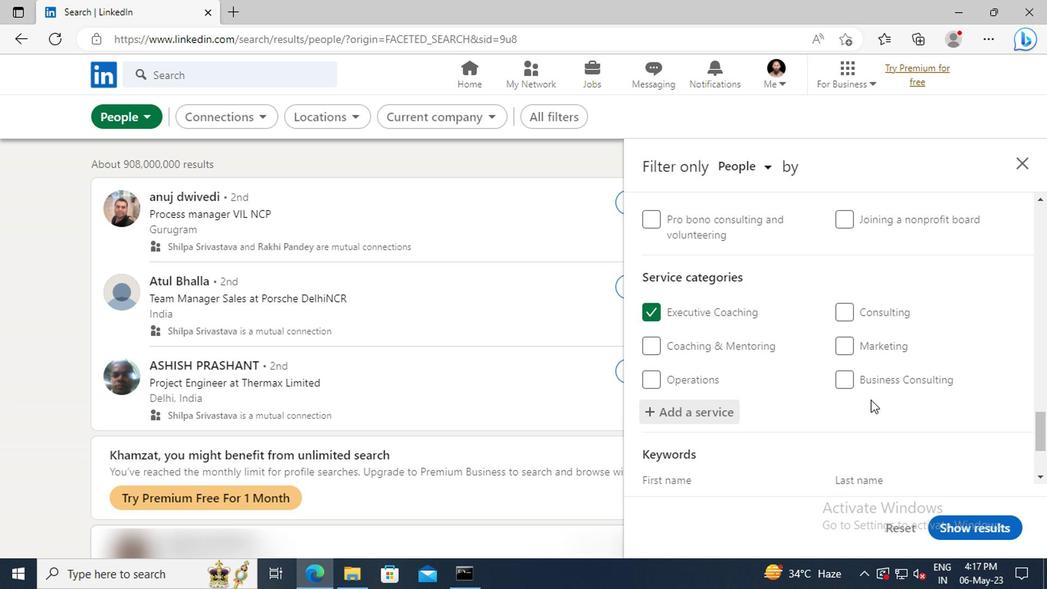 
Action: Mouse scrolled (867, 399) with delta (0, 0)
Screenshot: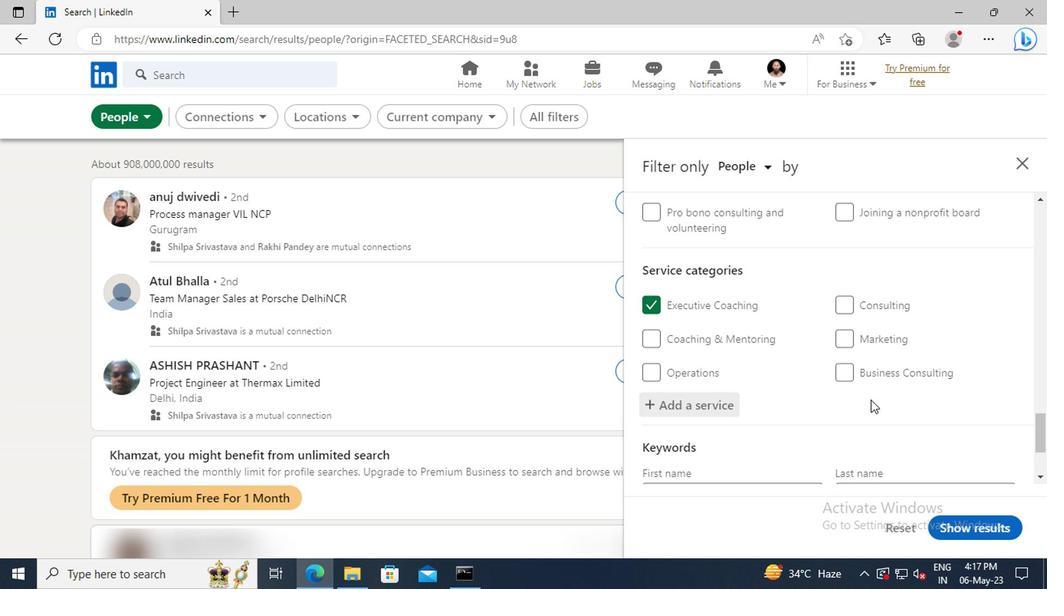 
Action: Mouse scrolled (867, 399) with delta (0, 0)
Screenshot: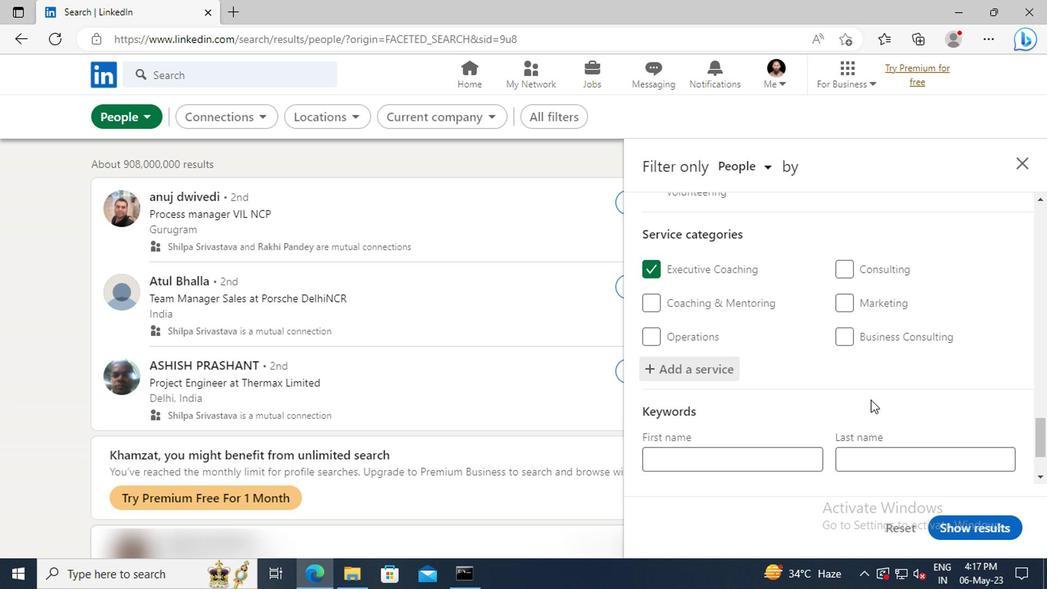 
Action: Mouse scrolled (867, 399) with delta (0, 0)
Screenshot: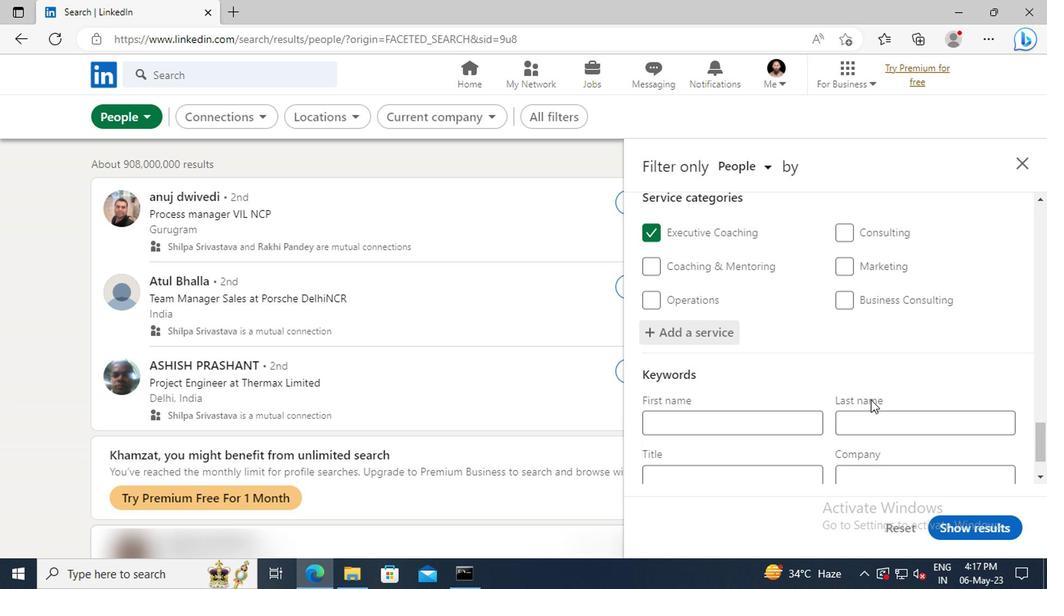 
Action: Mouse moved to (786, 416)
Screenshot: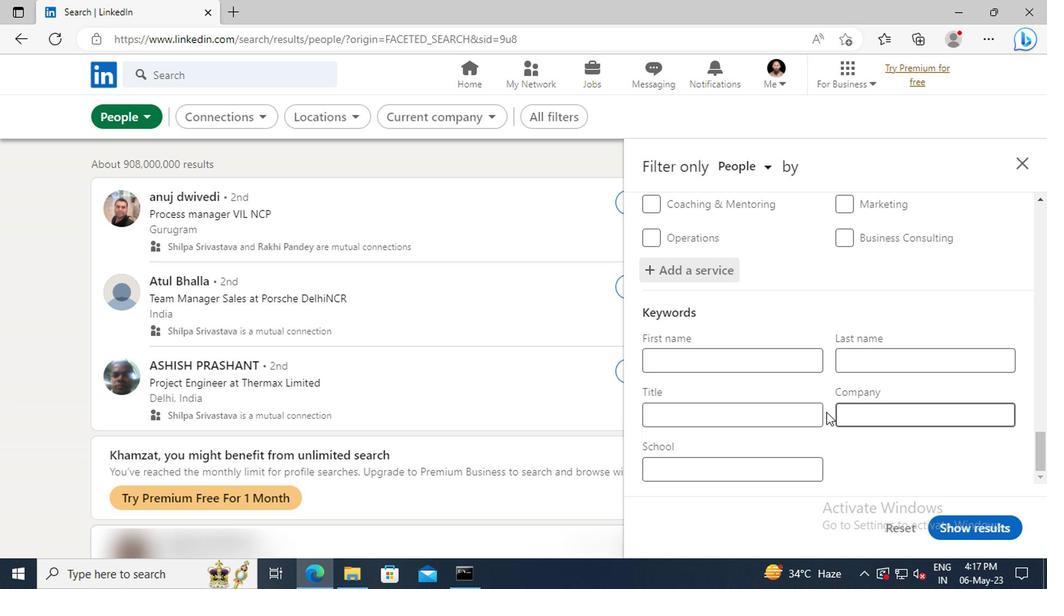 
Action: Mouse pressed left at (786, 416)
Screenshot: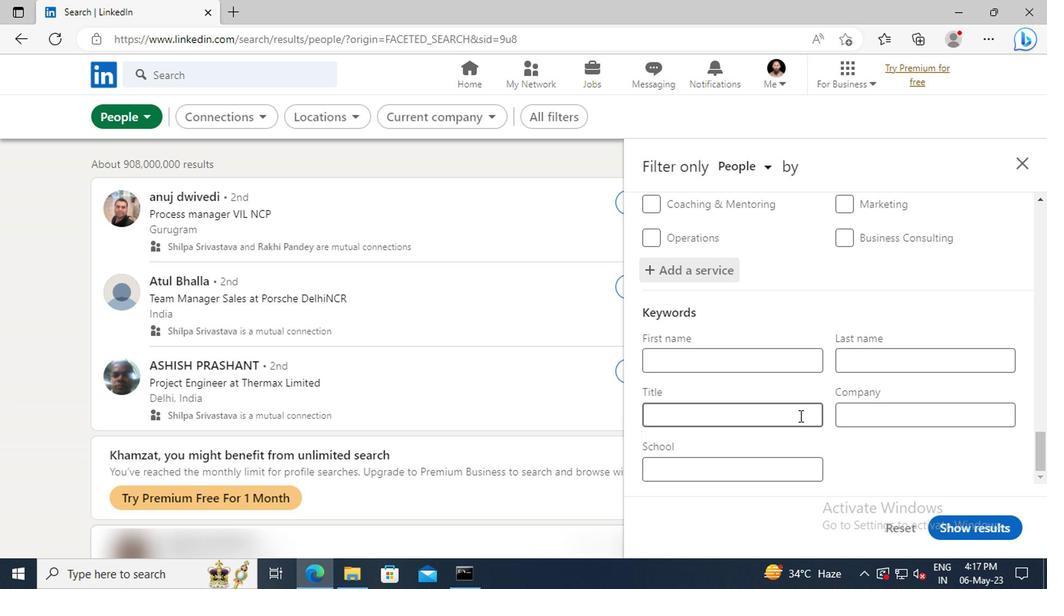 
Action: Key pressed <Key.shift>BENEFITS<Key.space><Key.shift>MANAGER<Key.enter>
Screenshot: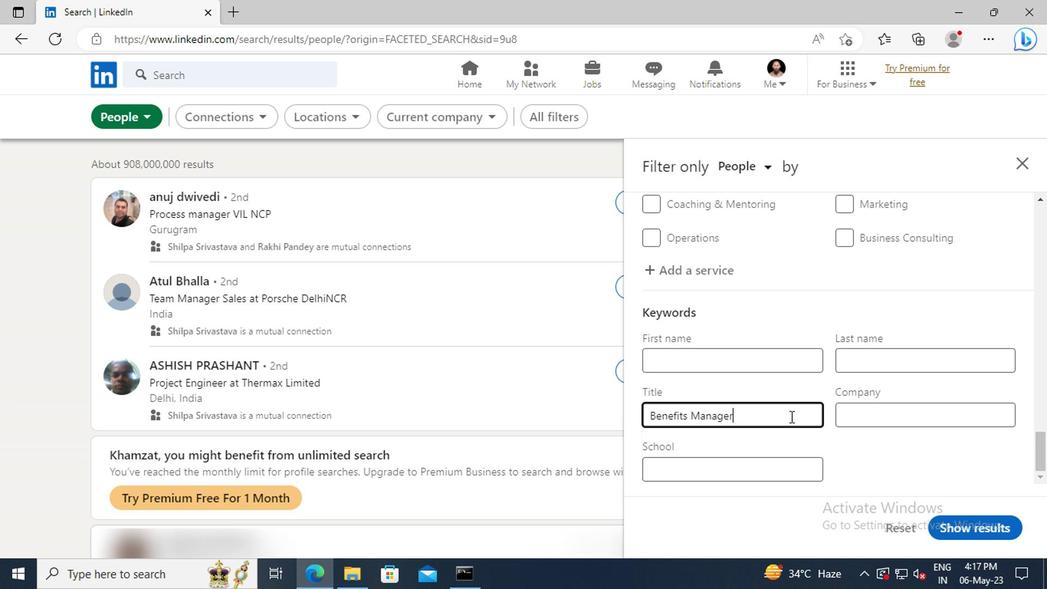 
Action: Mouse moved to (970, 522)
Screenshot: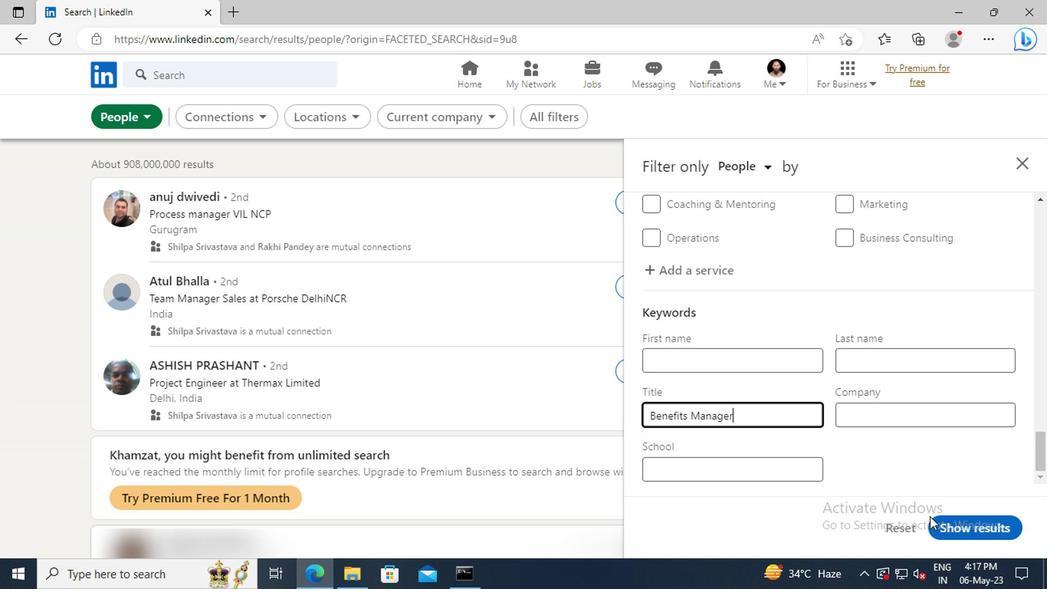 
Action: Mouse pressed left at (970, 522)
Screenshot: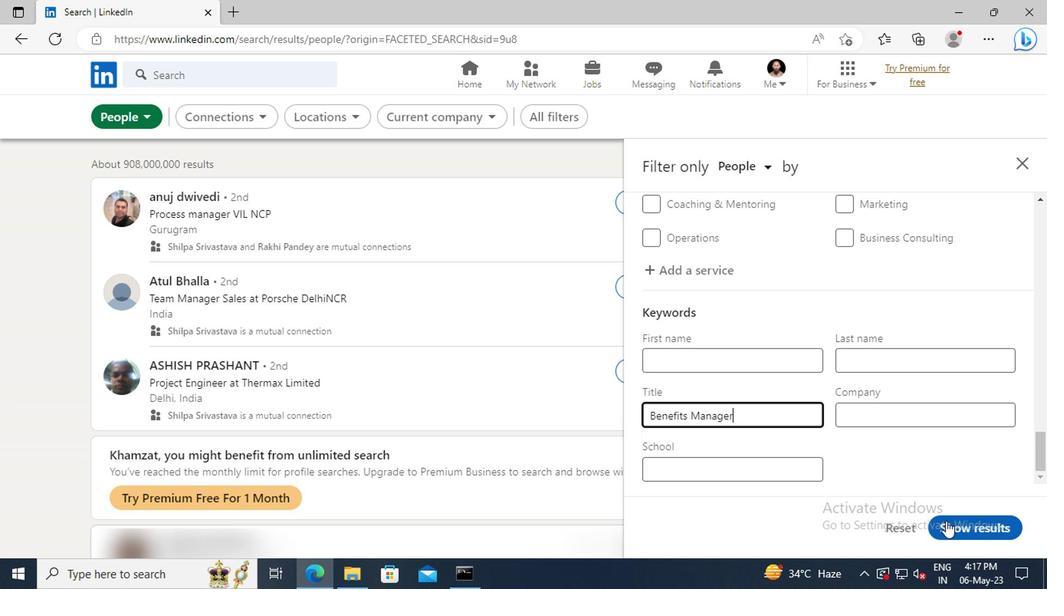 
